 Task: Add a signature Max Baker containing Best wishes for a happy National Compliment Day, Max Baker to email address softage.9@softage.net and add a label Community newsletters
Action: Mouse moved to (1138, 60)
Screenshot: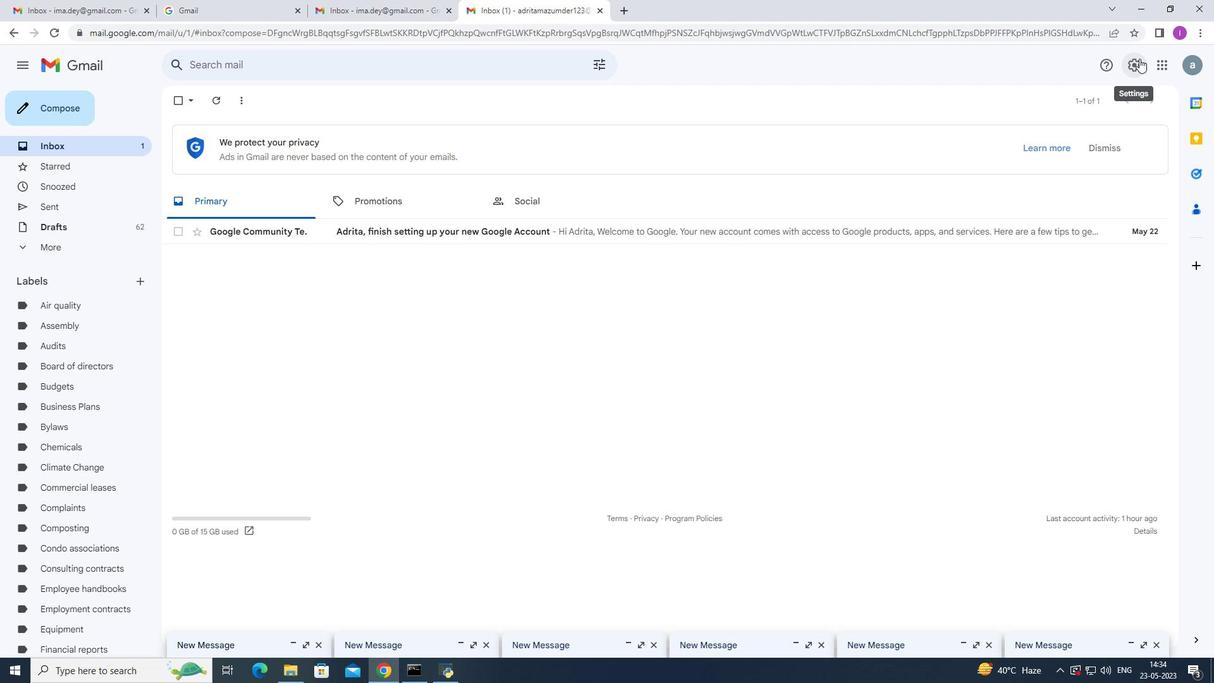 
Action: Mouse pressed left at (1138, 60)
Screenshot: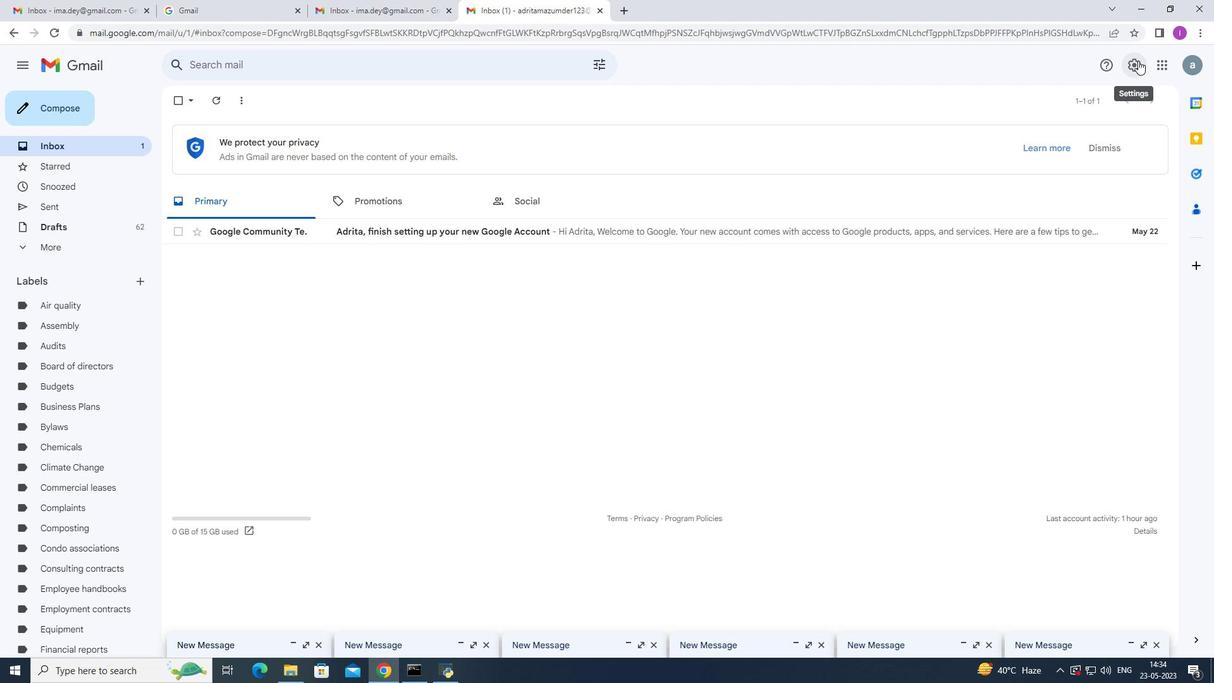 
Action: Mouse moved to (1084, 137)
Screenshot: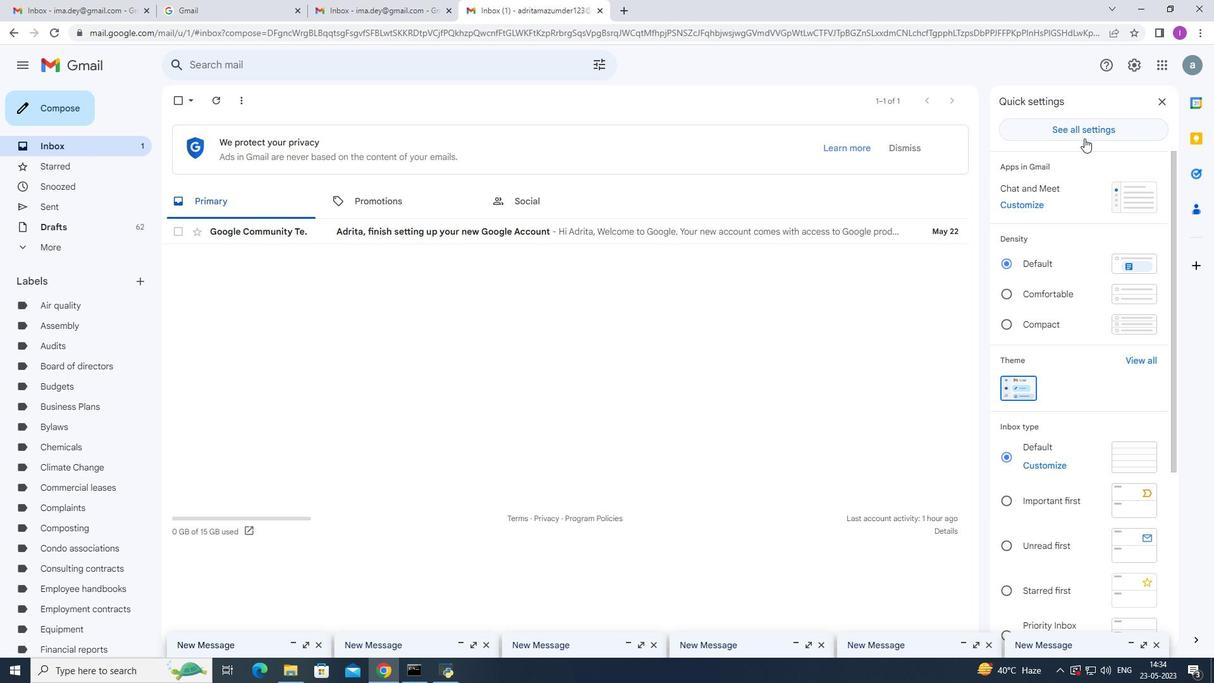 
Action: Mouse pressed left at (1084, 137)
Screenshot: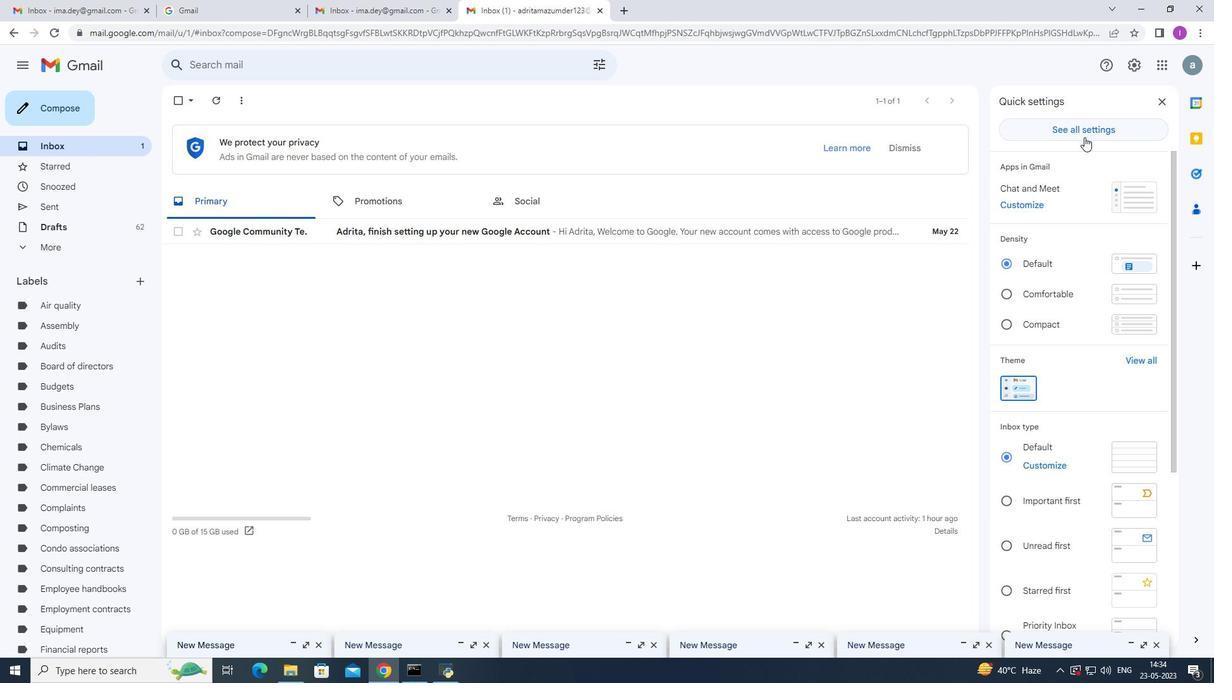 
Action: Mouse moved to (565, 475)
Screenshot: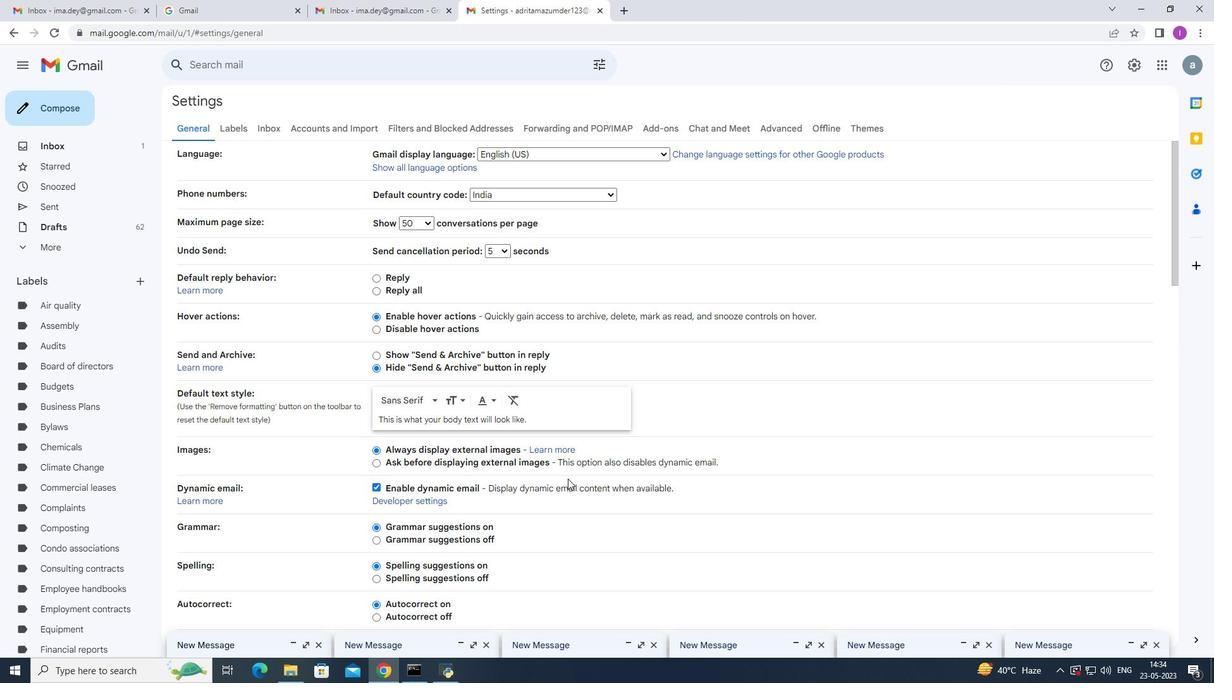 
Action: Mouse scrolled (565, 475) with delta (0, 0)
Screenshot: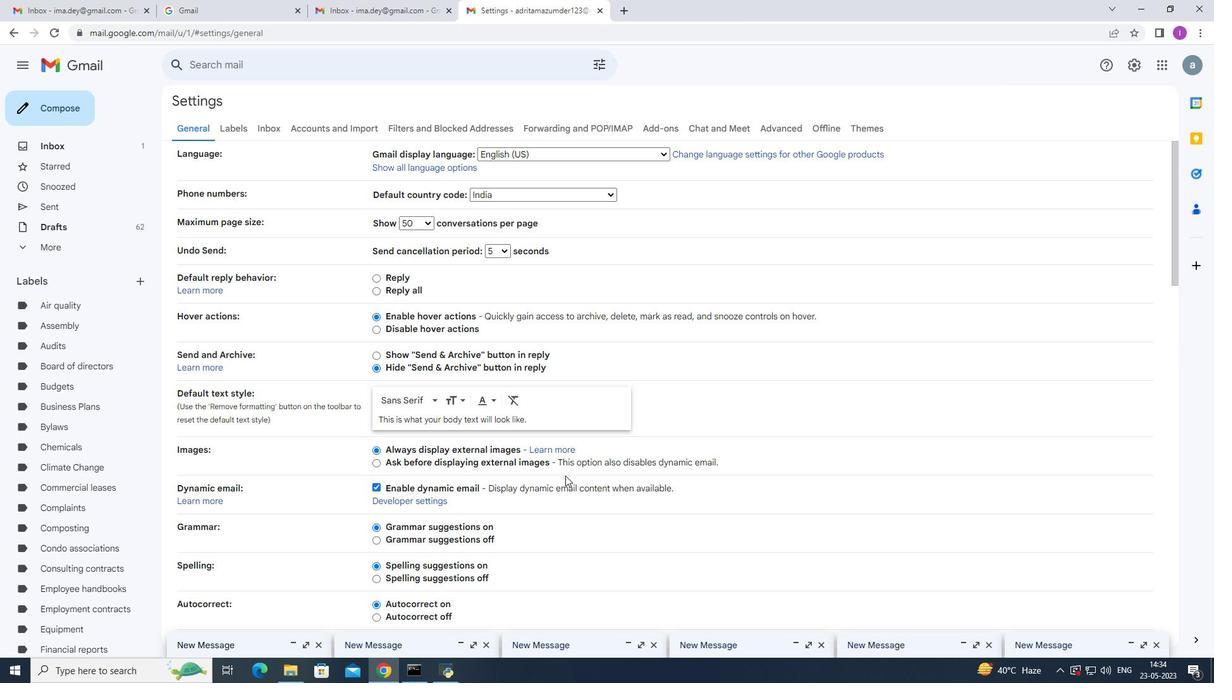 
Action: Mouse scrolled (565, 475) with delta (0, 0)
Screenshot: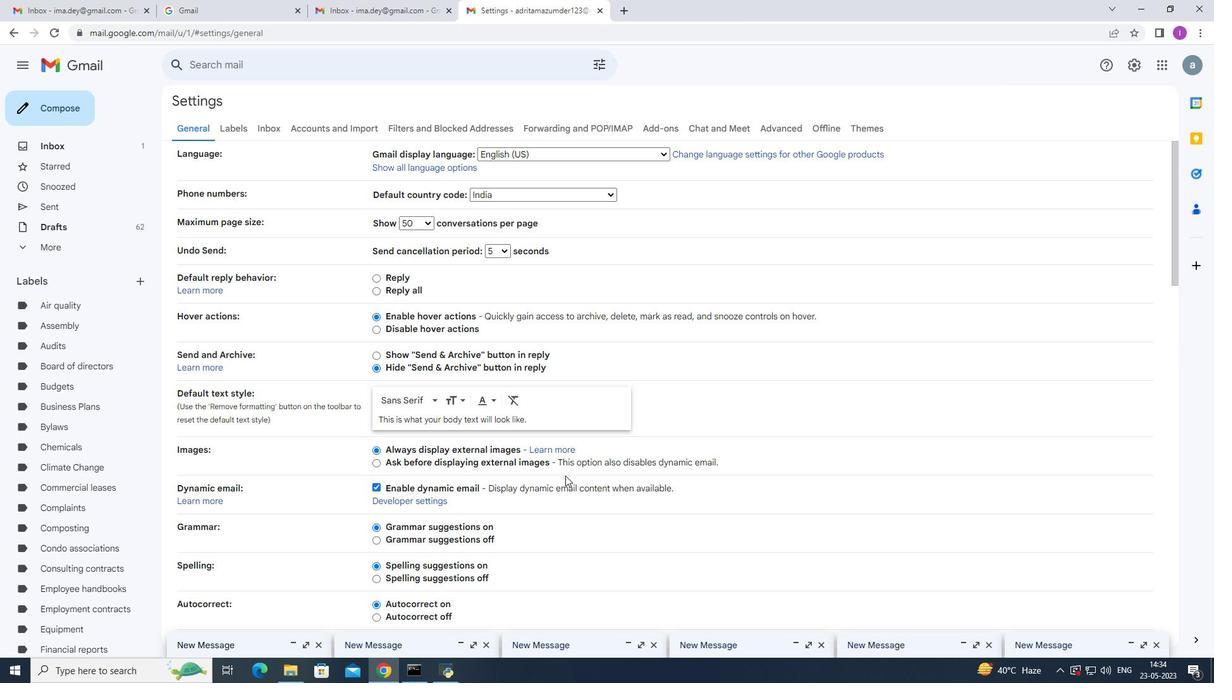 
Action: Mouse scrolled (565, 475) with delta (0, 0)
Screenshot: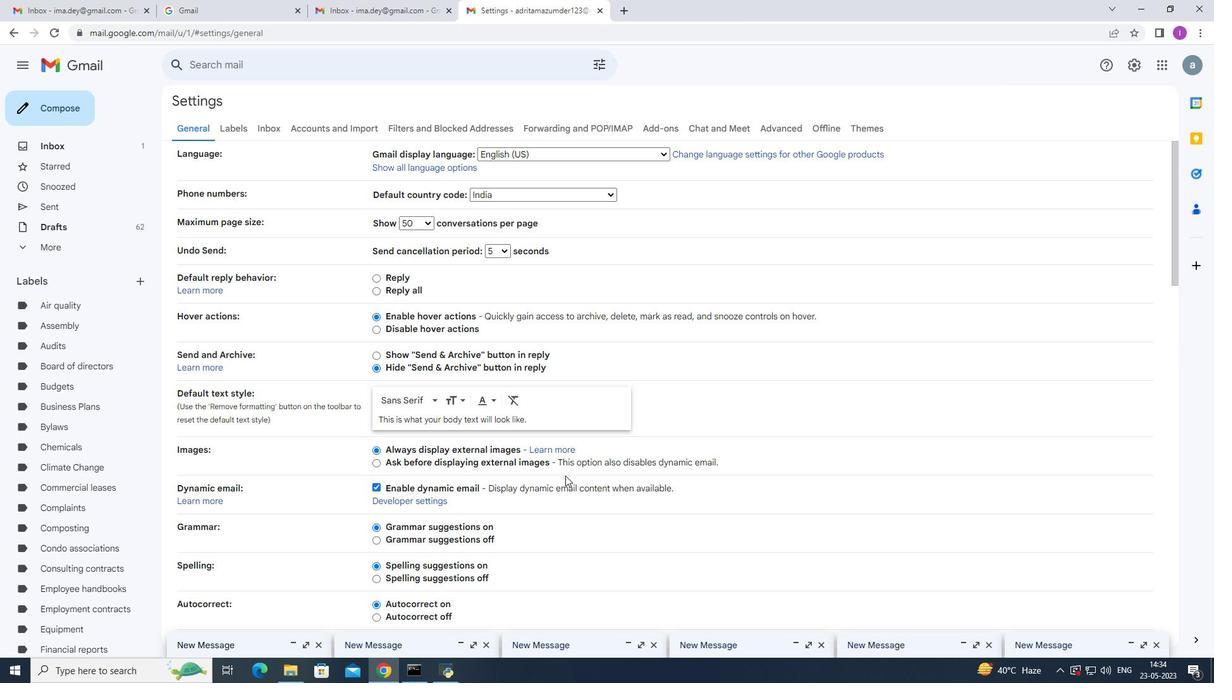 
Action: Mouse scrolled (565, 475) with delta (0, 0)
Screenshot: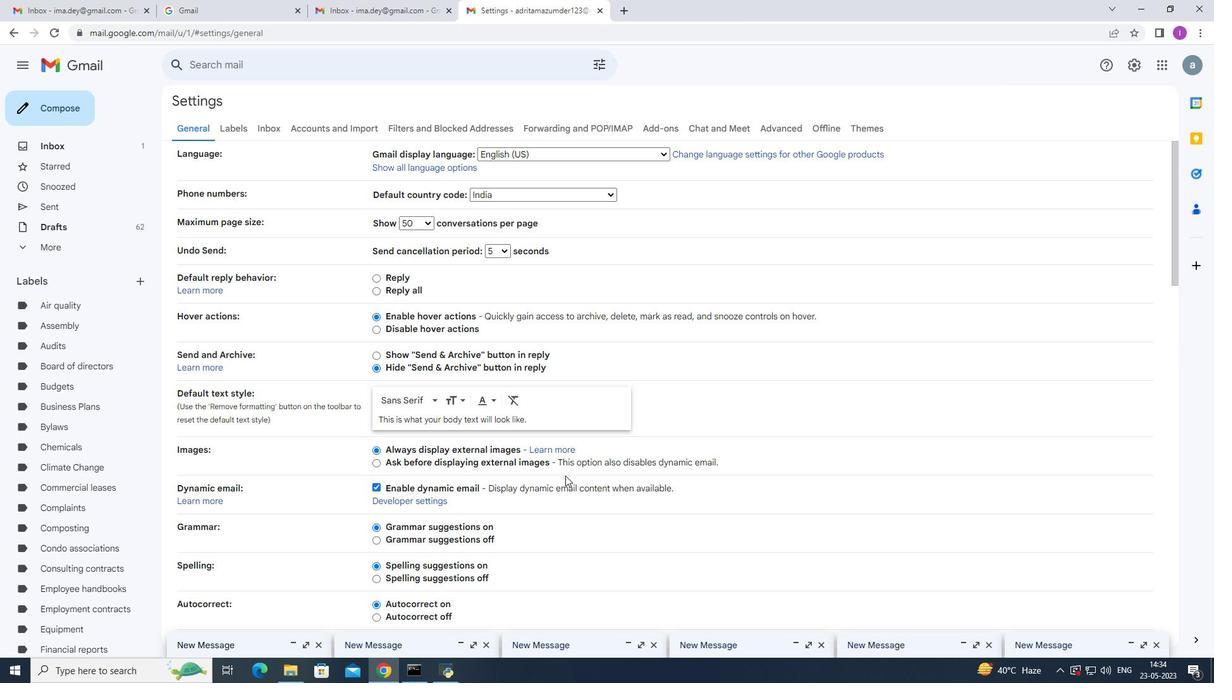 
Action: Mouse moved to (566, 471)
Screenshot: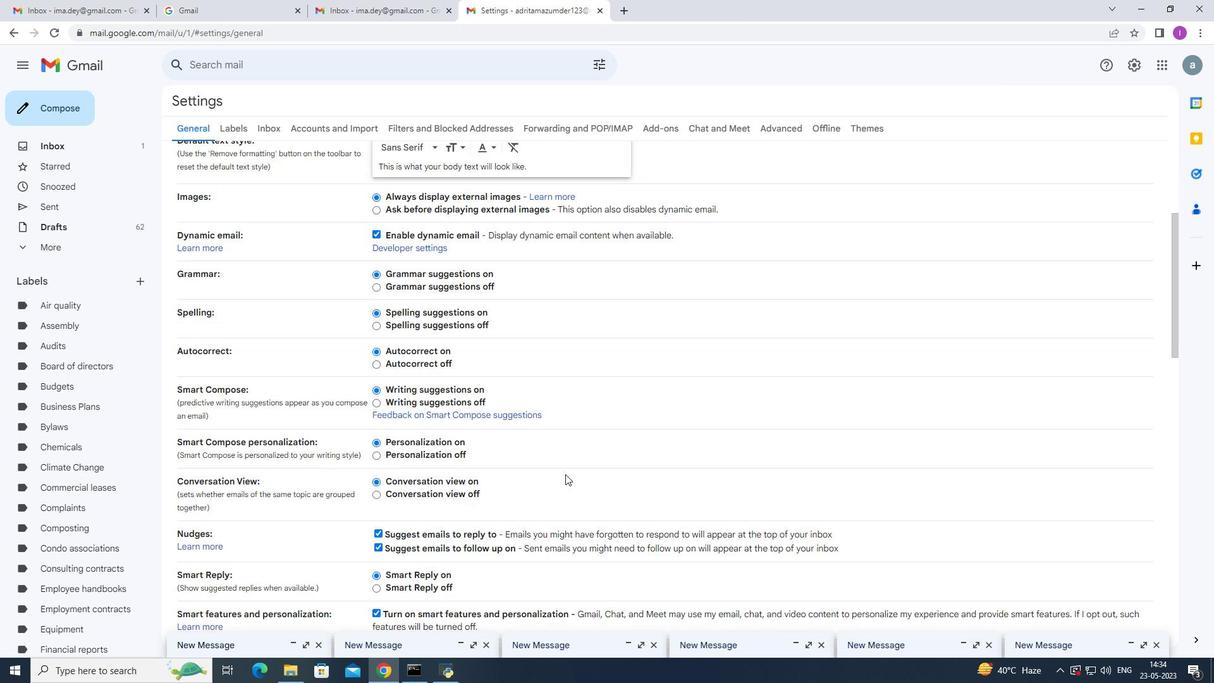 
Action: Mouse scrolled (566, 471) with delta (0, 0)
Screenshot: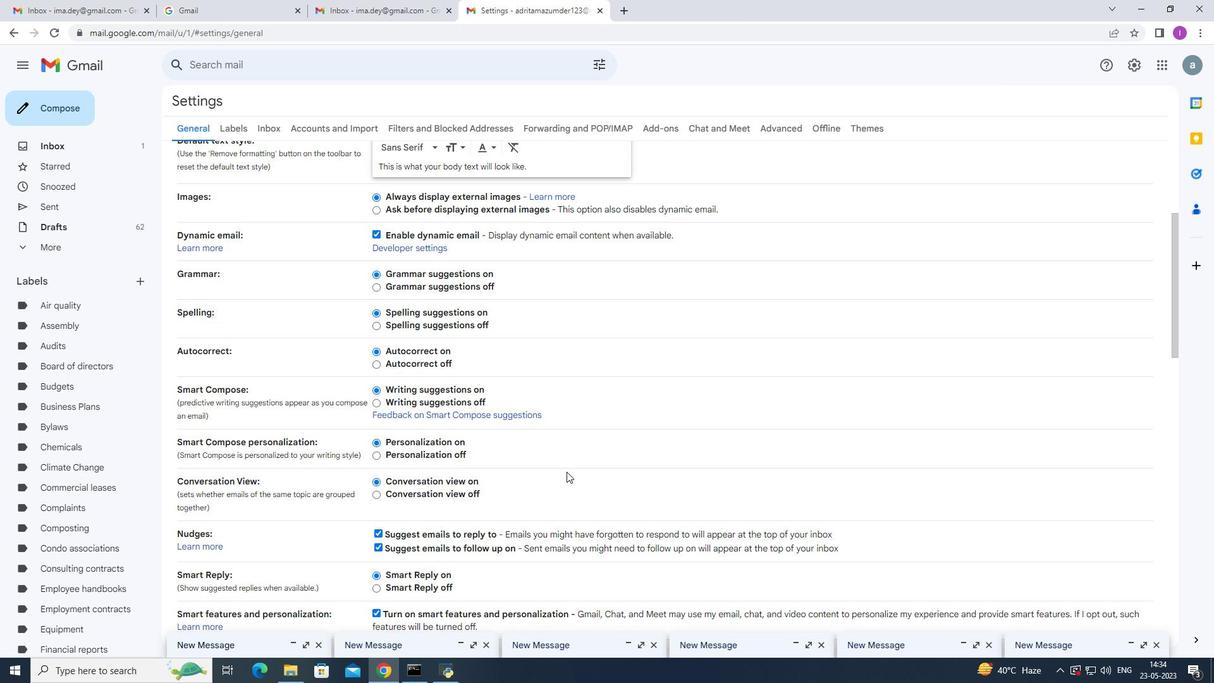 
Action: Mouse scrolled (566, 471) with delta (0, 0)
Screenshot: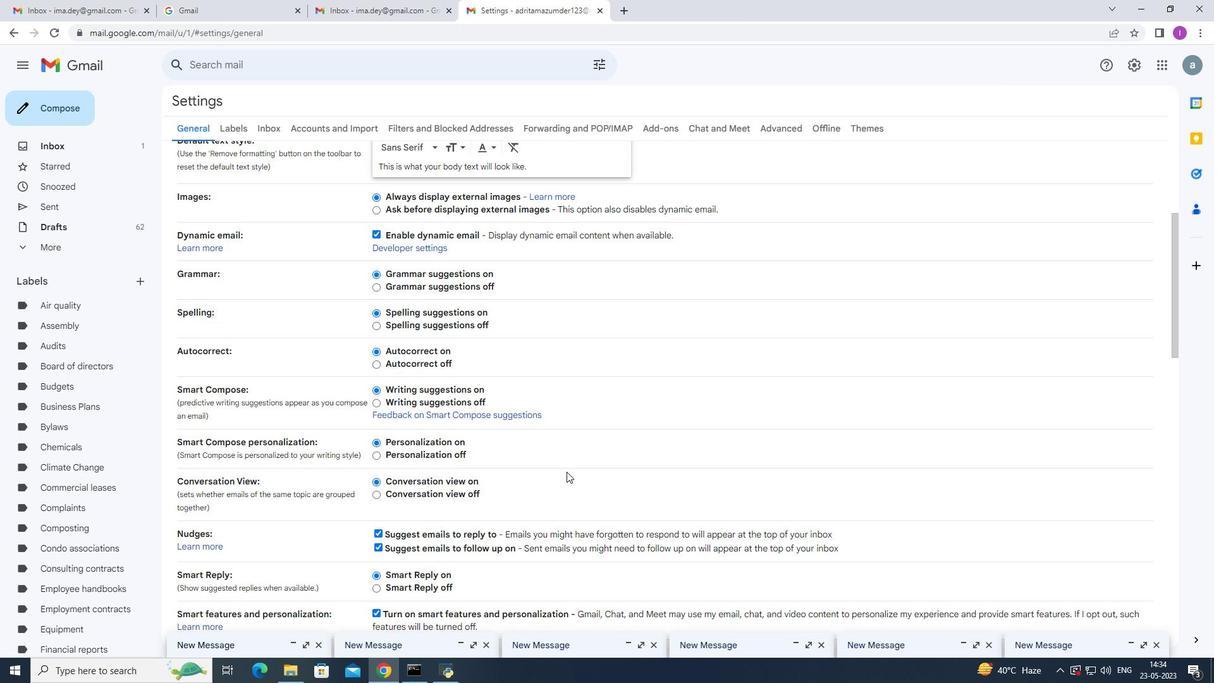 
Action: Mouse scrolled (566, 471) with delta (0, 0)
Screenshot: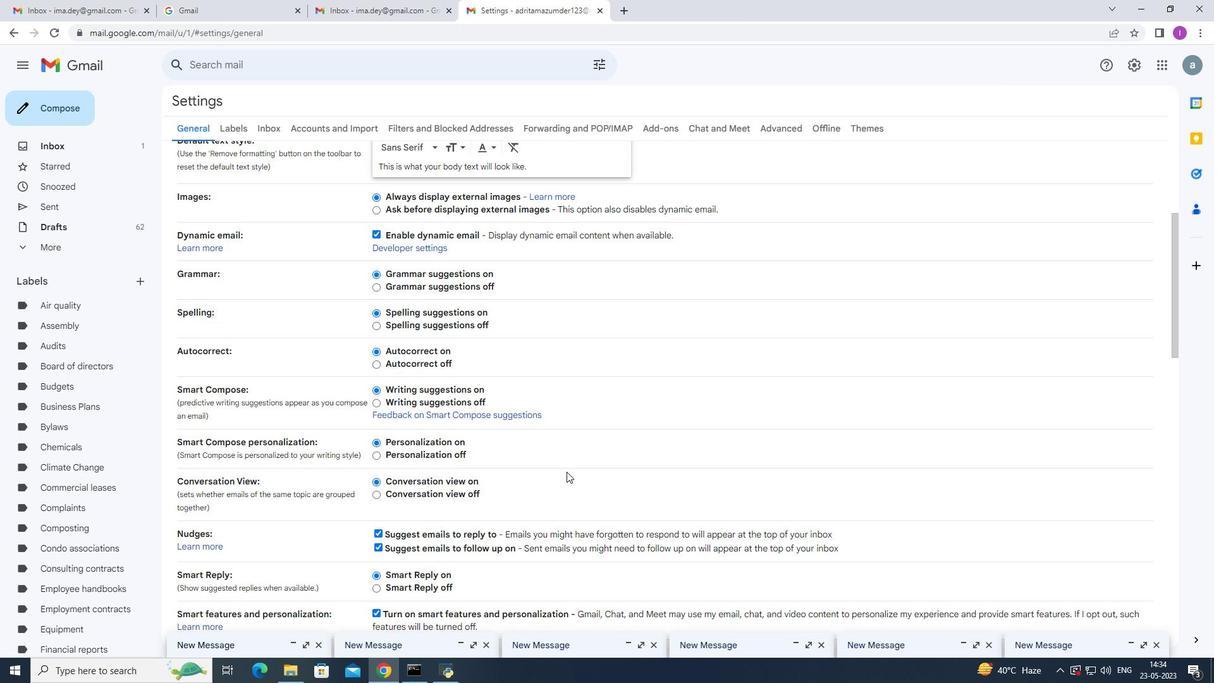 
Action: Mouse scrolled (566, 471) with delta (0, 0)
Screenshot: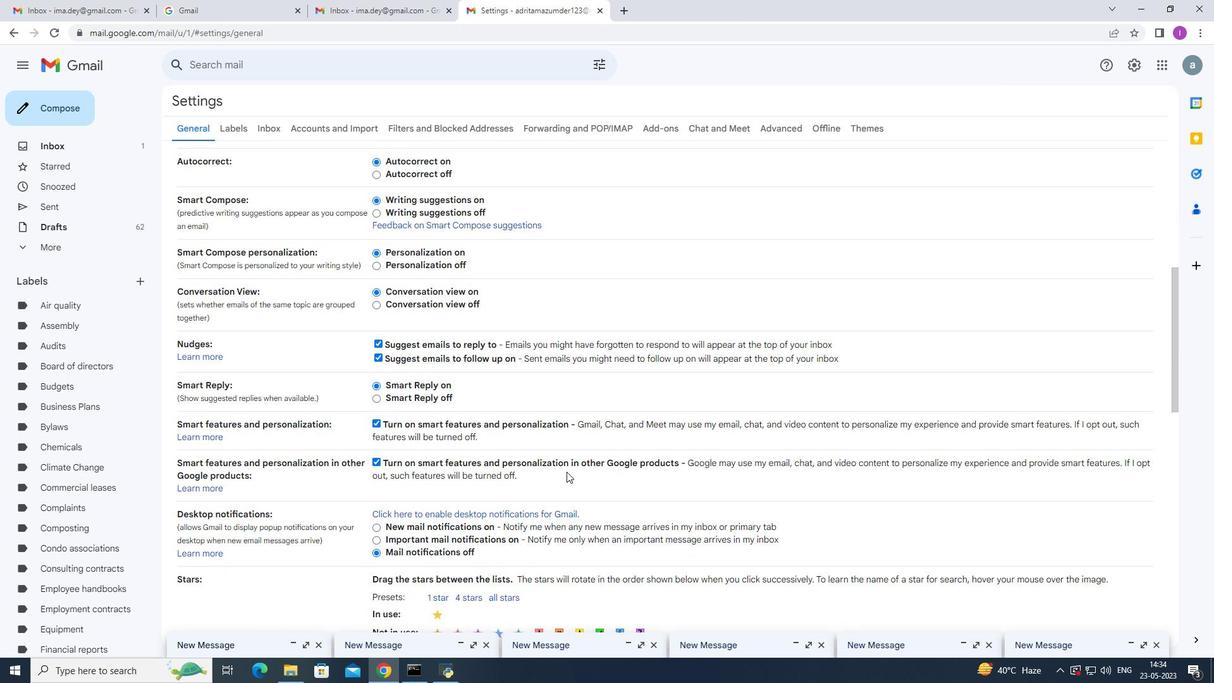 
Action: Mouse scrolled (566, 471) with delta (0, 0)
Screenshot: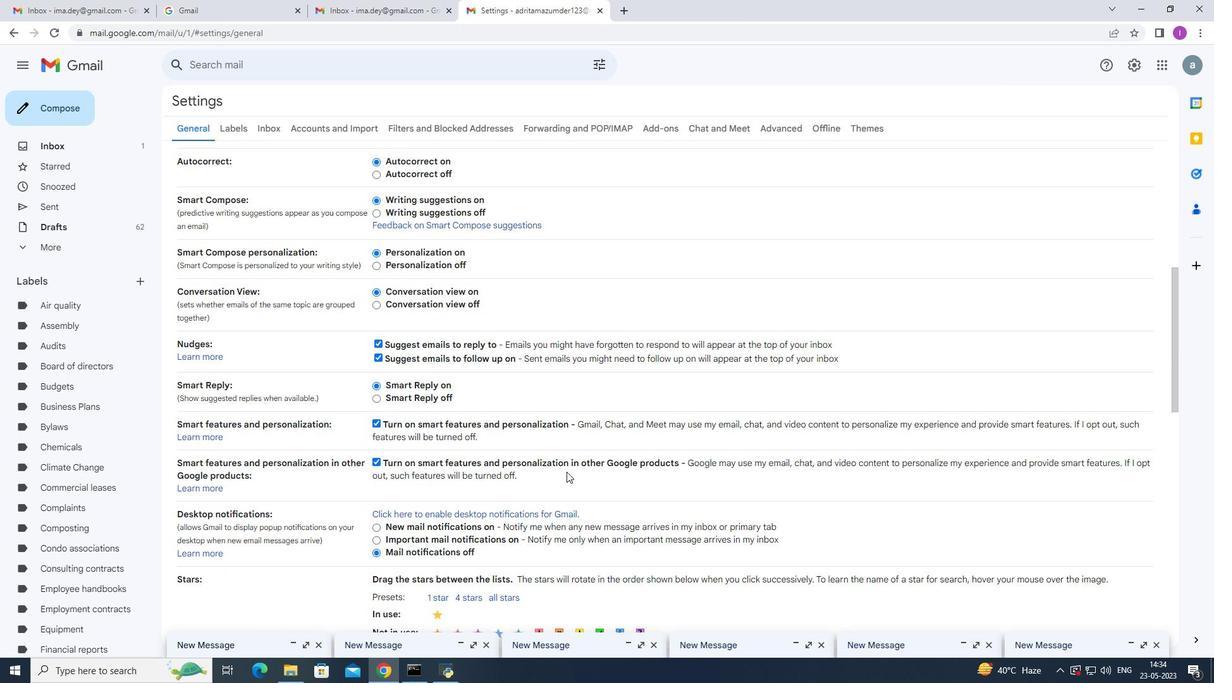 
Action: Mouse scrolled (566, 471) with delta (0, 0)
Screenshot: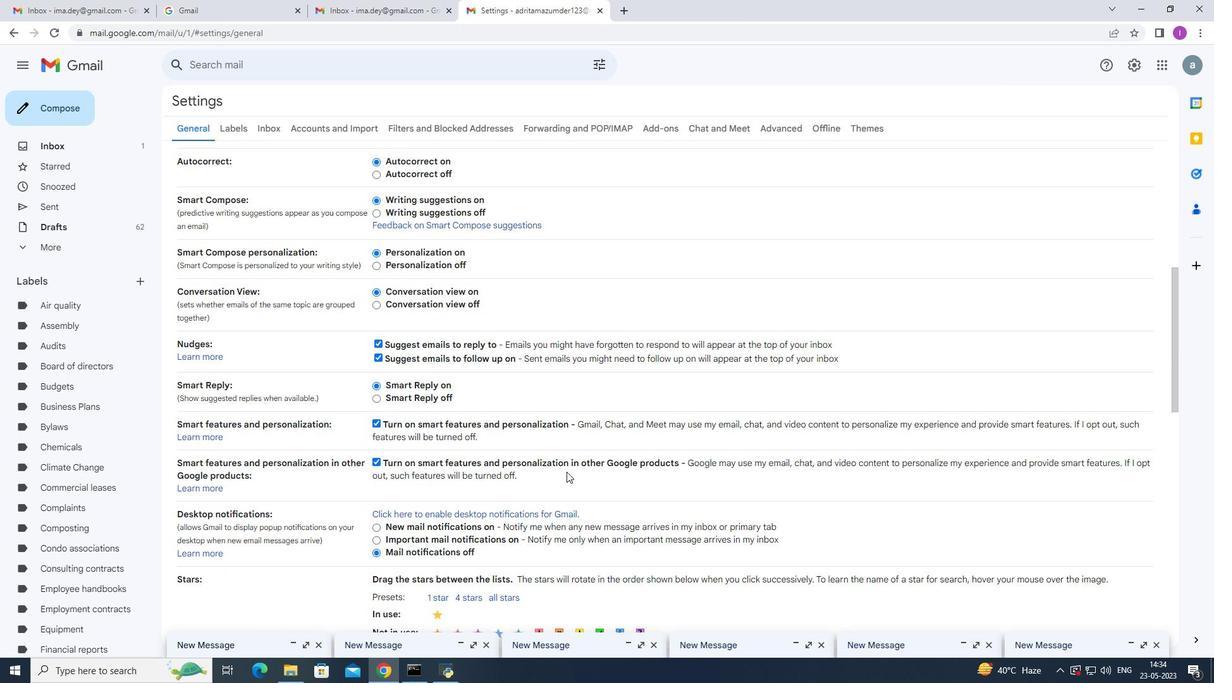 
Action: Mouse scrolled (566, 471) with delta (0, 0)
Screenshot: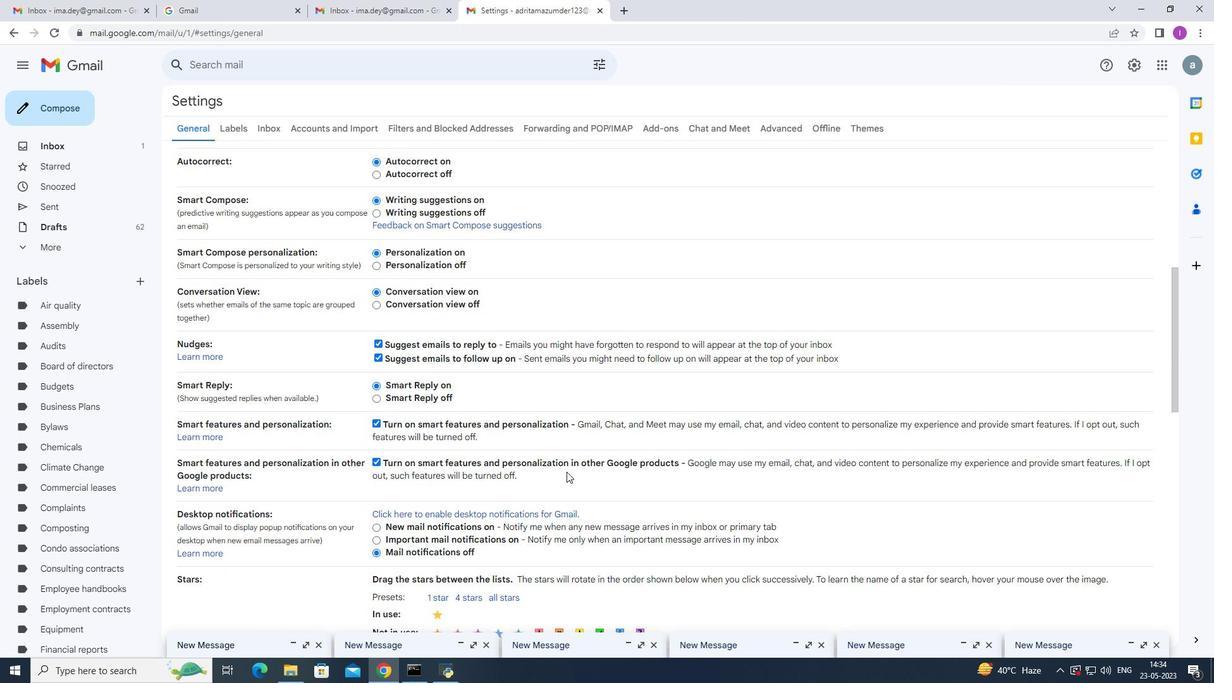 
Action: Mouse scrolled (566, 471) with delta (0, 0)
Screenshot: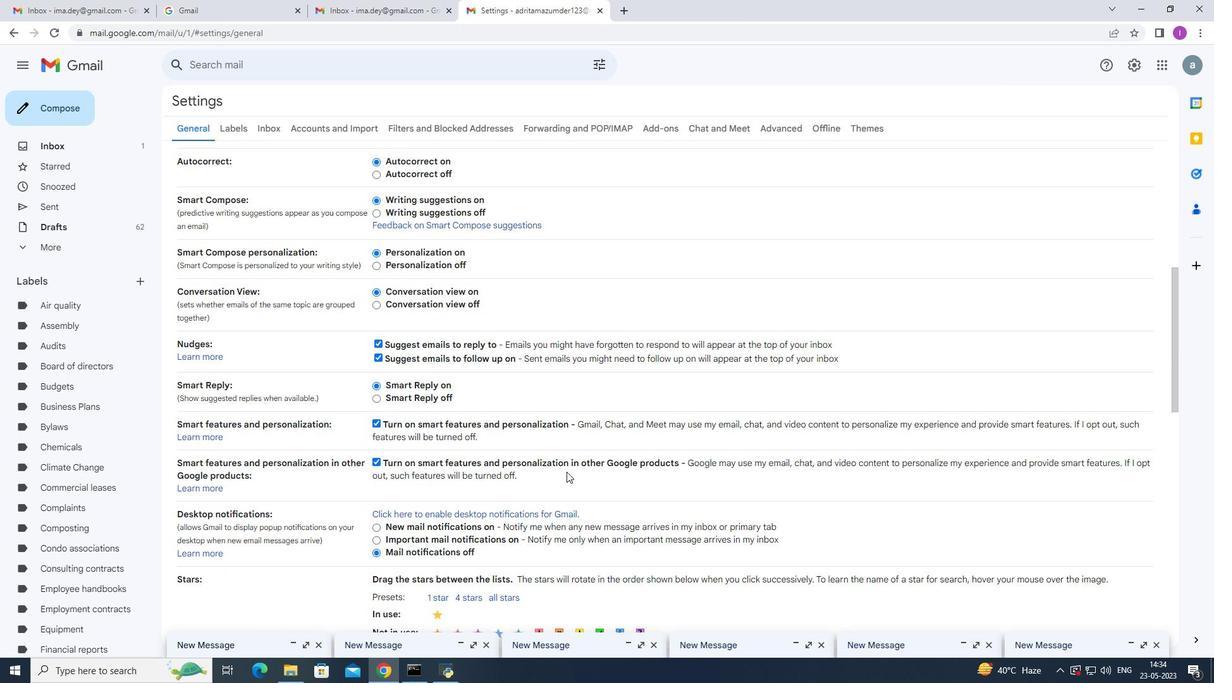 
Action: Mouse moved to (569, 469)
Screenshot: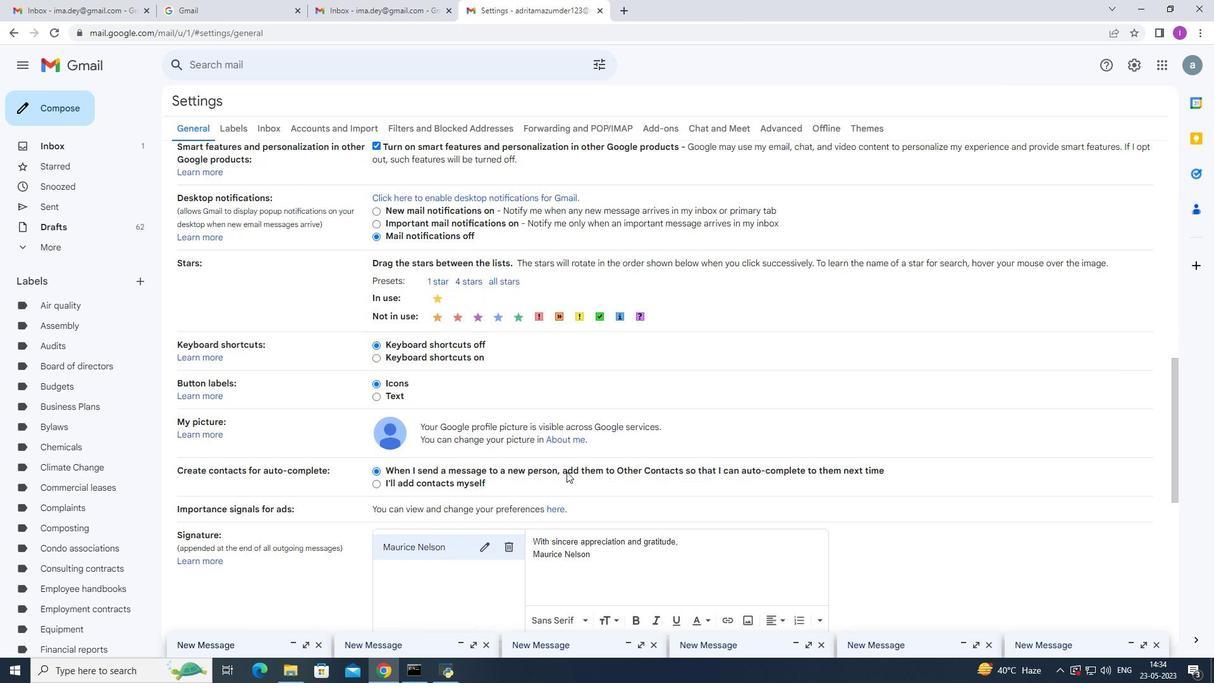 
Action: Mouse scrolled (569, 468) with delta (0, 0)
Screenshot: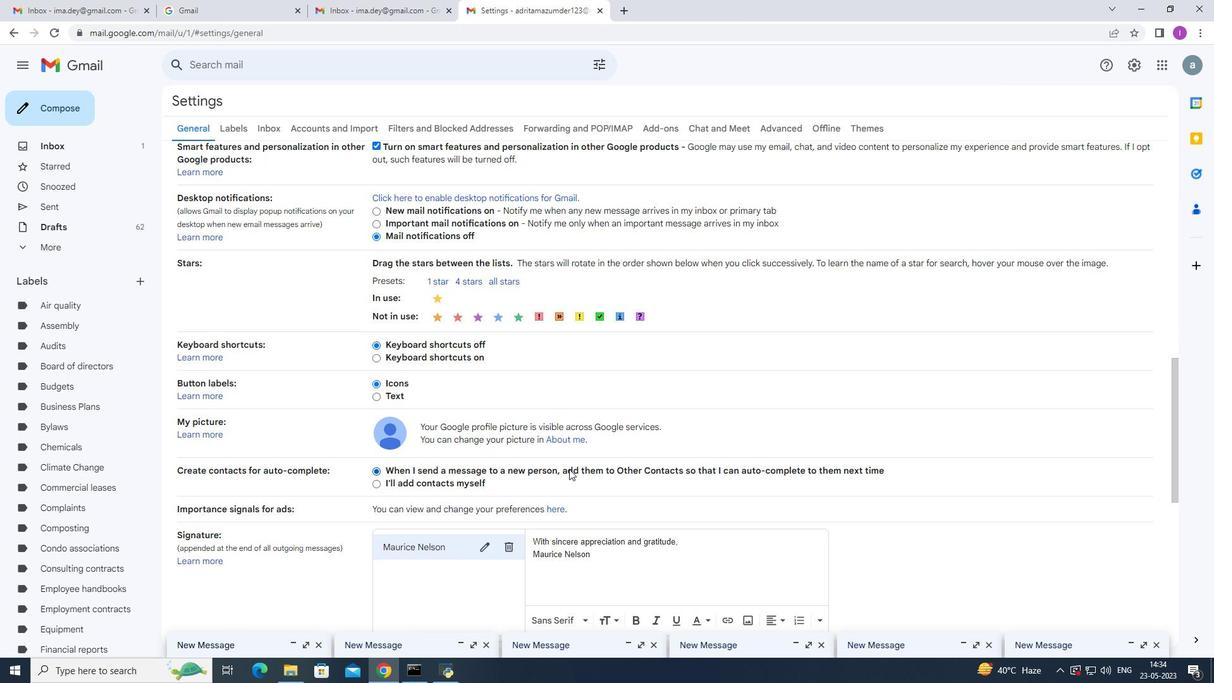 
Action: Mouse scrolled (569, 468) with delta (0, 0)
Screenshot: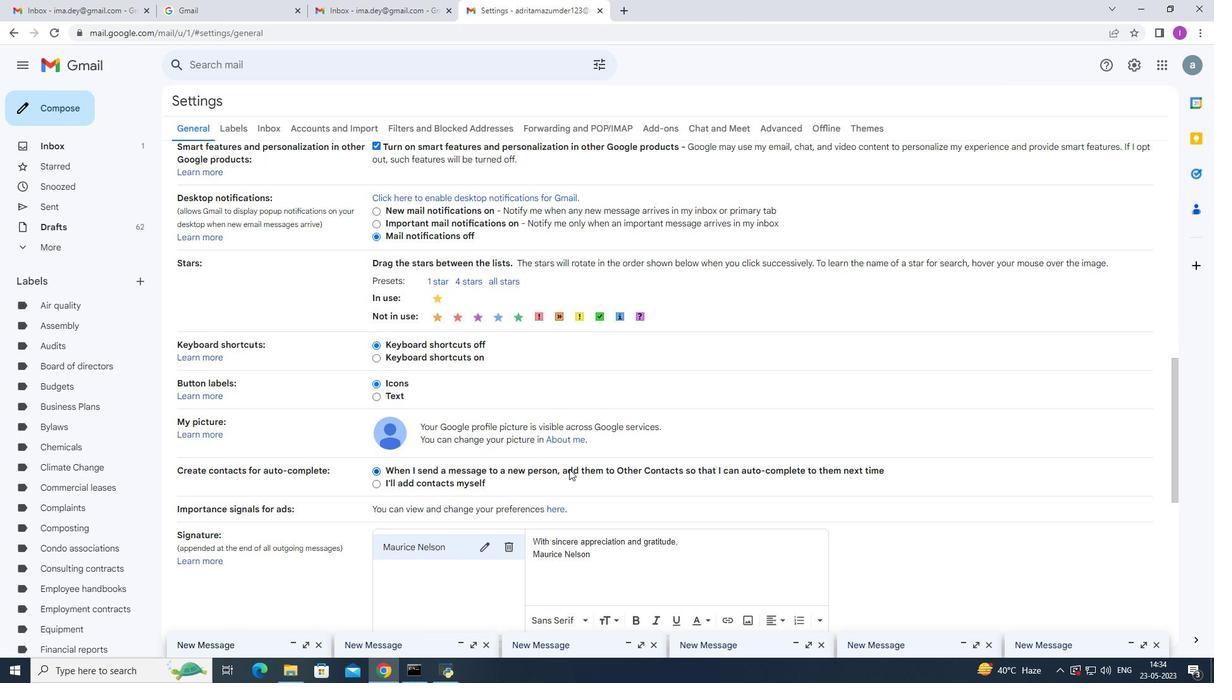 
Action: Mouse scrolled (569, 468) with delta (0, 0)
Screenshot: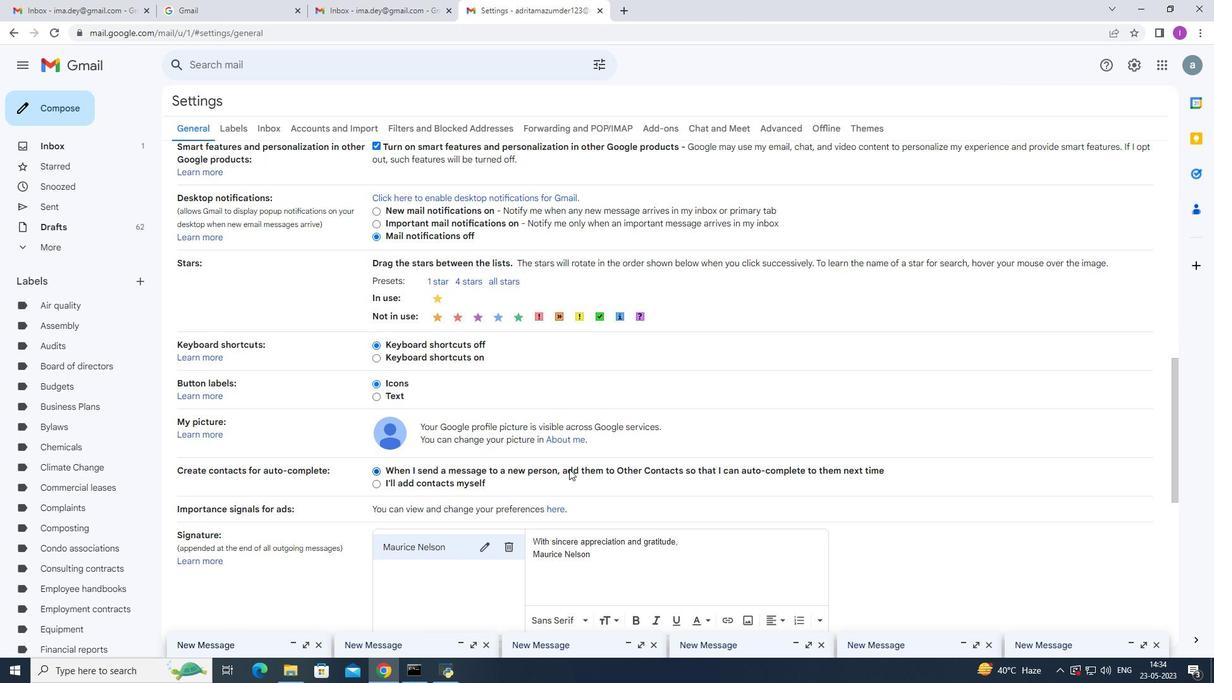 
Action: Mouse moved to (511, 356)
Screenshot: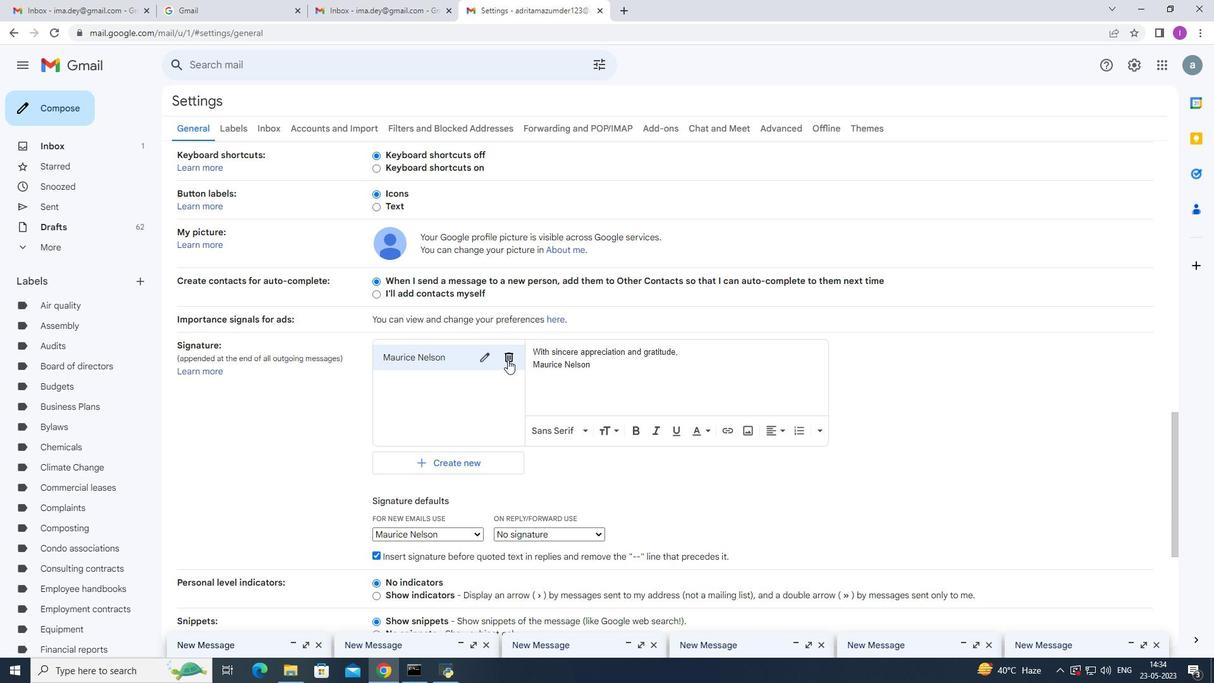 
Action: Mouse pressed left at (511, 356)
Screenshot: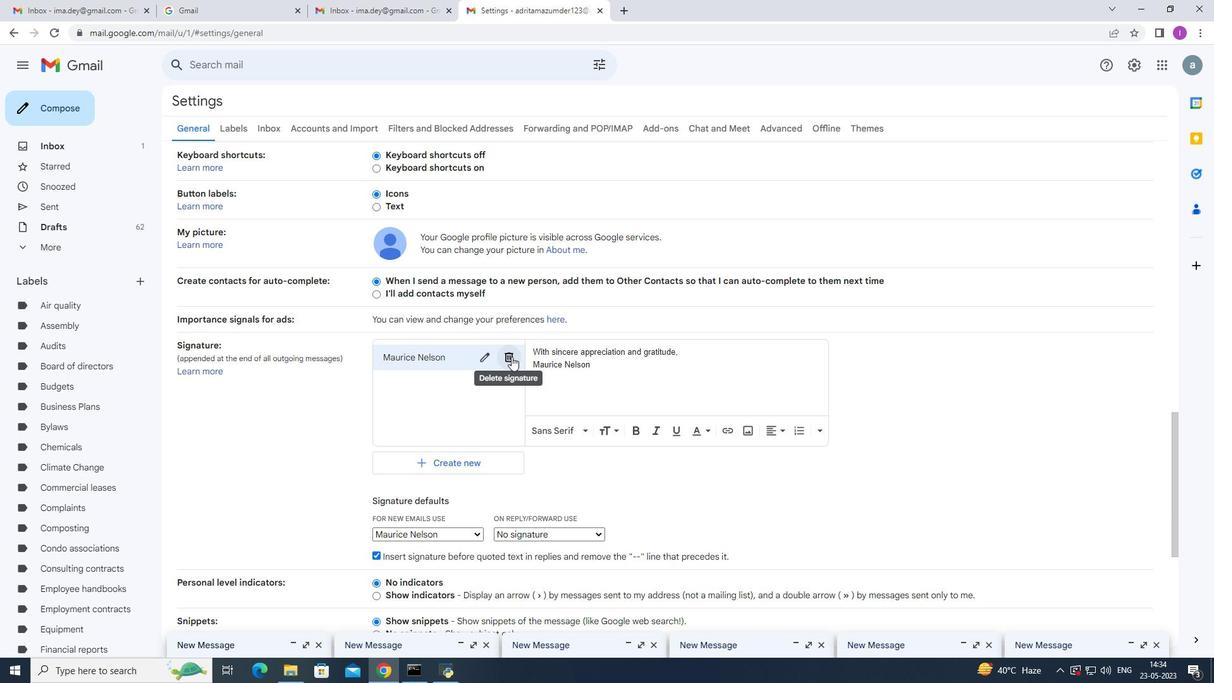 
Action: Mouse moved to (731, 377)
Screenshot: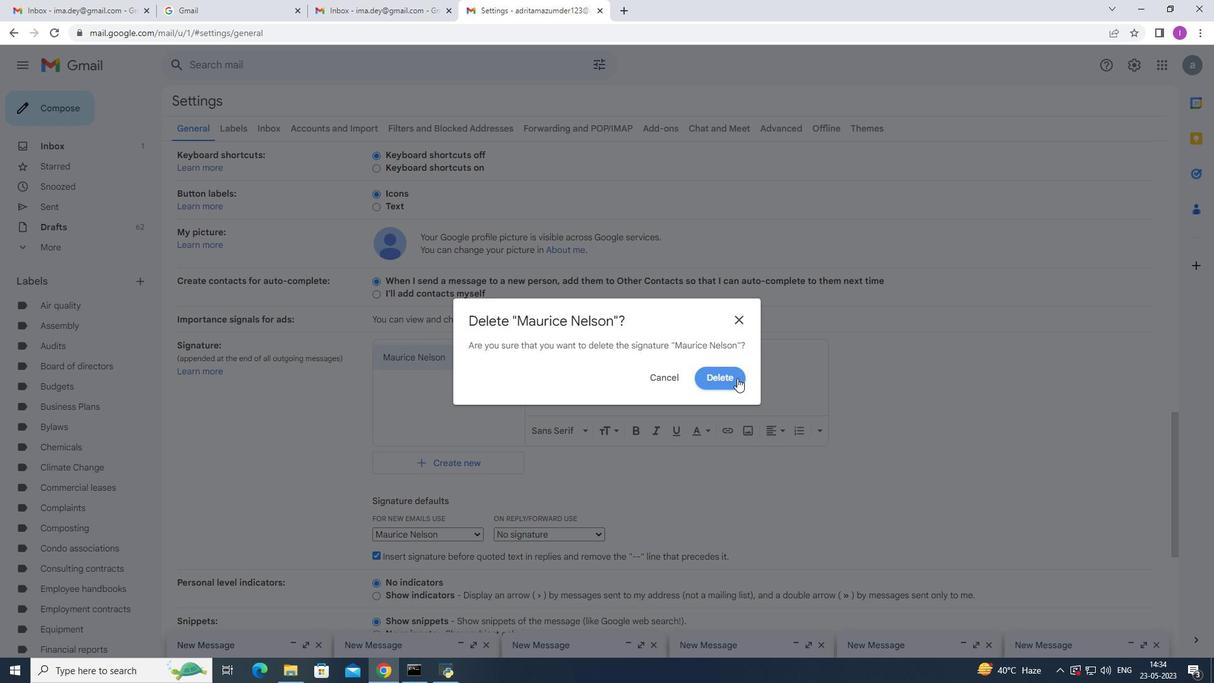 
Action: Mouse pressed left at (731, 377)
Screenshot: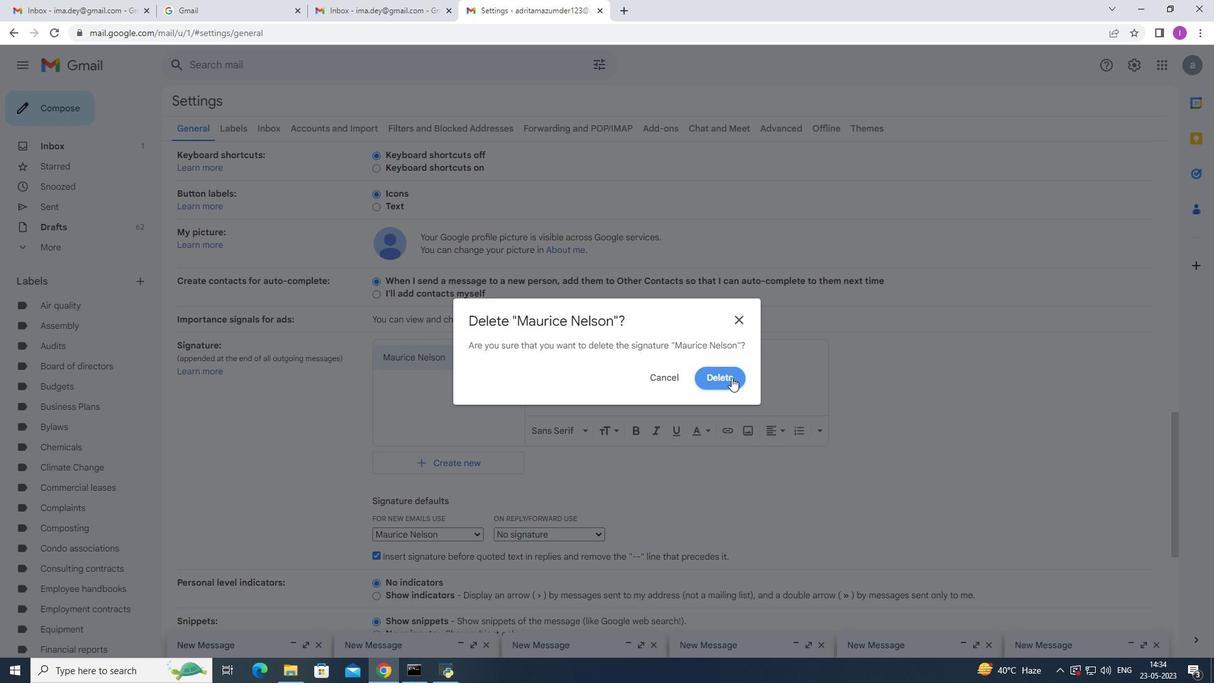 
Action: Mouse moved to (418, 367)
Screenshot: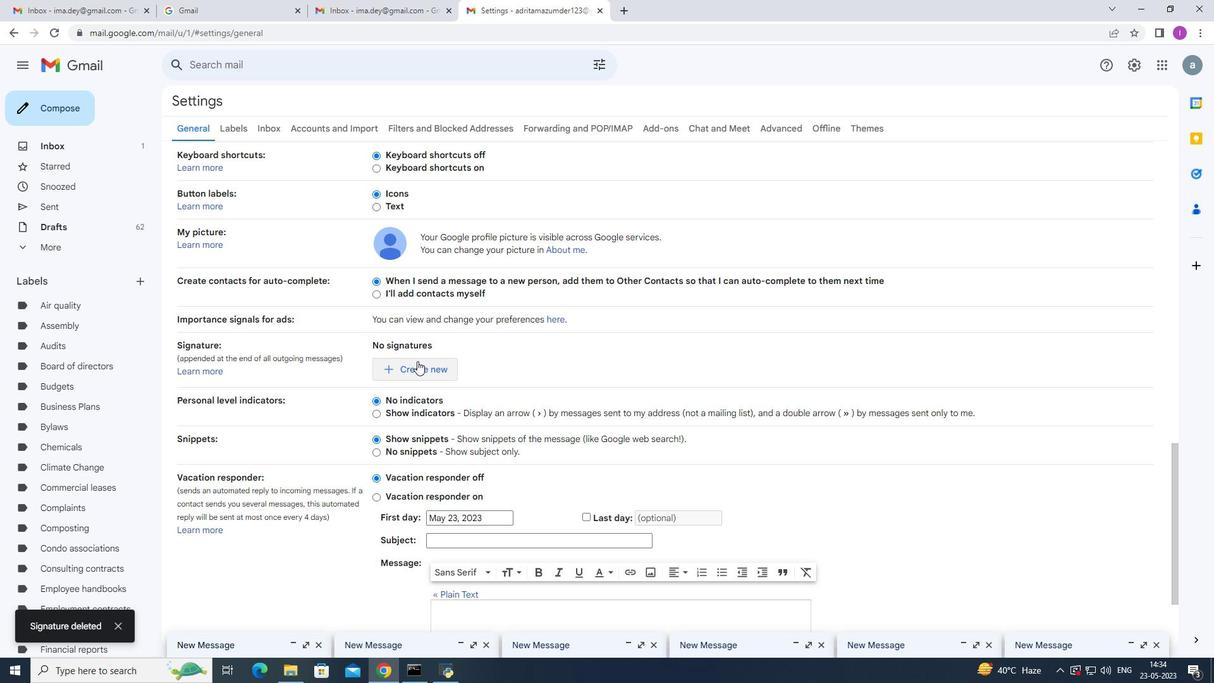 
Action: Mouse pressed left at (418, 367)
Screenshot: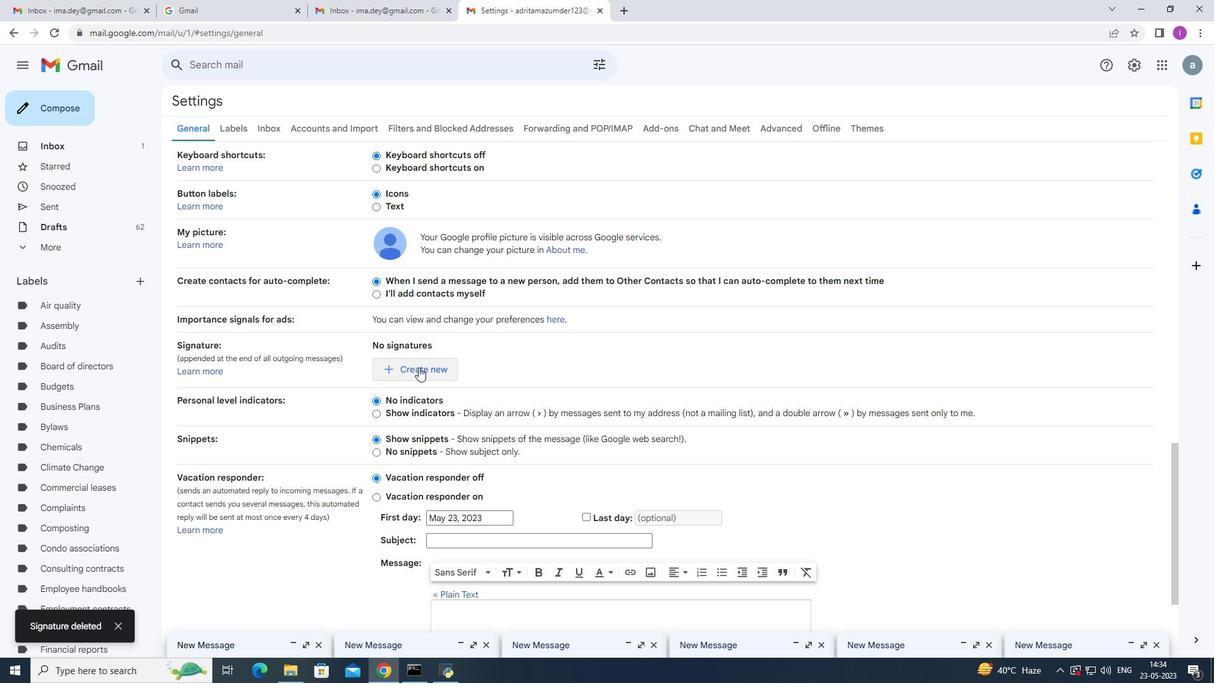 
Action: Mouse moved to (527, 351)
Screenshot: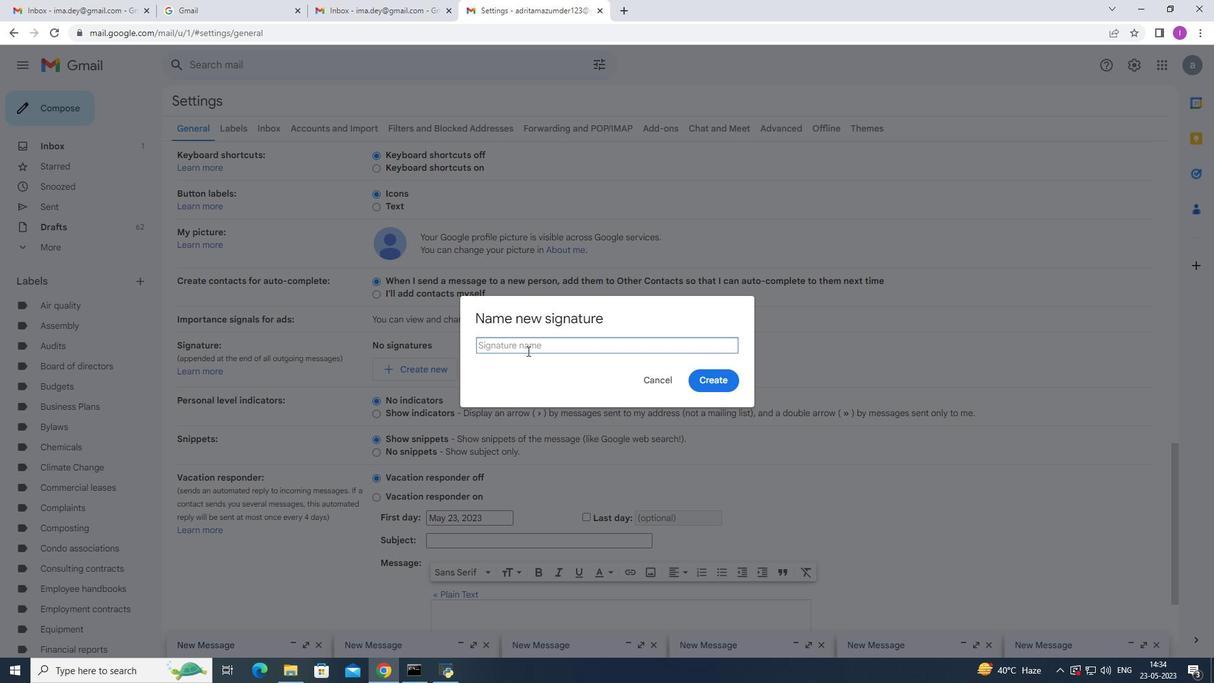 
Action: Mouse pressed left at (527, 351)
Screenshot: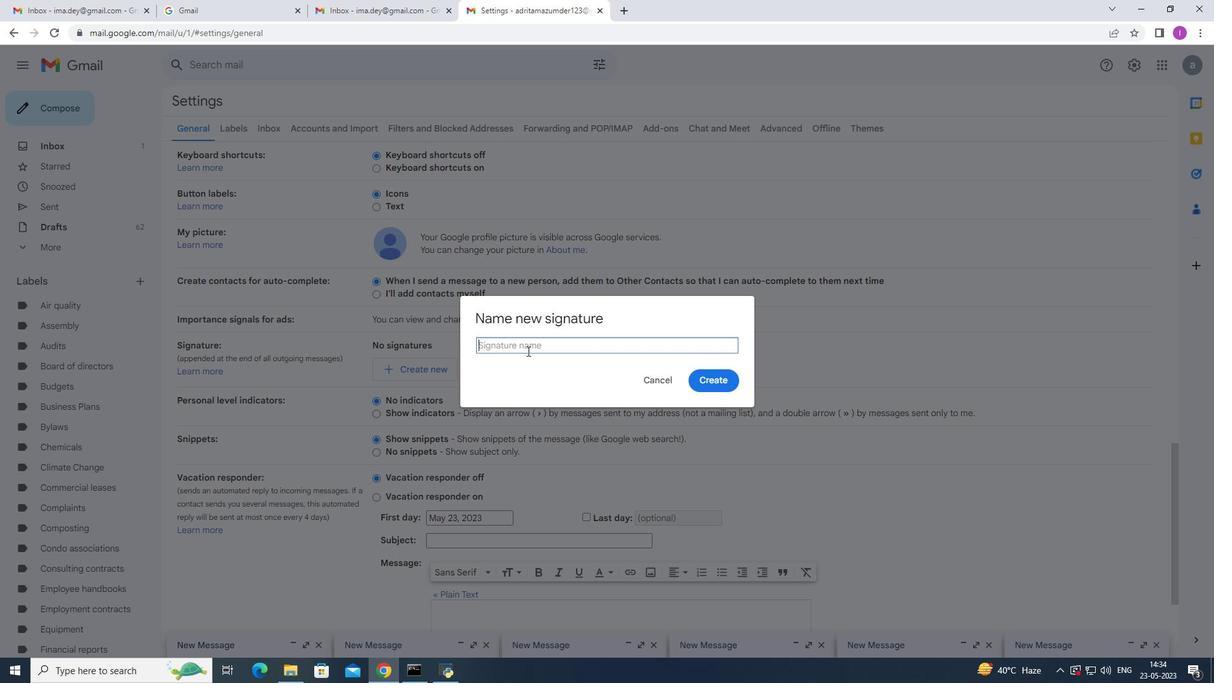 
Action: Mouse moved to (579, 341)
Screenshot: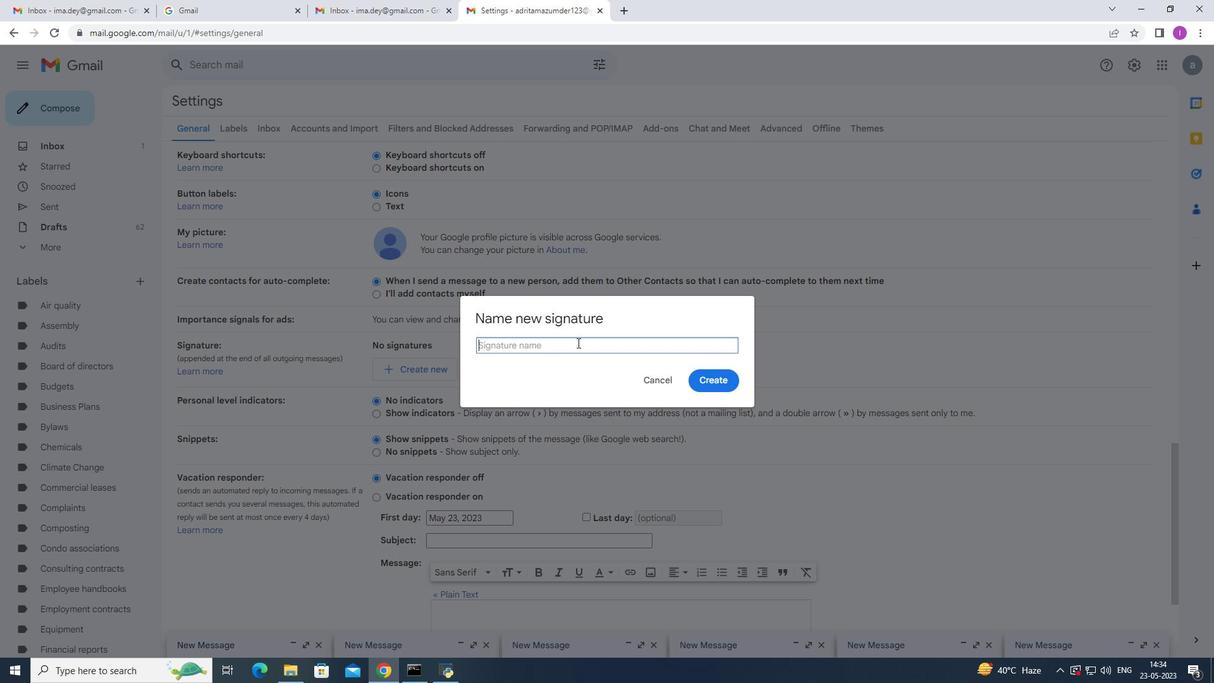 
Action: Key pressed <Key.shift>N<Key.backspace><Key.shift>Max<Key.space><Key.shift>Baker
Screenshot: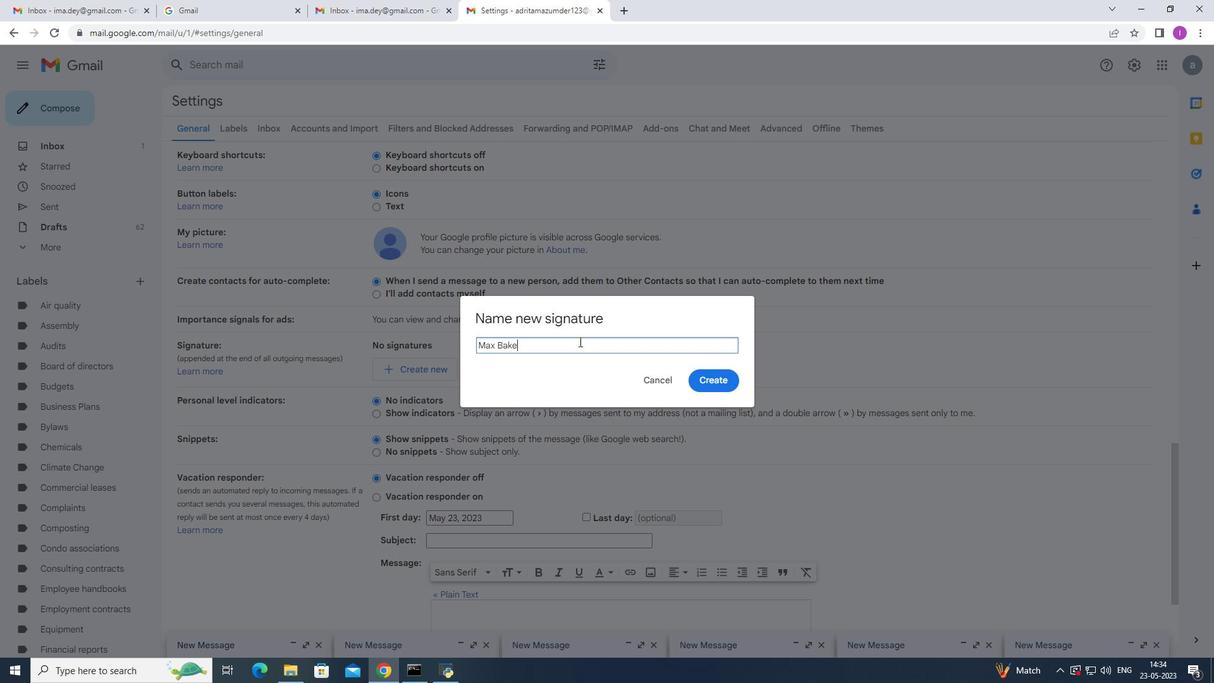 
Action: Mouse moved to (704, 380)
Screenshot: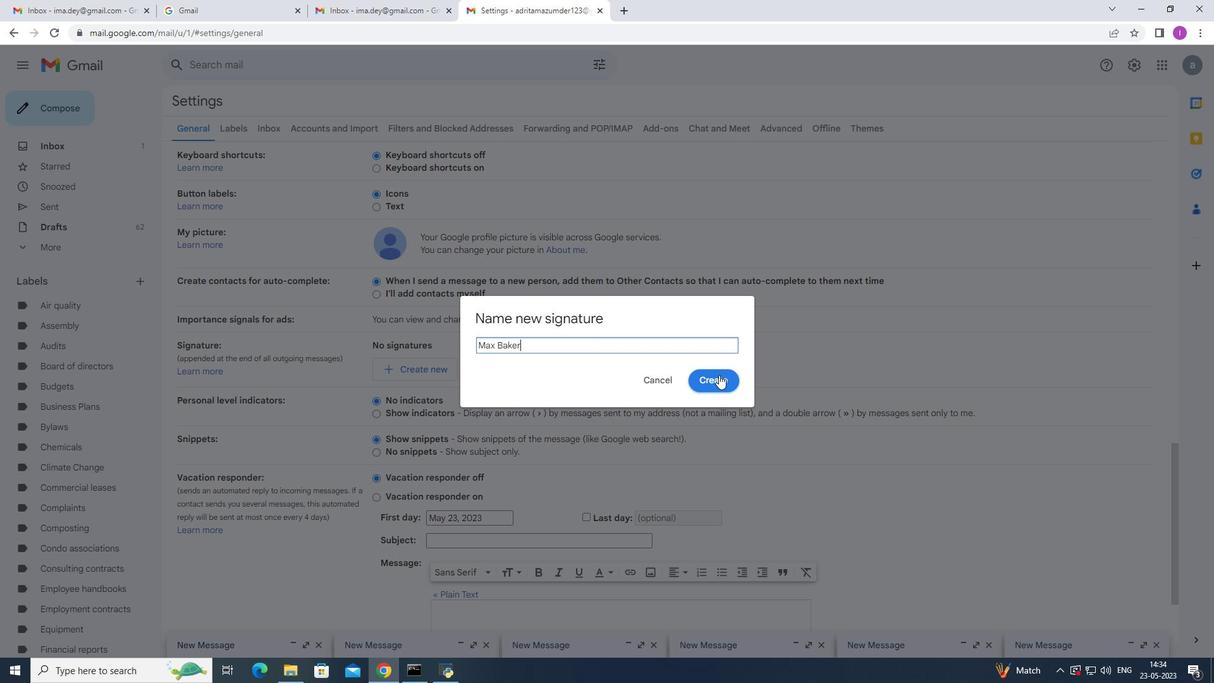 
Action: Mouse pressed left at (704, 380)
Screenshot: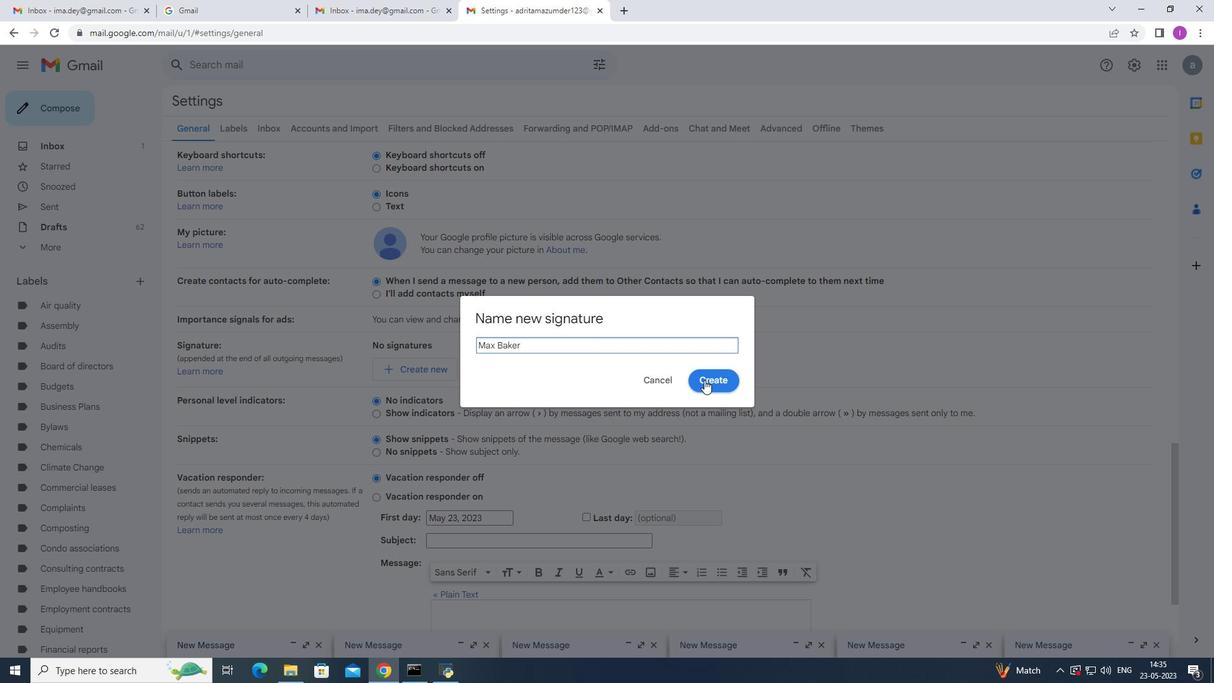 
Action: Mouse moved to (475, 532)
Screenshot: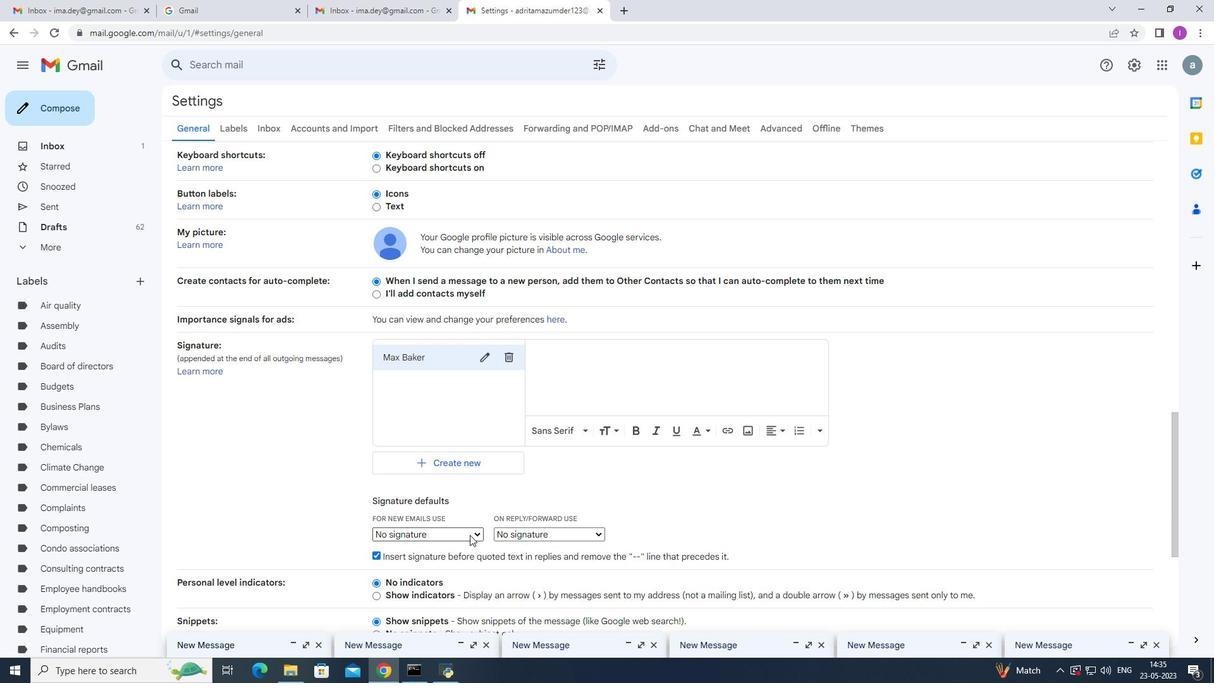 
Action: Mouse pressed left at (475, 532)
Screenshot: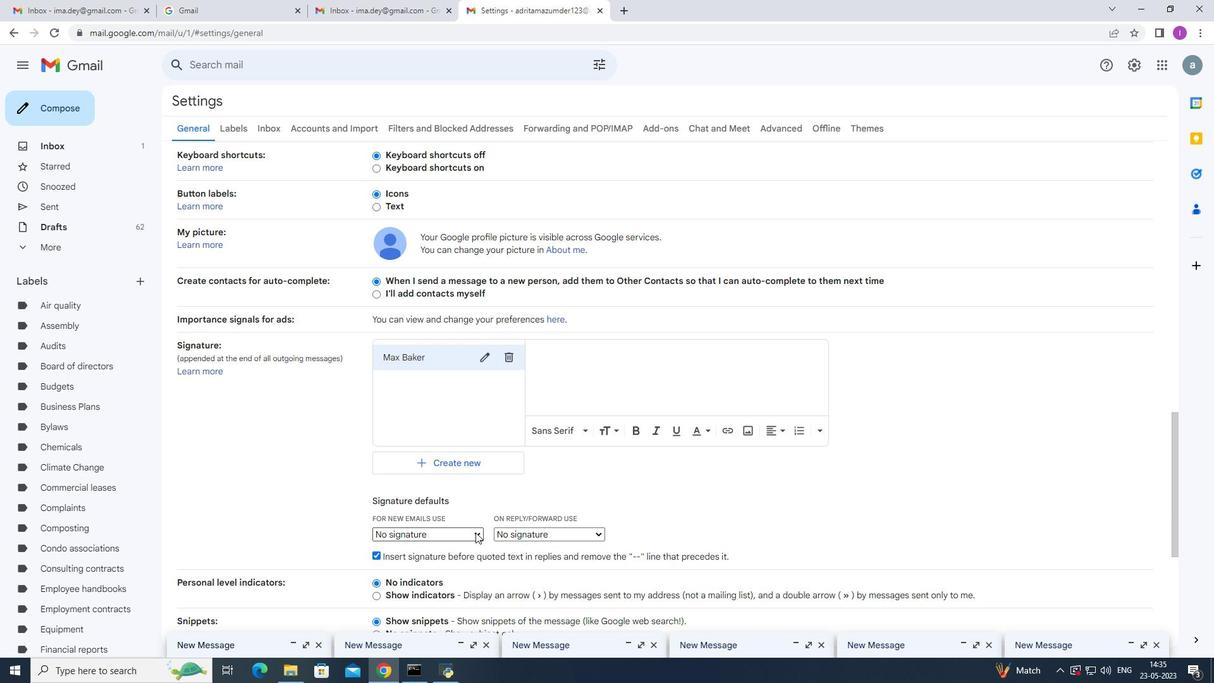 
Action: Mouse moved to (432, 559)
Screenshot: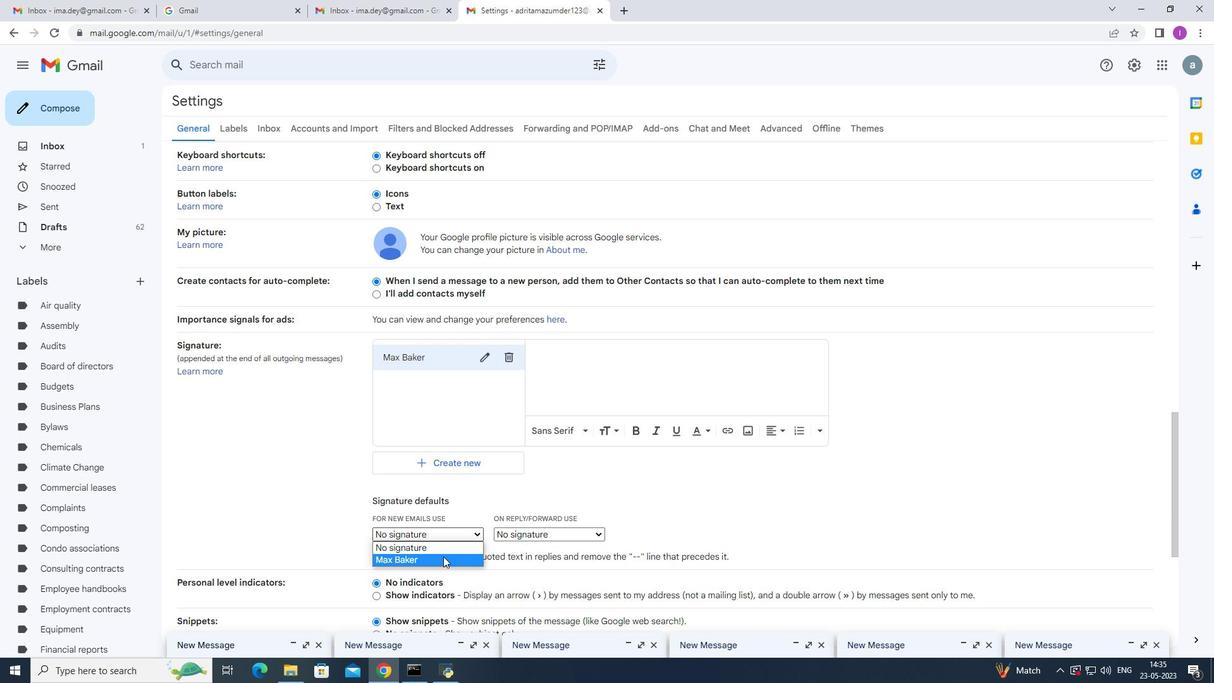 
Action: Mouse pressed left at (432, 559)
Screenshot: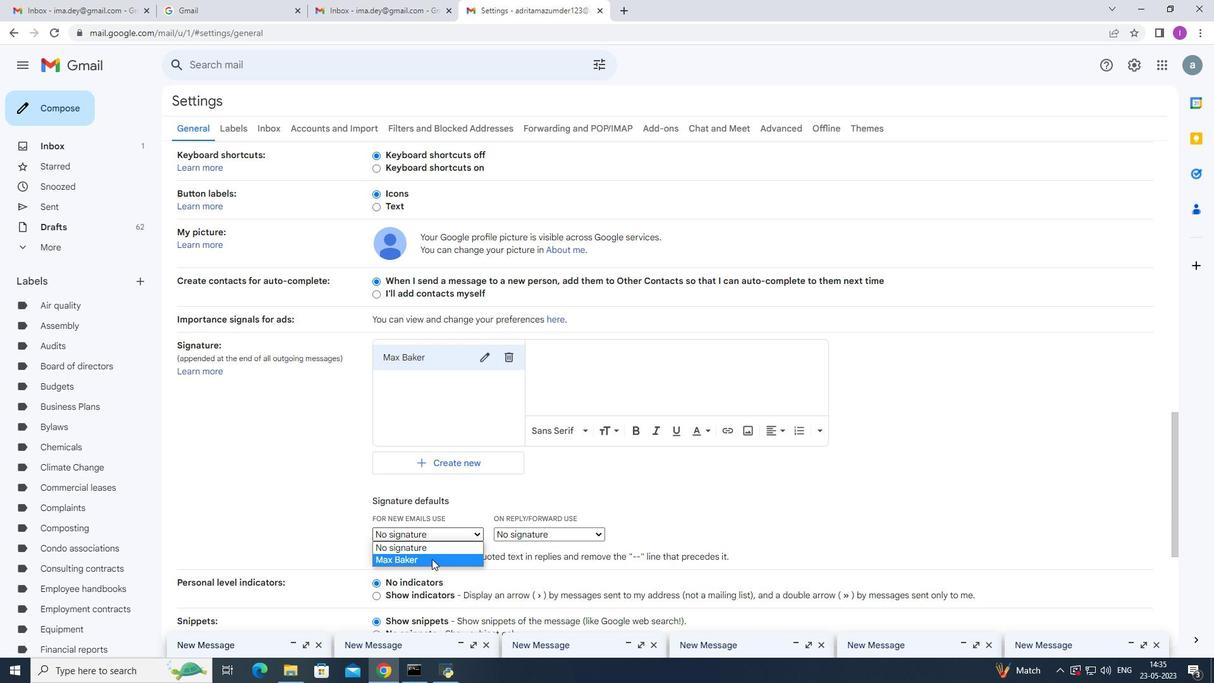 
Action: Mouse moved to (533, 354)
Screenshot: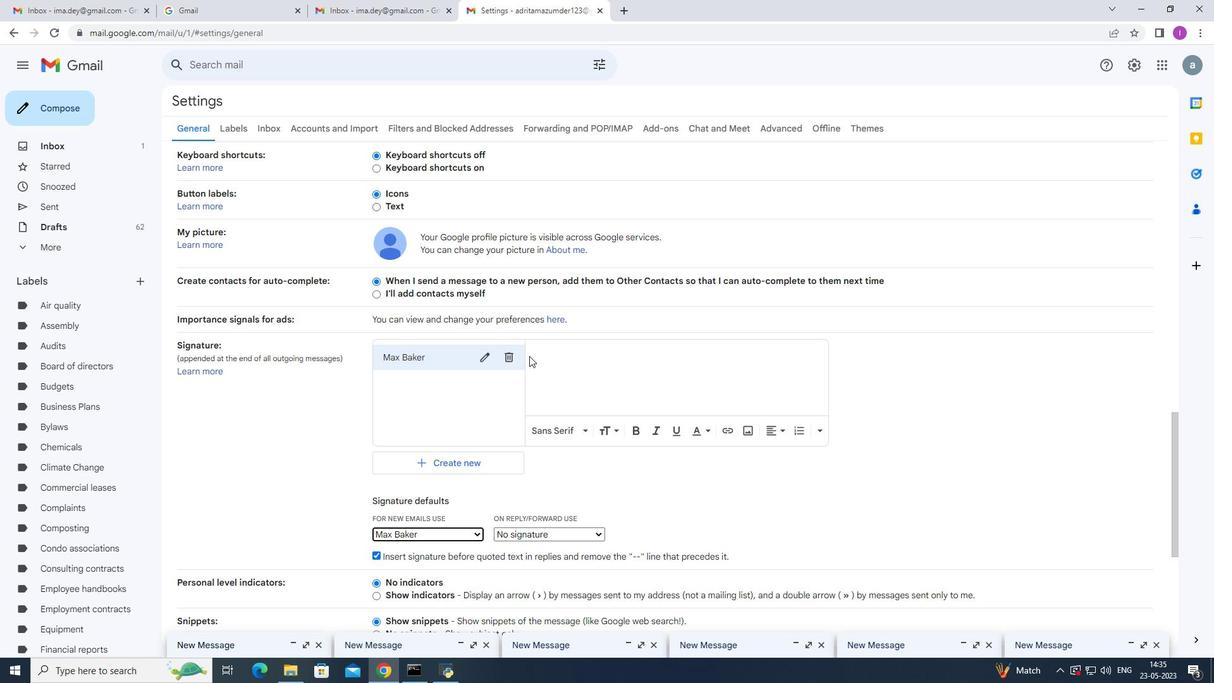 
Action: Mouse pressed left at (533, 354)
Screenshot: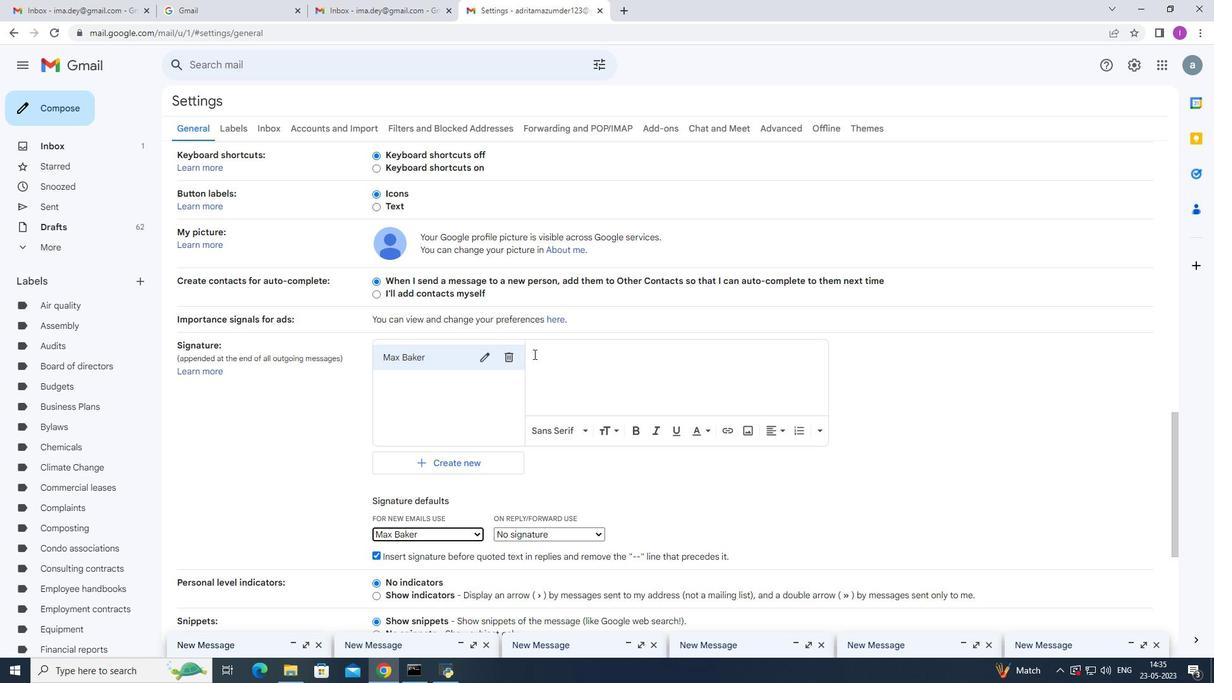 
Action: Mouse moved to (623, 364)
Screenshot: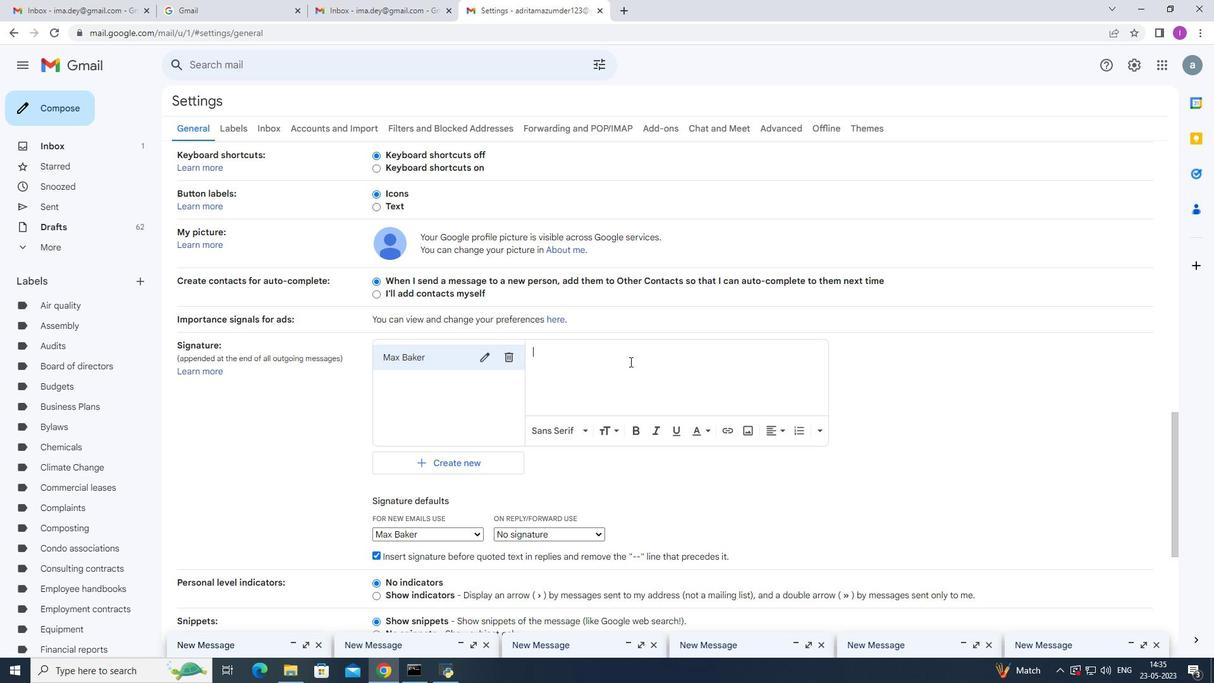 
Action: Key pressed <Key.shift>Best<Key.space><Key.shift><Key.shift>Wishes<Key.space>for<Key.space>a<Key.space>happy<Key.space><Key.shift>national
Screenshot: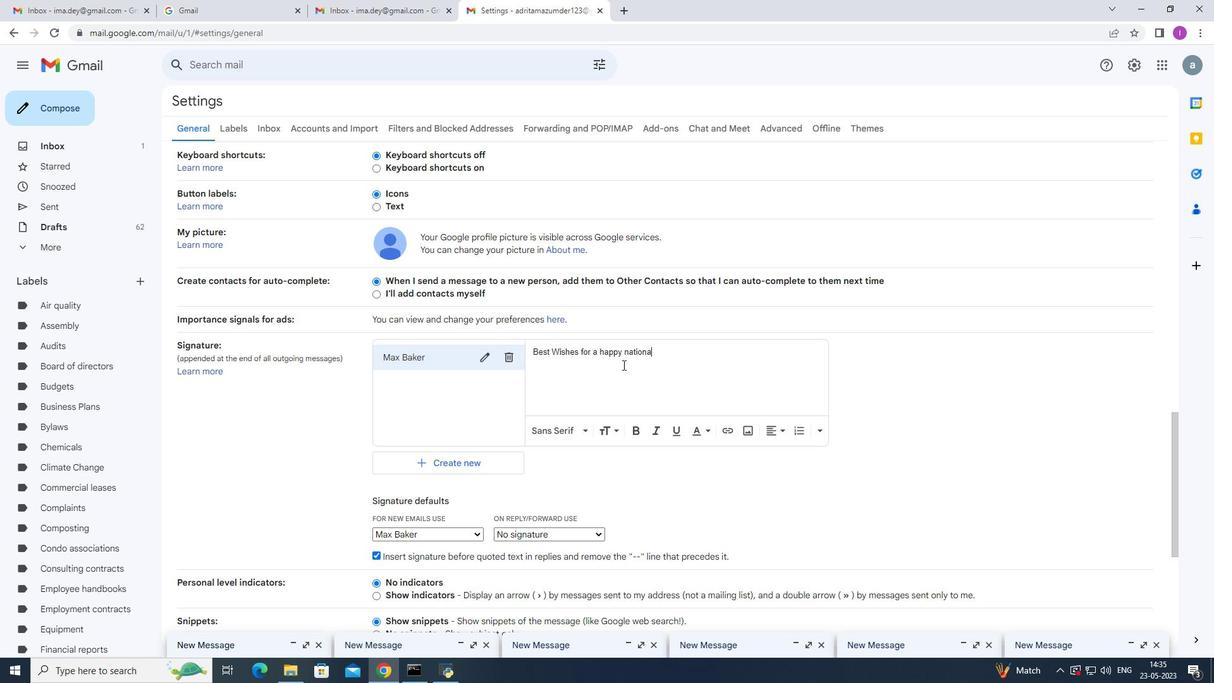 
Action: Mouse moved to (629, 353)
Screenshot: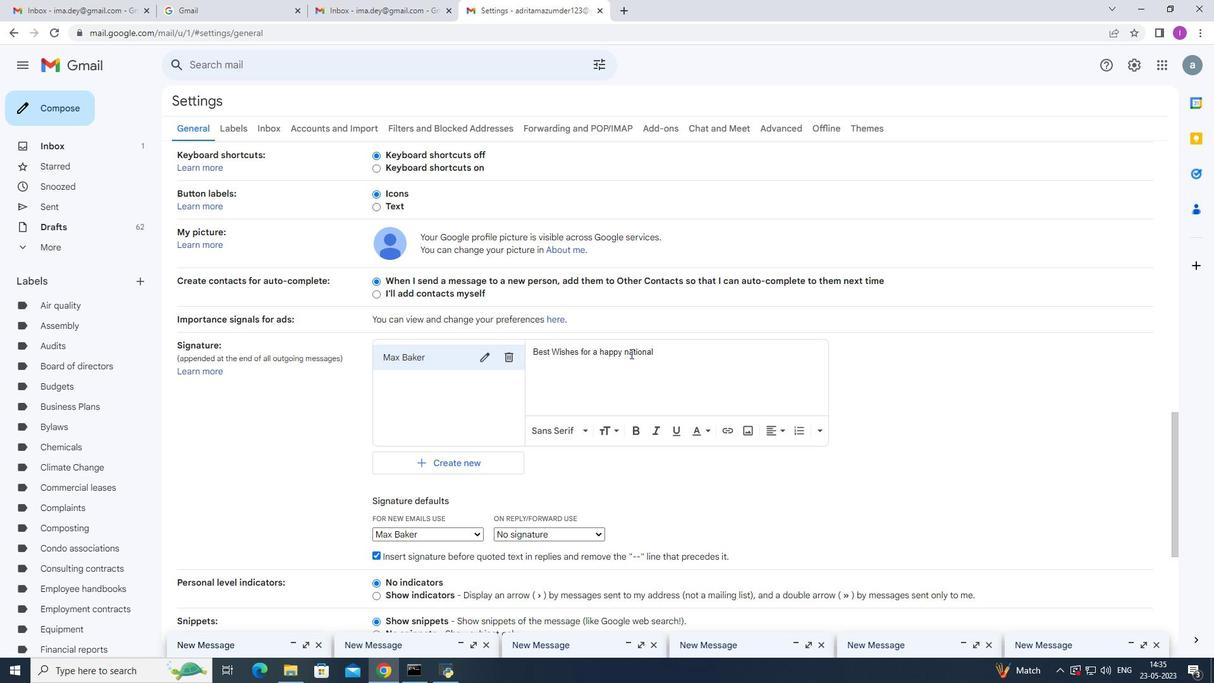 
Action: Mouse pressed left at (629, 353)
Screenshot: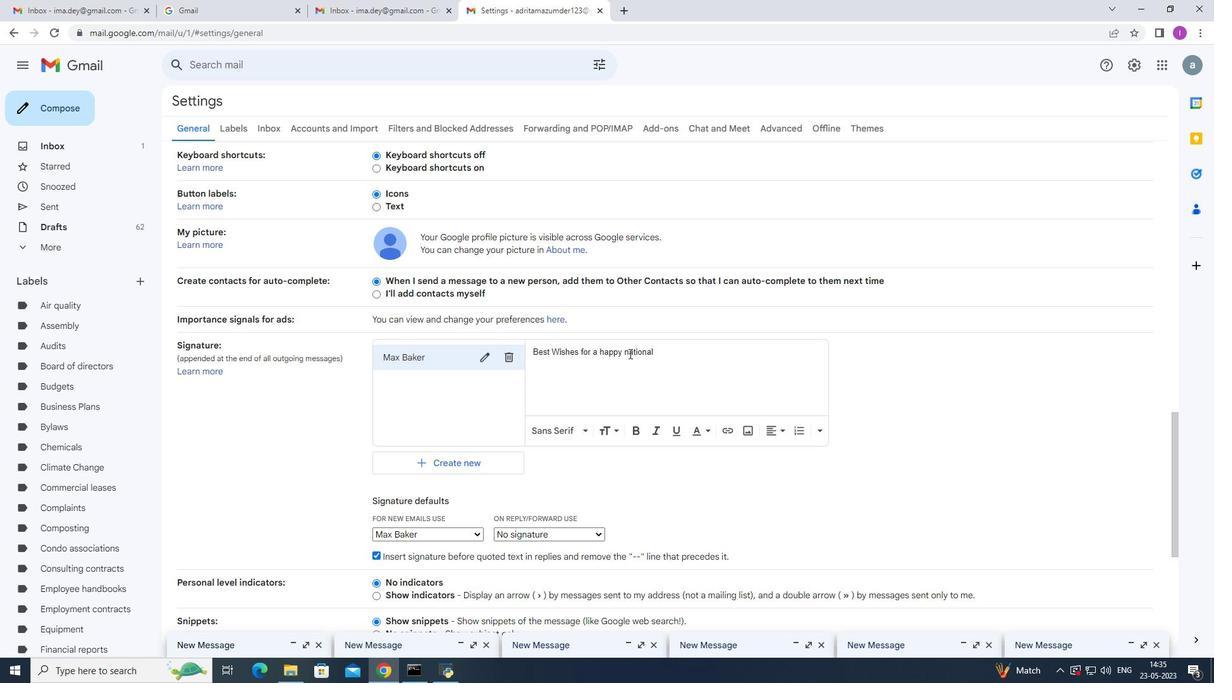 
Action: Mouse moved to (666, 343)
Screenshot: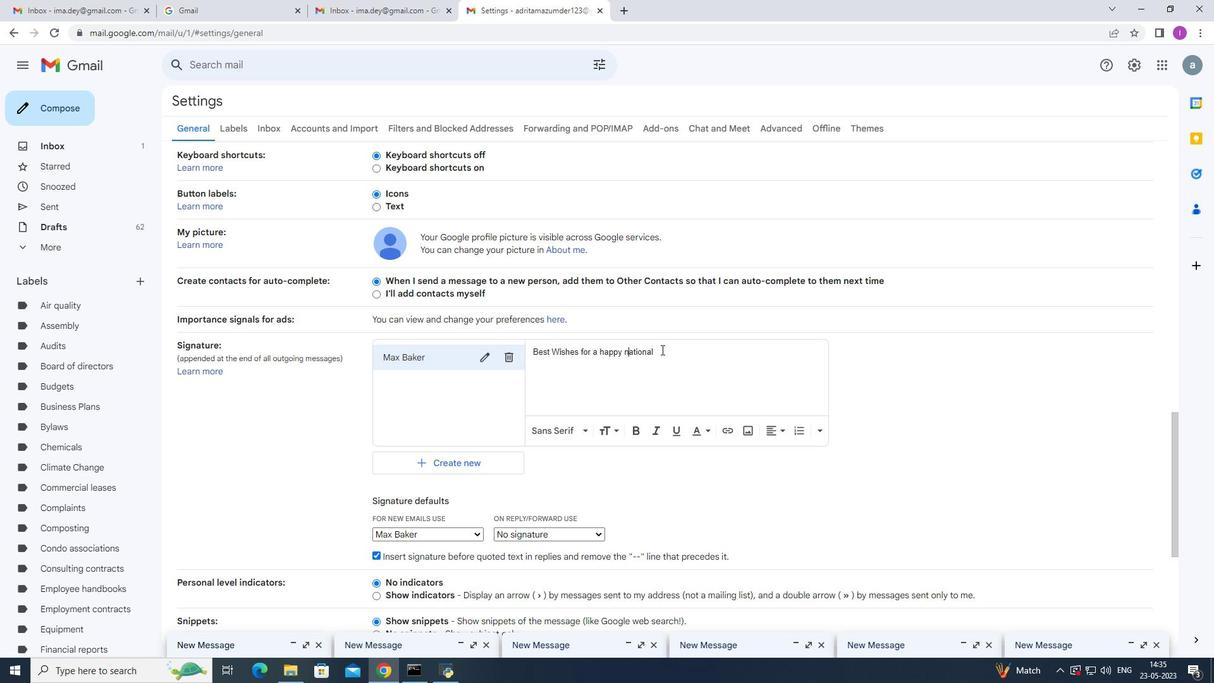 
Action: Key pressed <Key.backspace><Key.shift><Key.shift><Key.shift><Key.shift><Key.shift><Key.shift><Key.shift>N
Screenshot: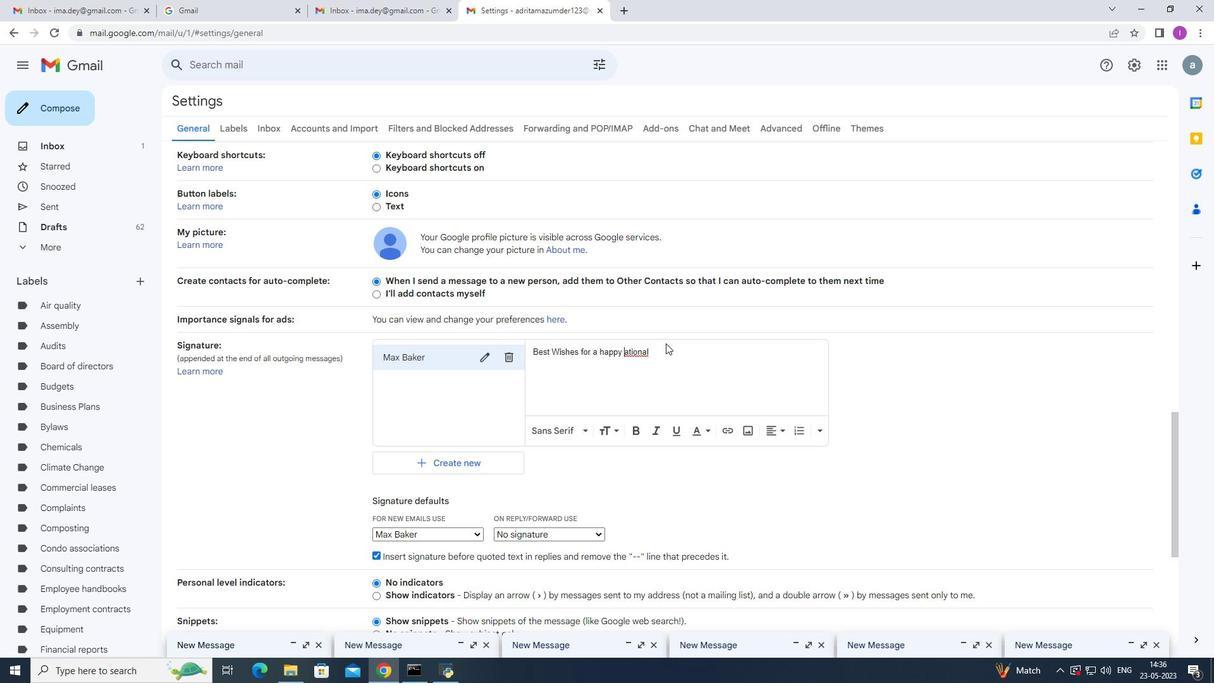 
Action: Mouse moved to (690, 359)
Screenshot: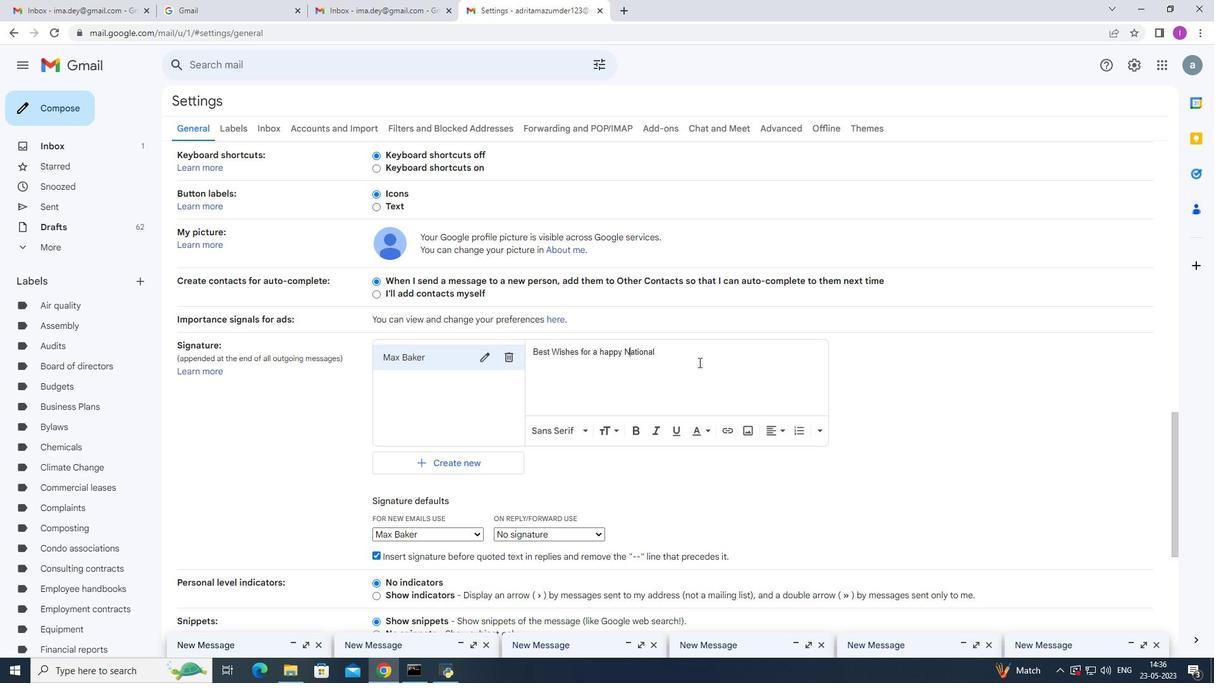 
Action: Mouse pressed left at (690, 359)
Screenshot: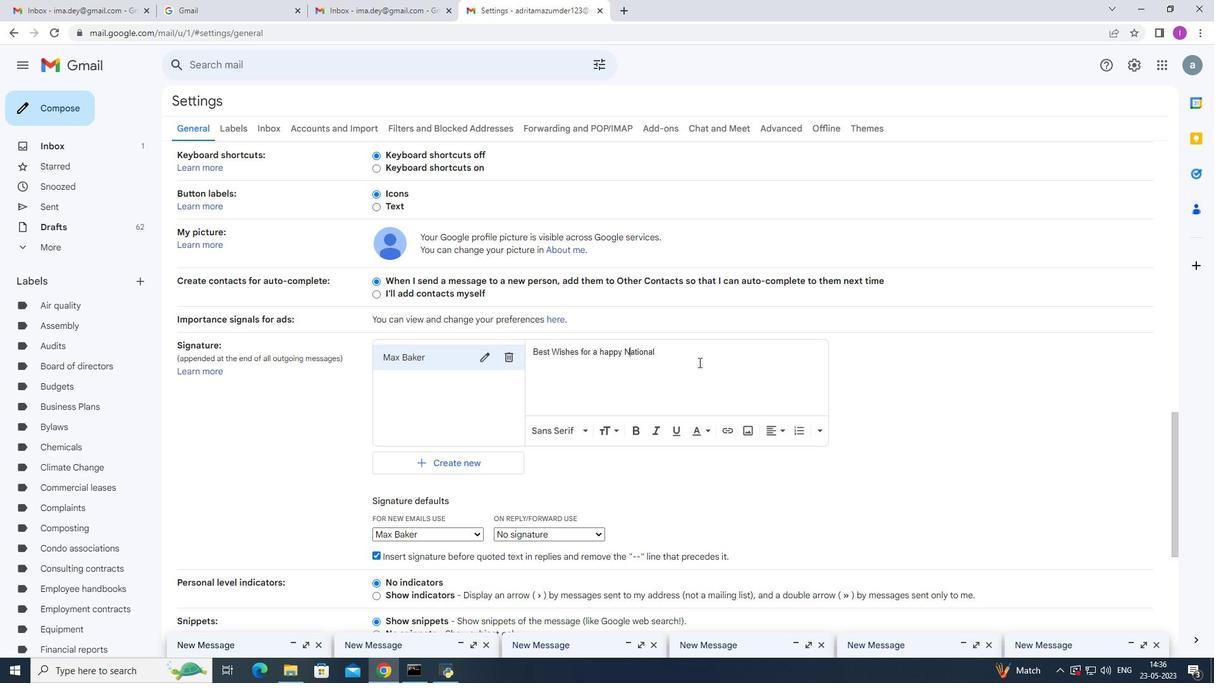 
Action: Mouse moved to (689, 358)
Screenshot: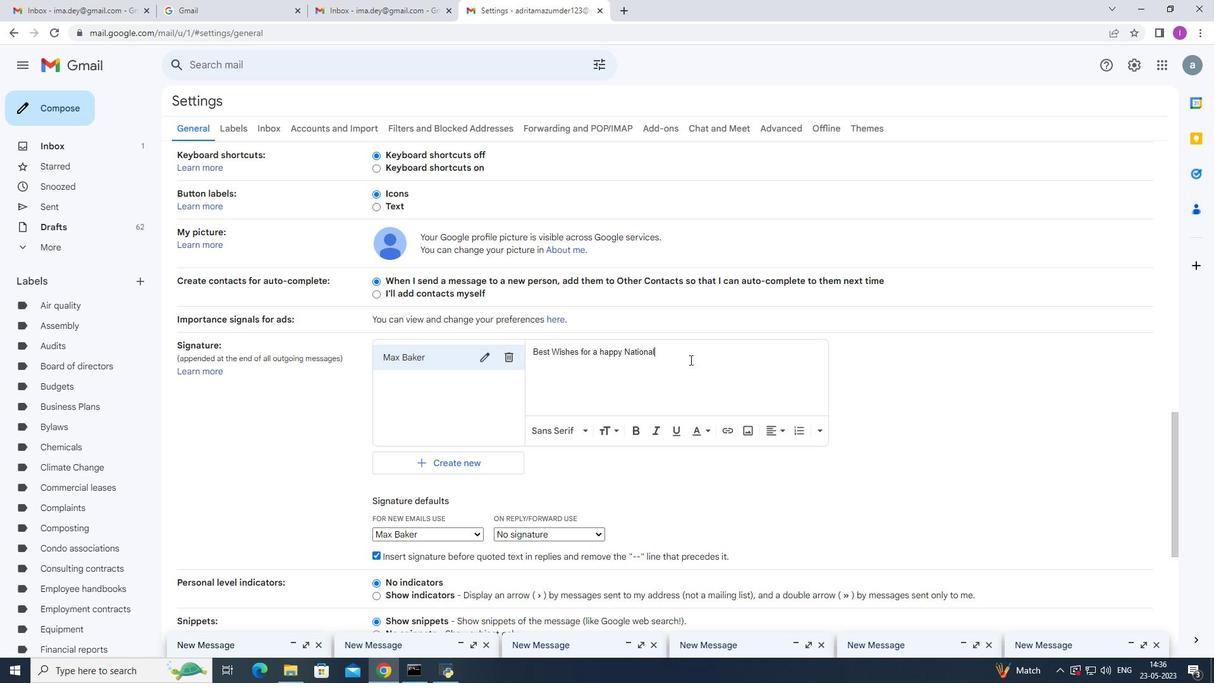 
Action: Key pressed <Key.space><Key.shift>Compliments<Key.backspace><Key.space>
Screenshot: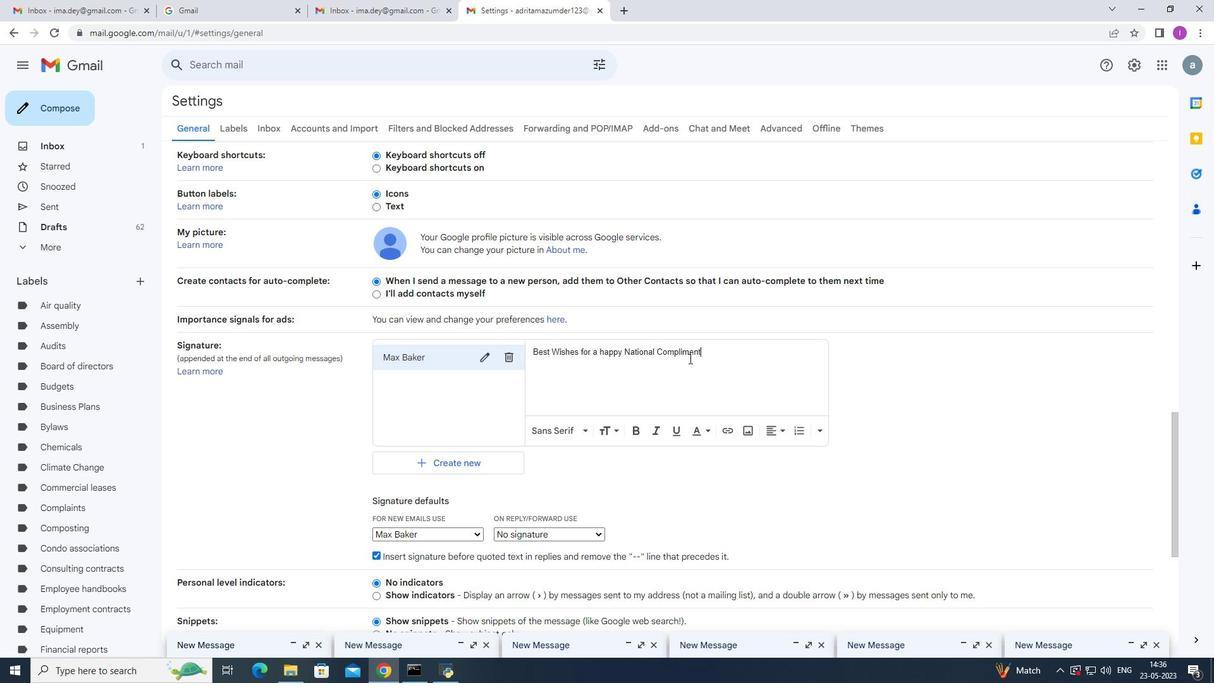 
Action: Mouse moved to (782, 0)
Screenshot: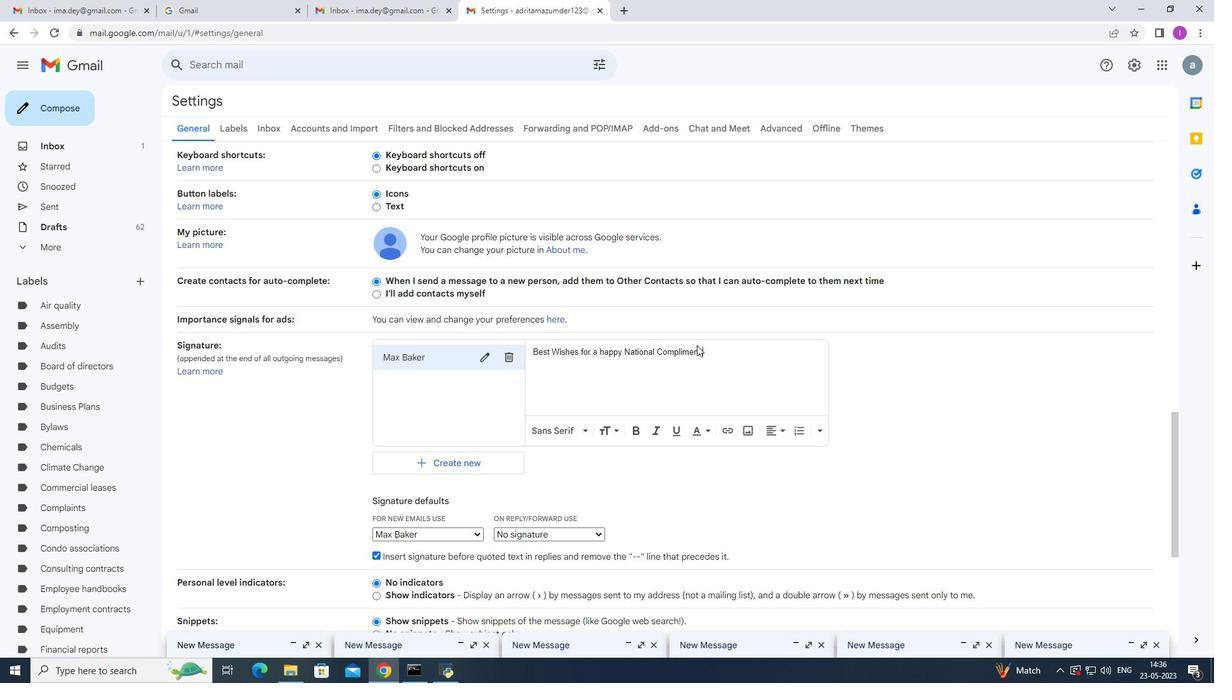 
Action: Key pressed day<Key.backspace><Key.backspace><Key.backspace><Key.shift>Day,<Key.enter><Key.shift>Max<Key.space><Key.shift>Baker
Screenshot: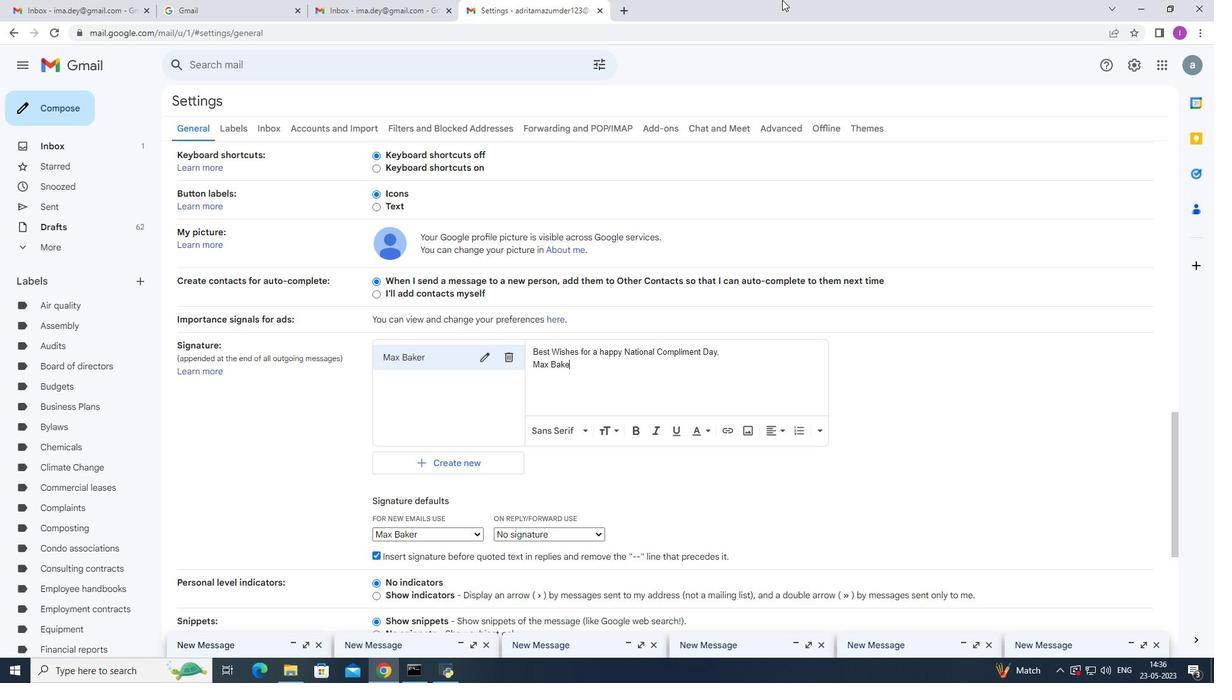 
Action: Mouse moved to (559, 482)
Screenshot: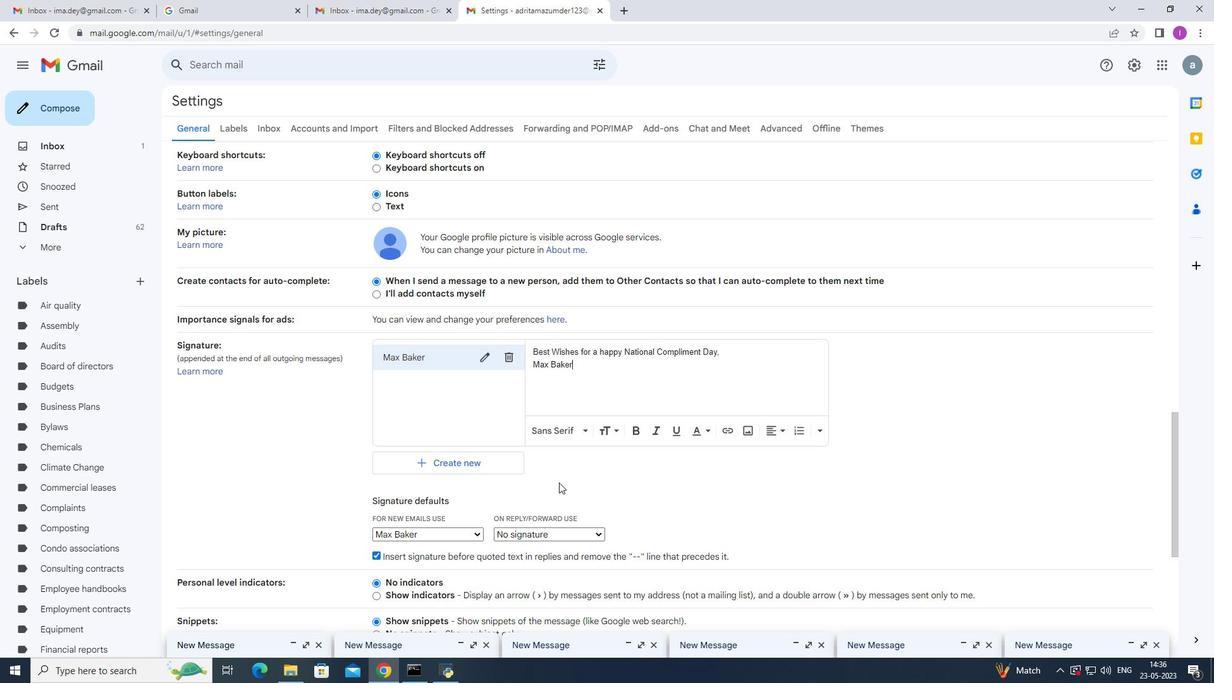 
Action: Mouse scrolled (559, 481) with delta (0, 0)
Screenshot: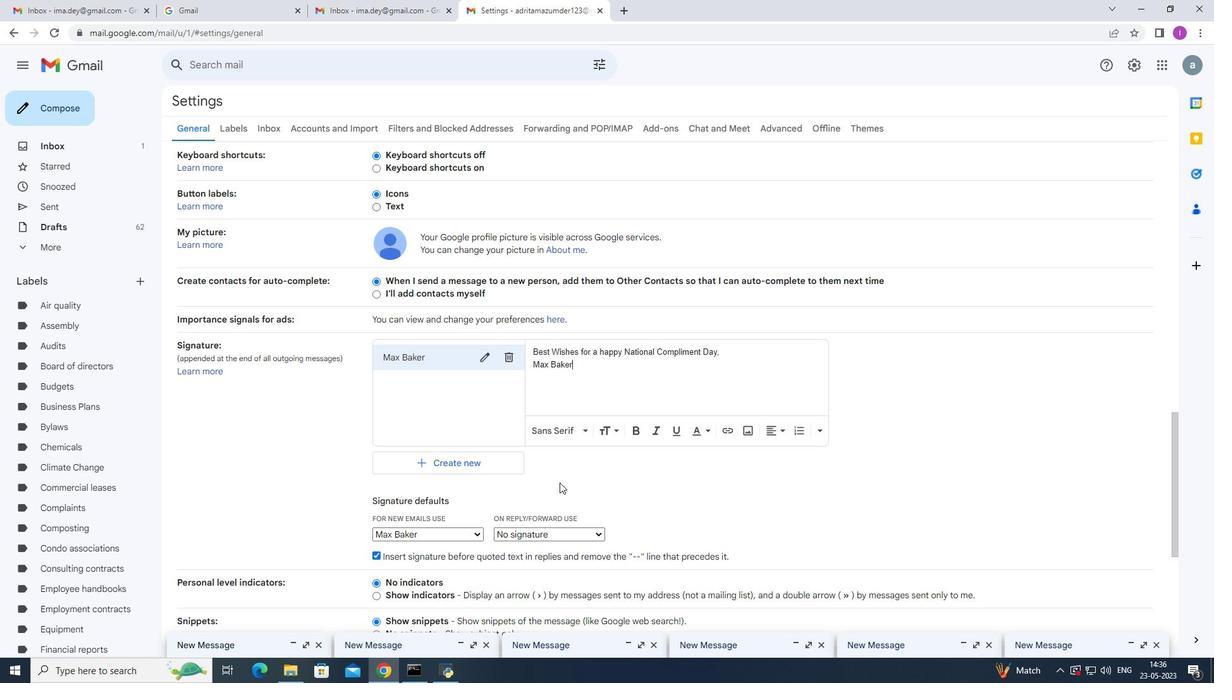 
Action: Mouse scrolled (559, 481) with delta (0, 0)
Screenshot: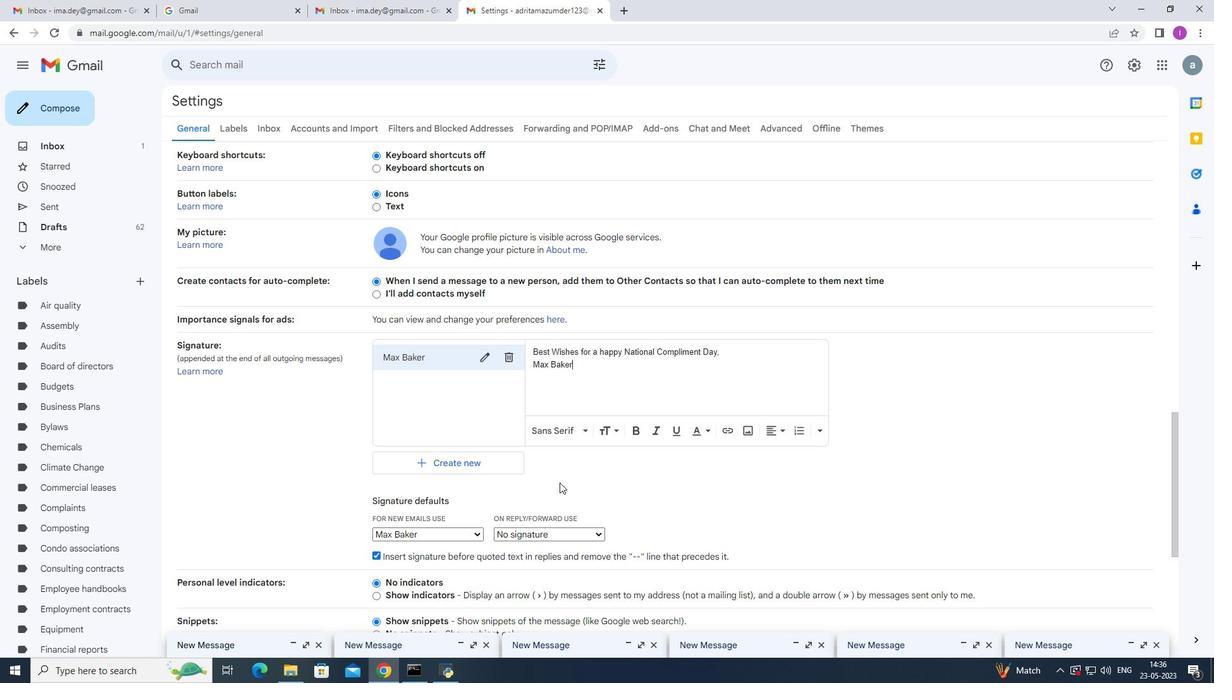 
Action: Mouse scrolled (559, 481) with delta (0, 0)
Screenshot: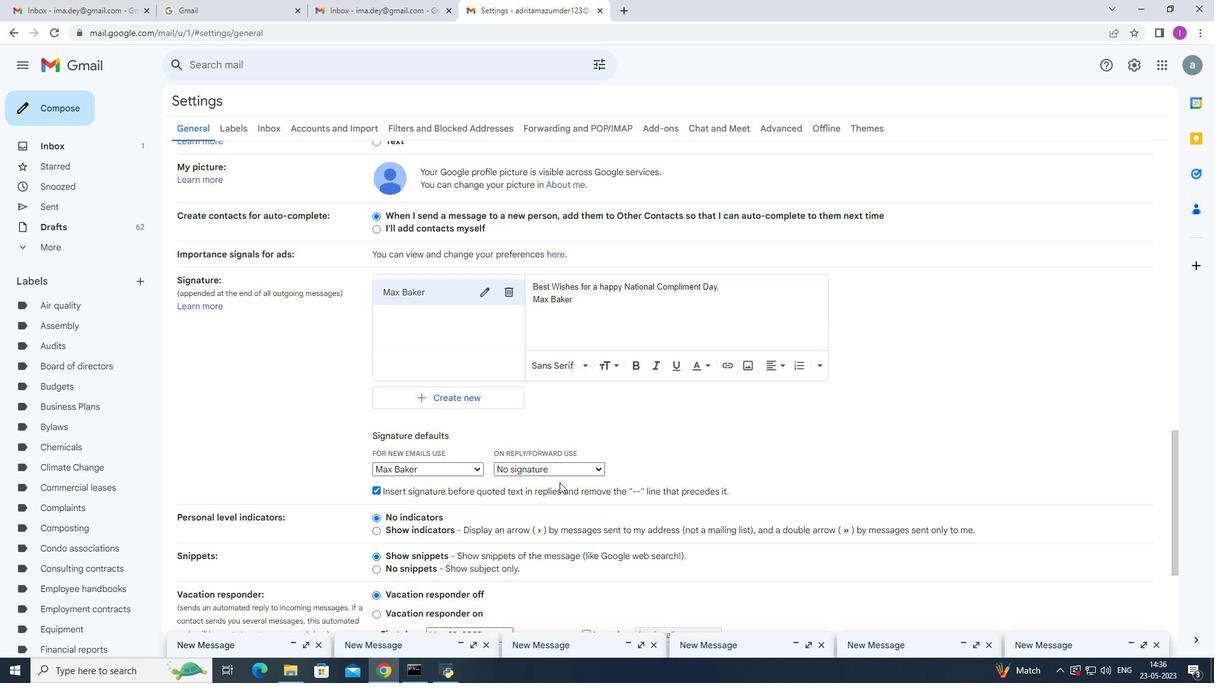 
Action: Mouse moved to (564, 477)
Screenshot: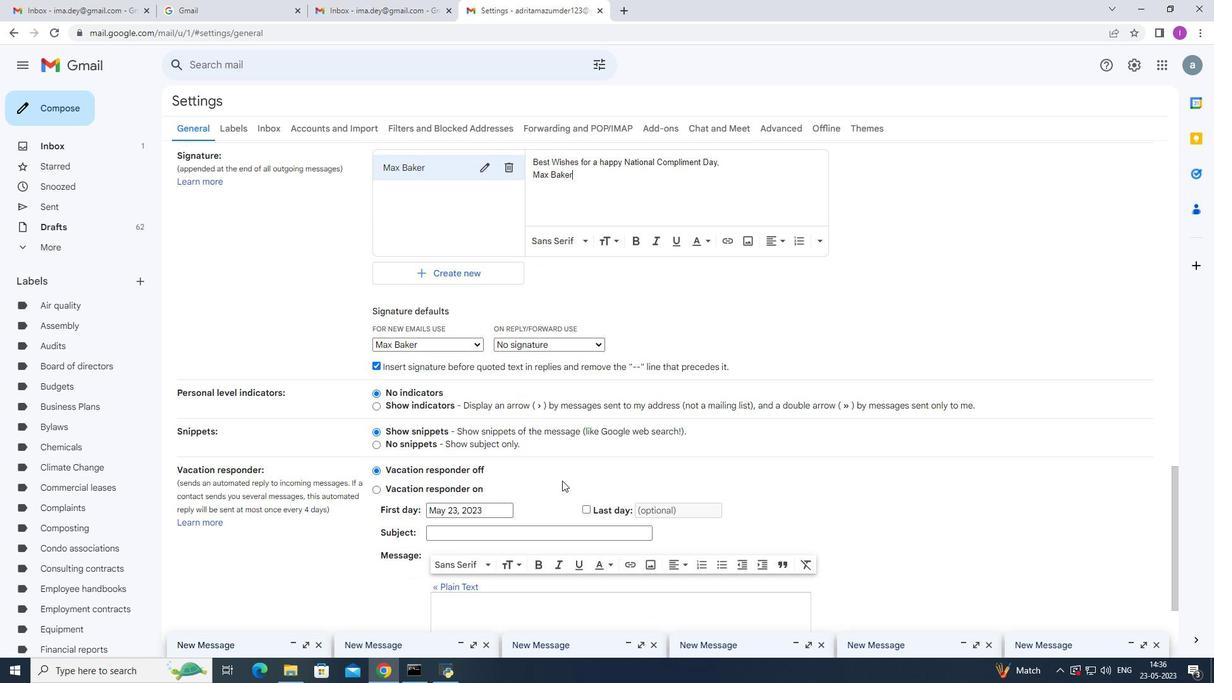 
Action: Mouse scrolled (564, 476) with delta (0, 0)
Screenshot: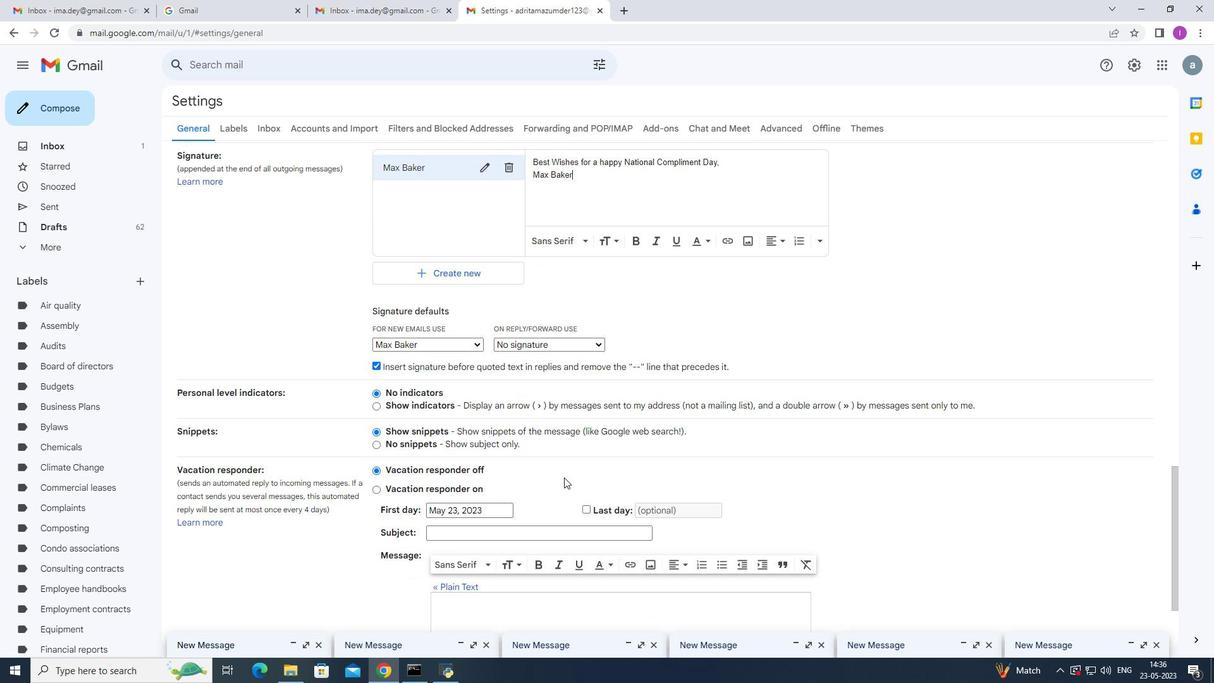 
Action: Mouse scrolled (564, 476) with delta (0, 0)
Screenshot: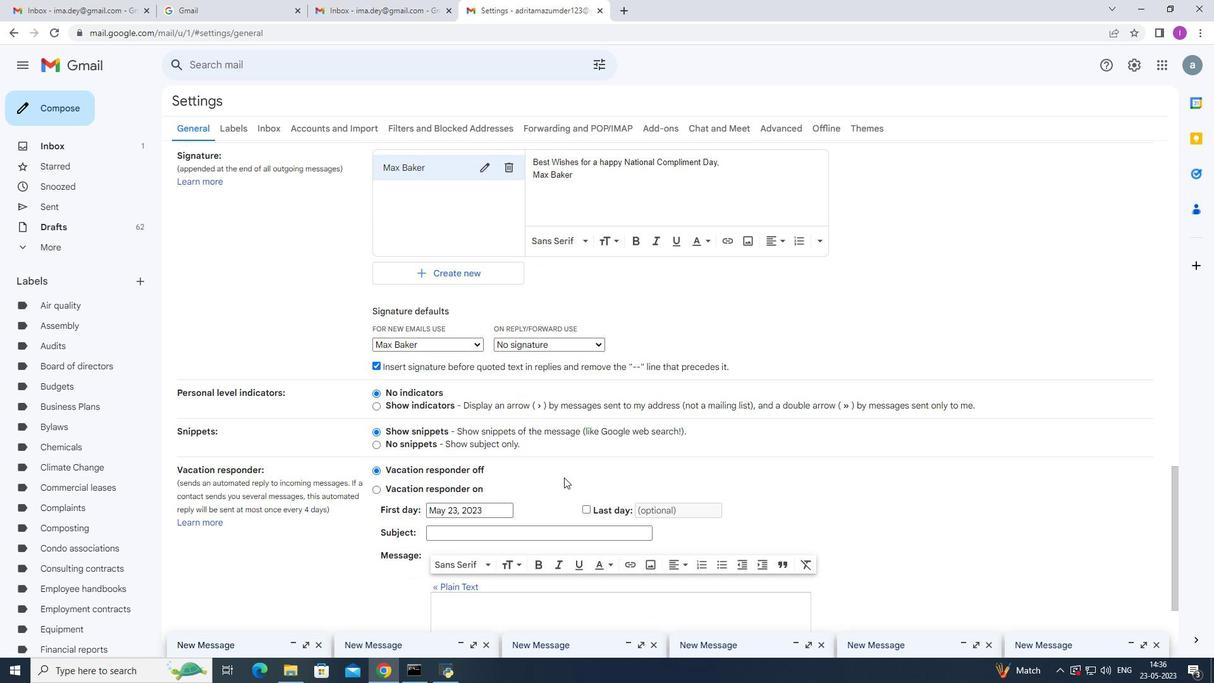 
Action: Mouse scrolled (564, 476) with delta (0, 0)
Screenshot: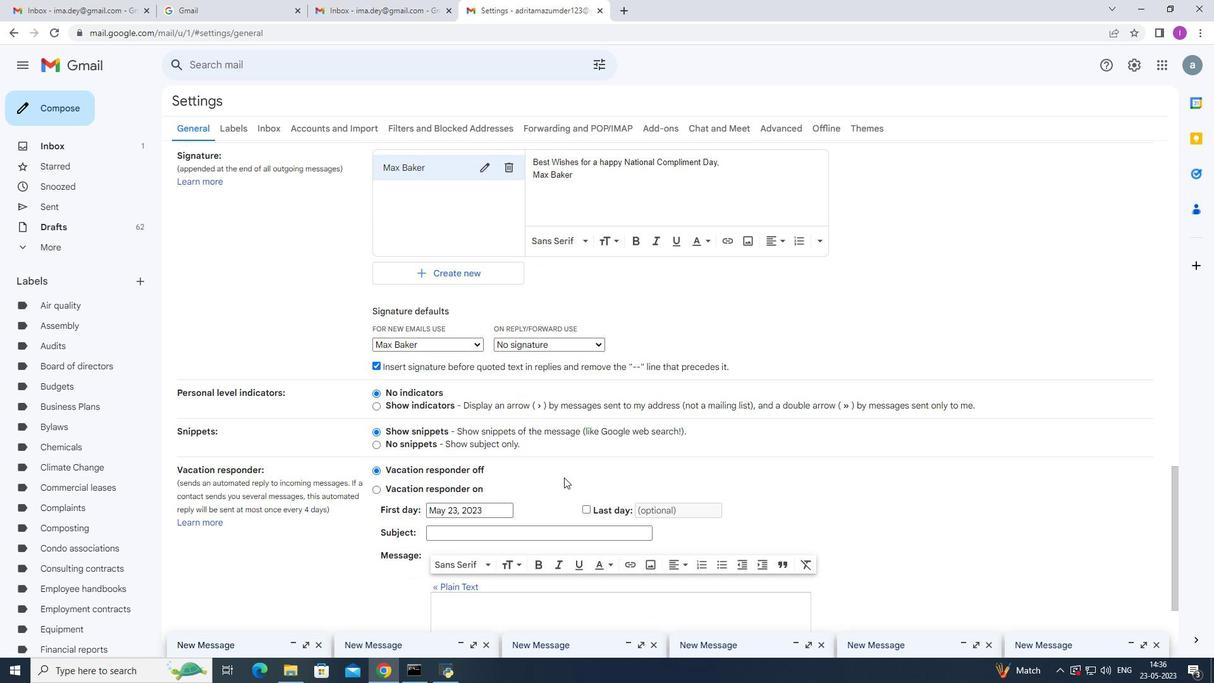
Action: Mouse scrolled (564, 476) with delta (0, 0)
Screenshot: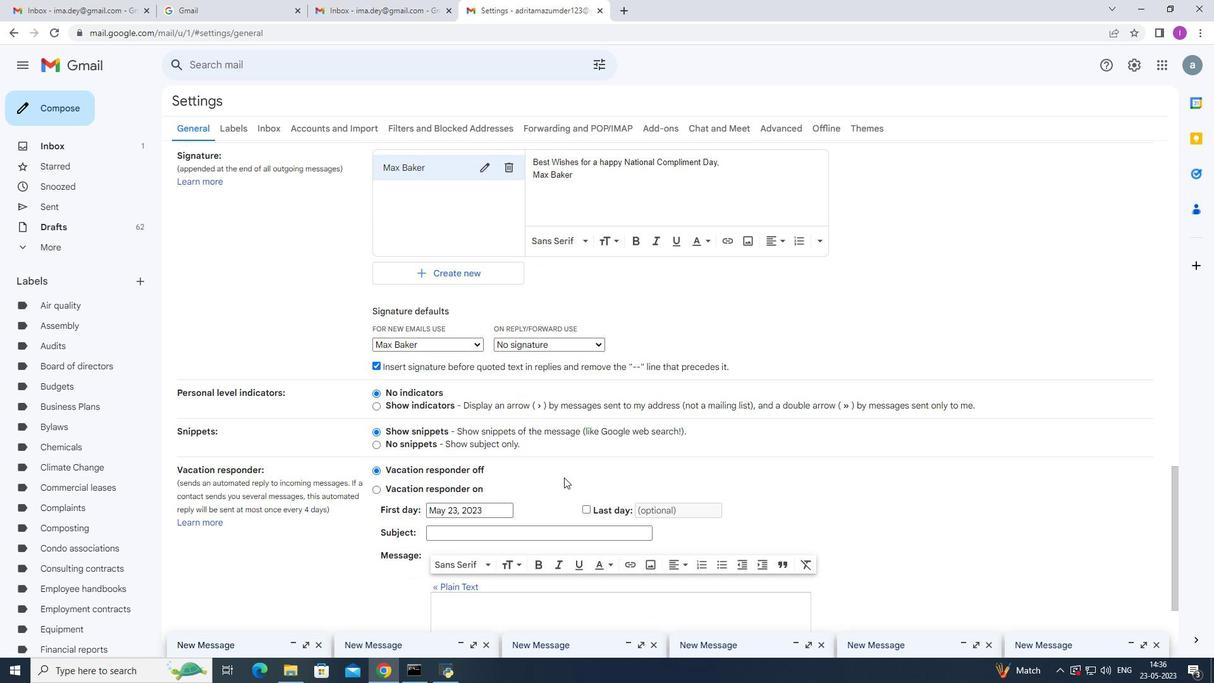 
Action: Mouse moved to (589, 471)
Screenshot: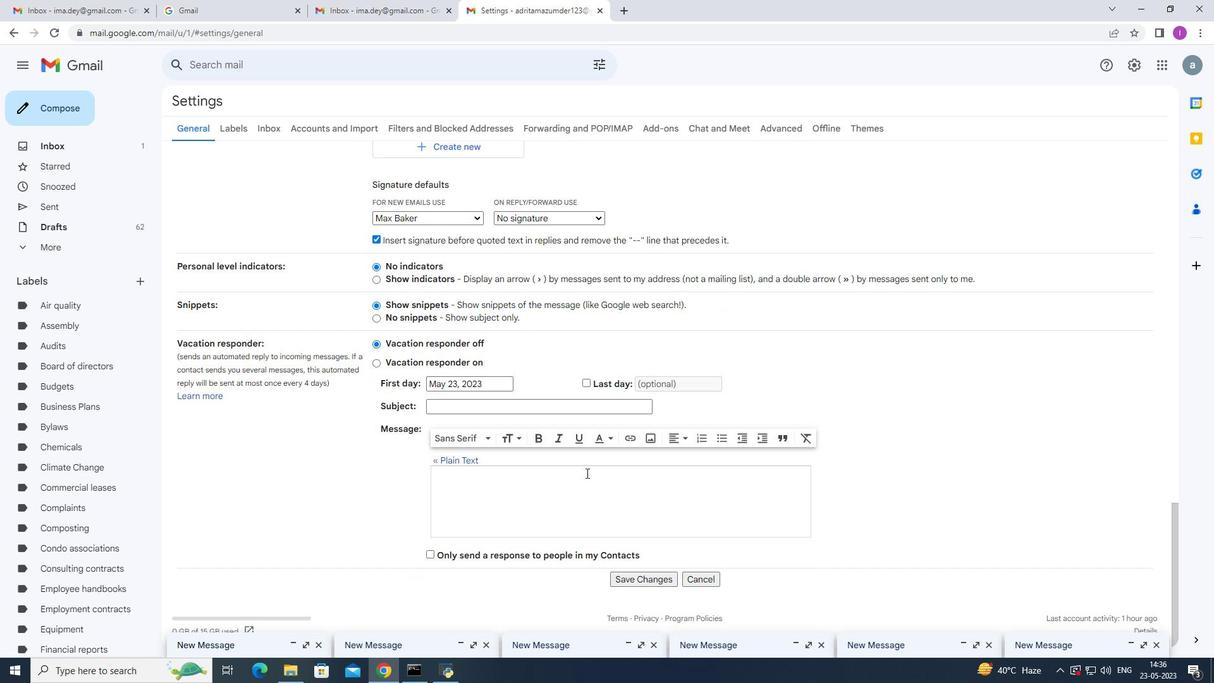 
Action: Mouse scrolled (589, 470) with delta (0, 0)
Screenshot: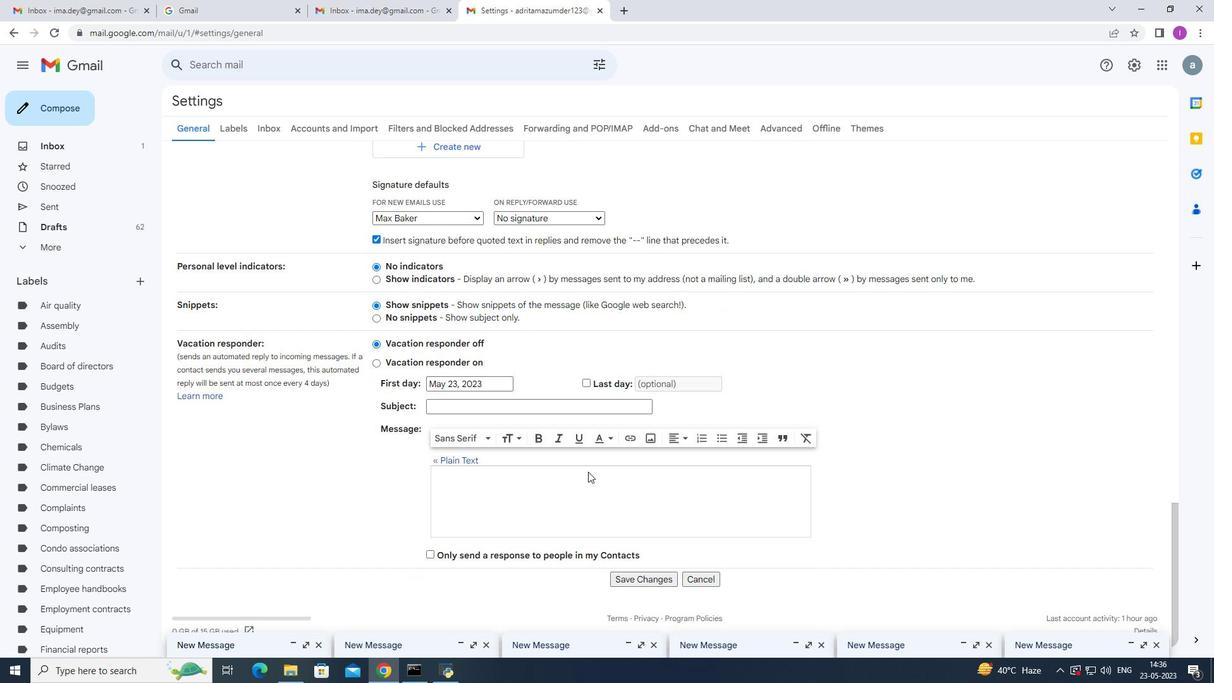 
Action: Mouse scrolled (589, 470) with delta (0, 0)
Screenshot: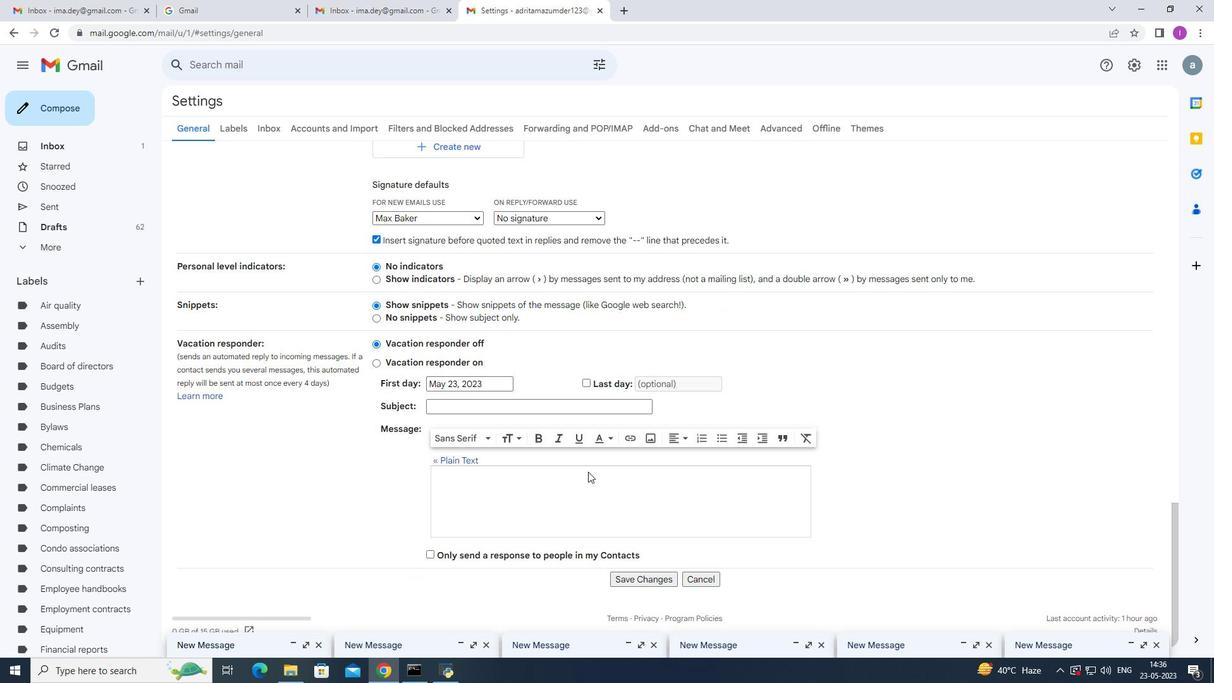 
Action: Mouse scrolled (589, 470) with delta (0, 0)
Screenshot: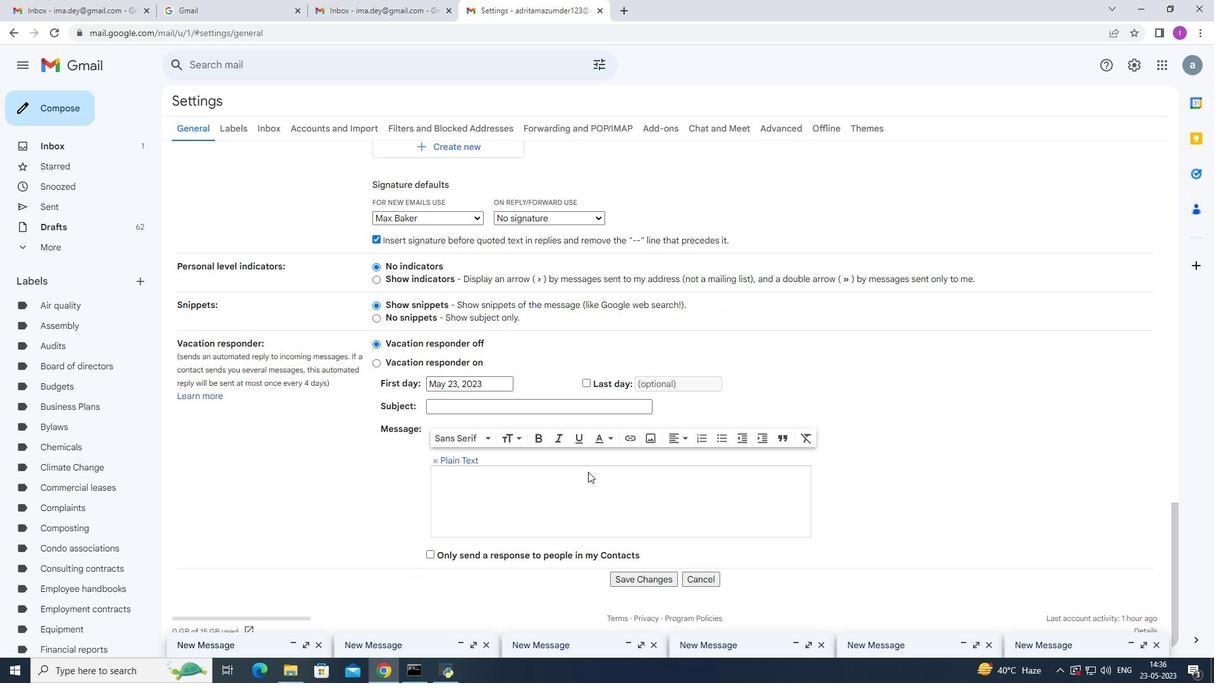 
Action: Mouse scrolled (589, 471) with delta (0, 0)
Screenshot: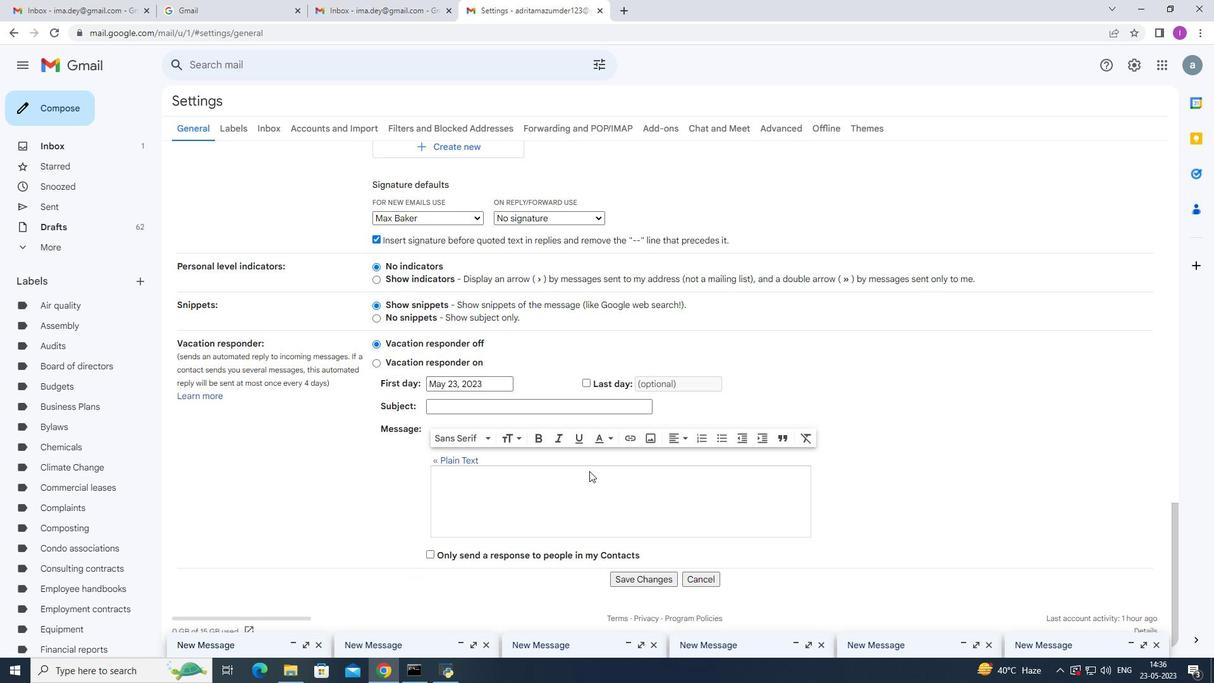 
Action: Mouse scrolled (589, 470) with delta (0, 0)
Screenshot: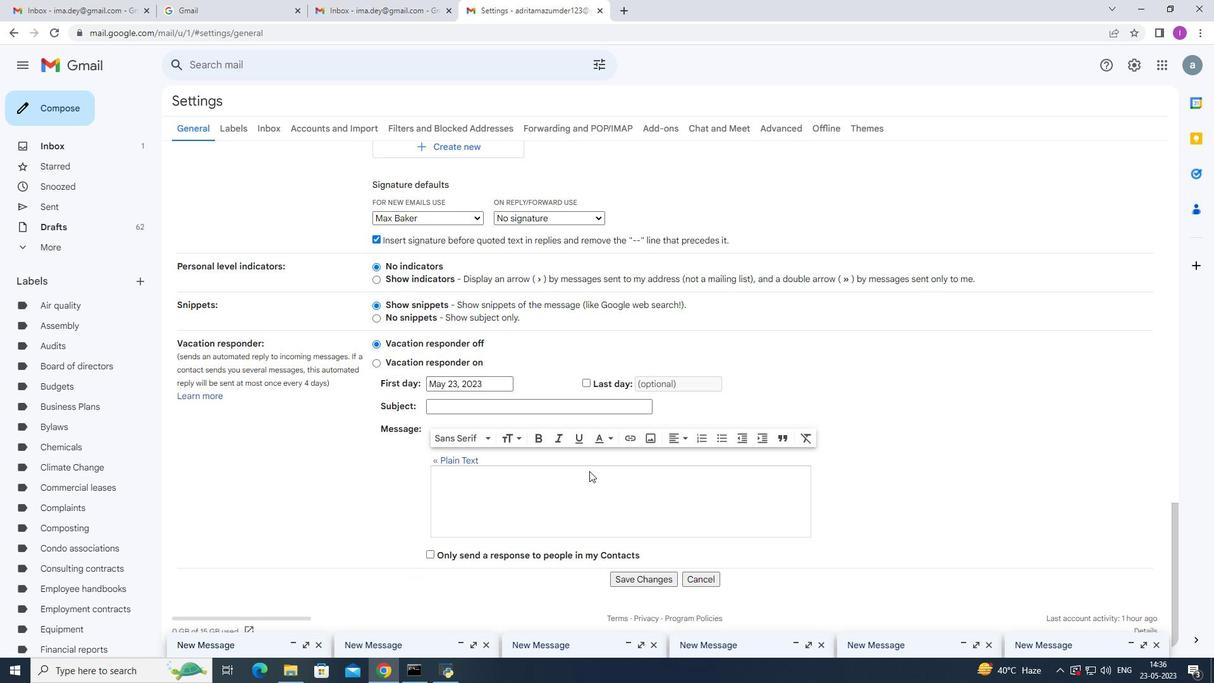 
Action: Mouse moved to (593, 602)
Screenshot: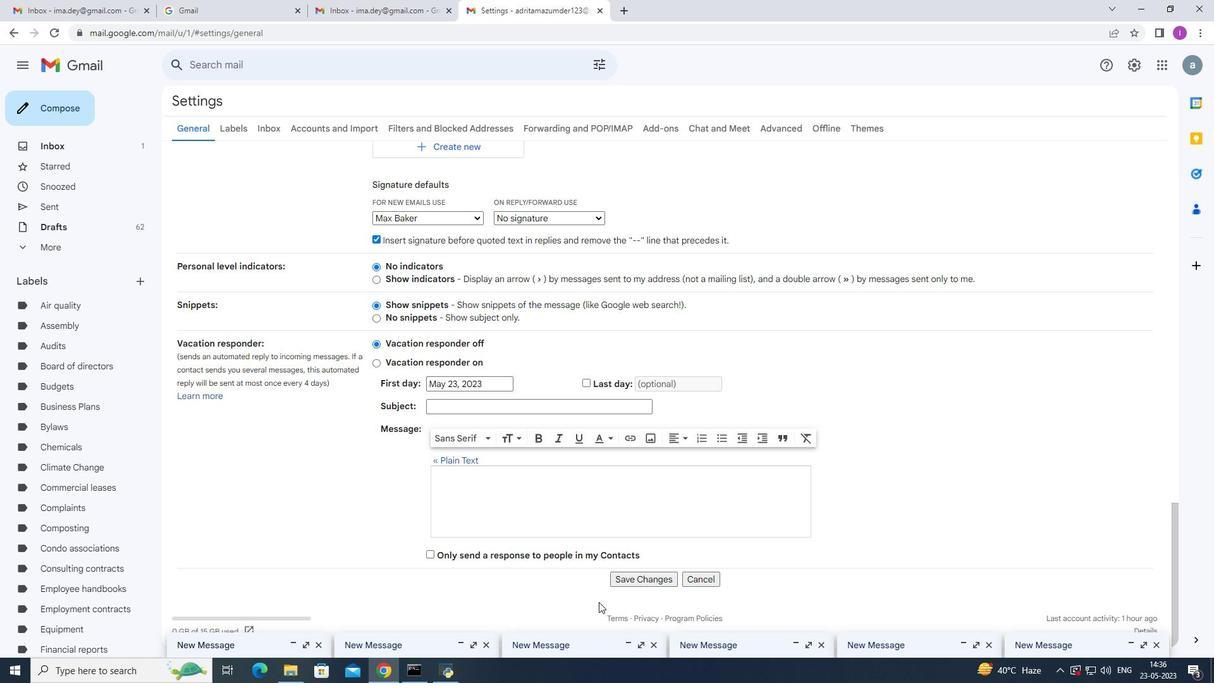 
Action: Mouse scrolled (593, 602) with delta (0, 0)
Screenshot: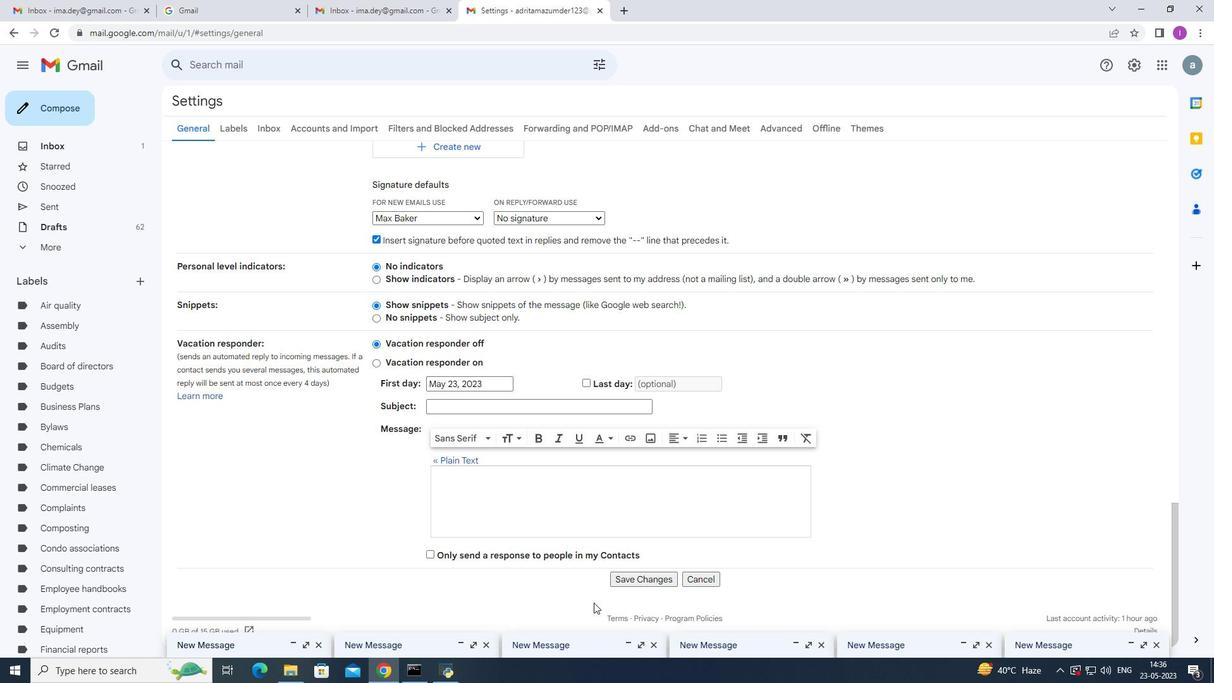 
Action: Mouse moved to (640, 580)
Screenshot: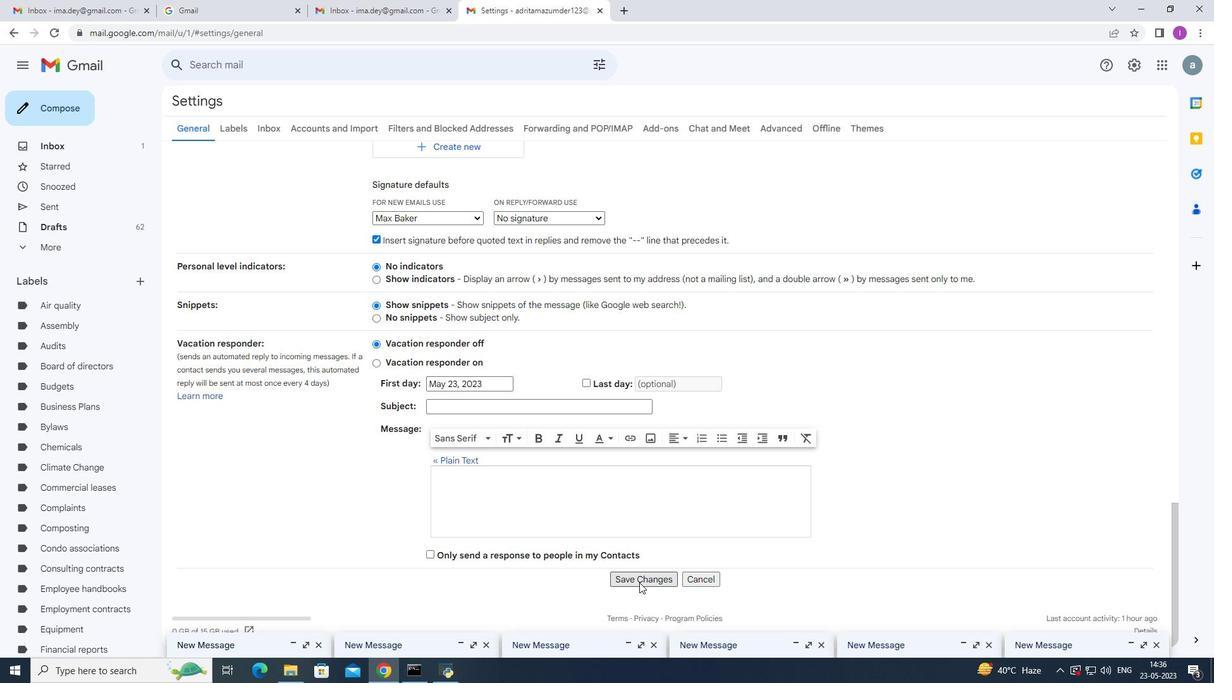 
Action: Mouse pressed left at (640, 580)
Screenshot: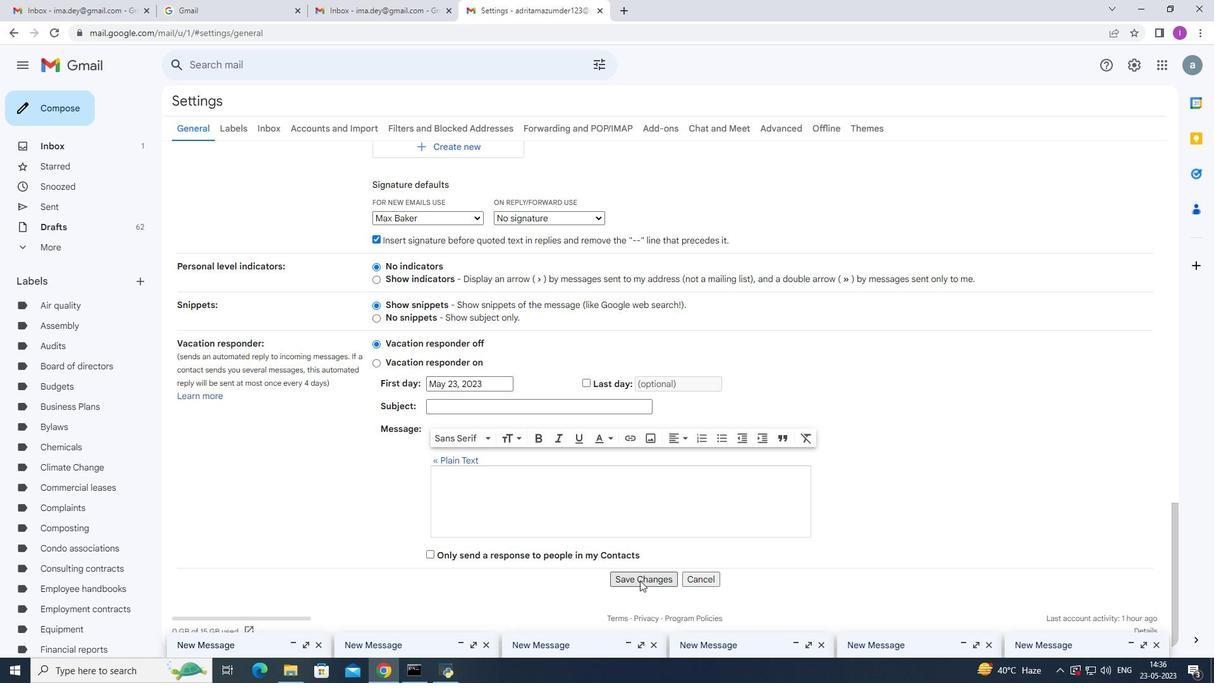 
Action: Mouse moved to (46, 109)
Screenshot: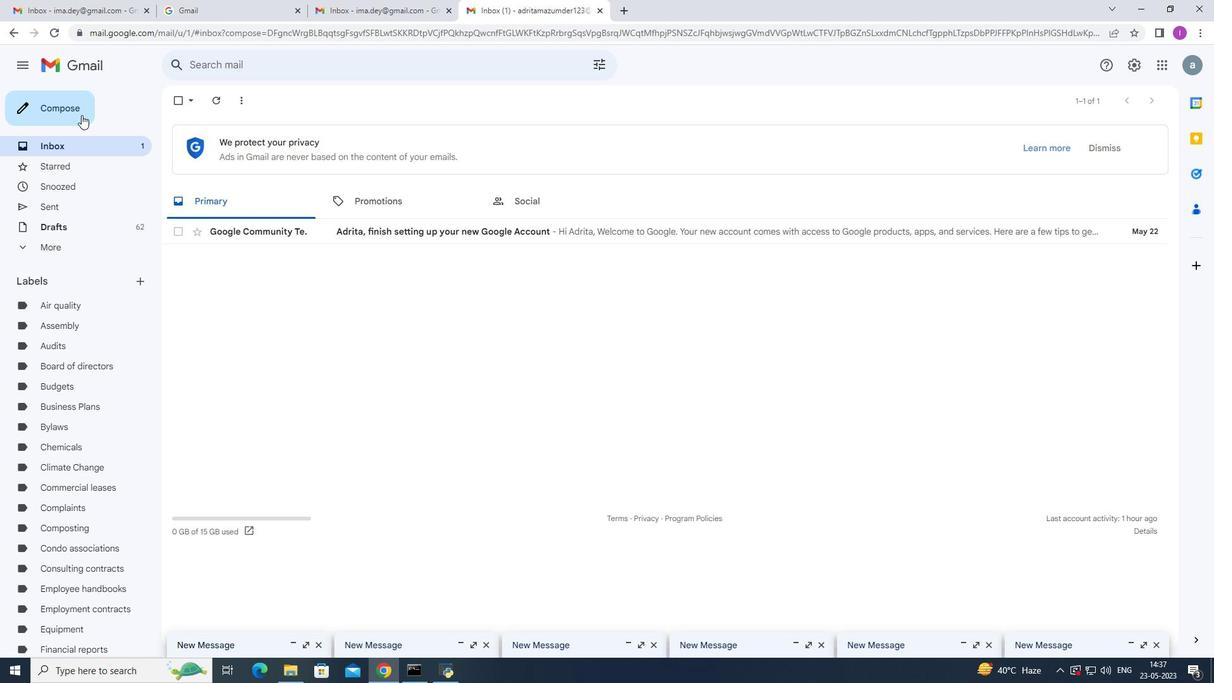 
Action: Mouse pressed left at (46, 109)
Screenshot: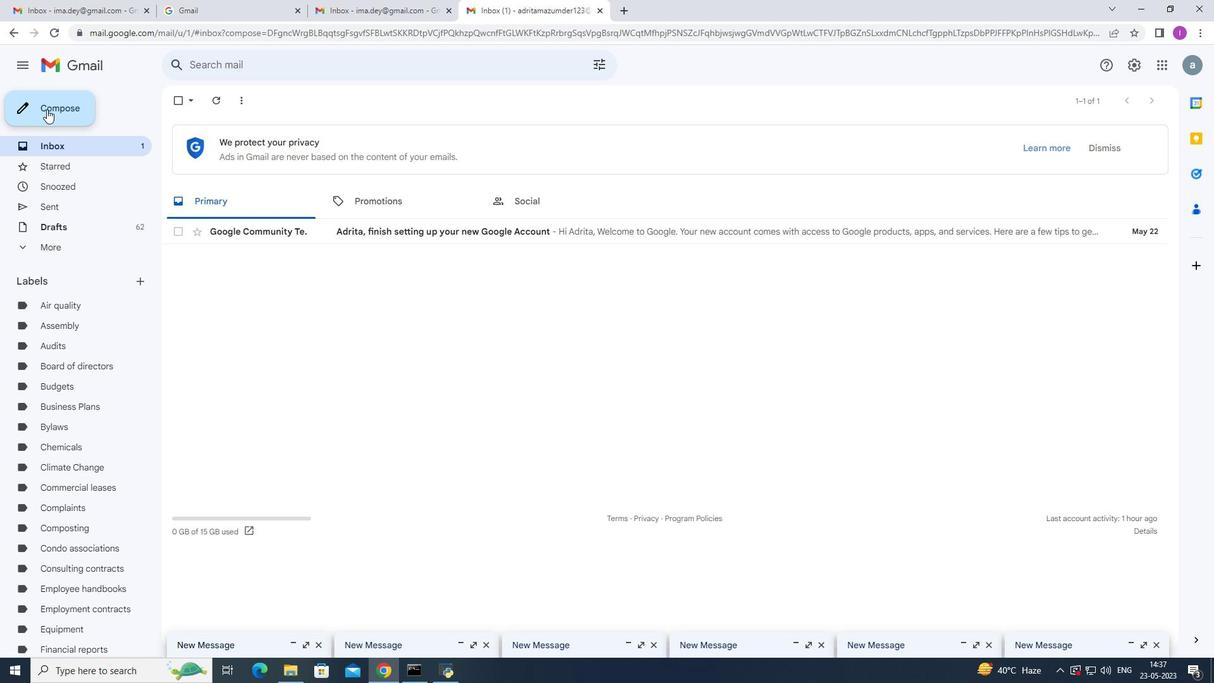 
Action: Mouse moved to (805, 320)
Screenshot: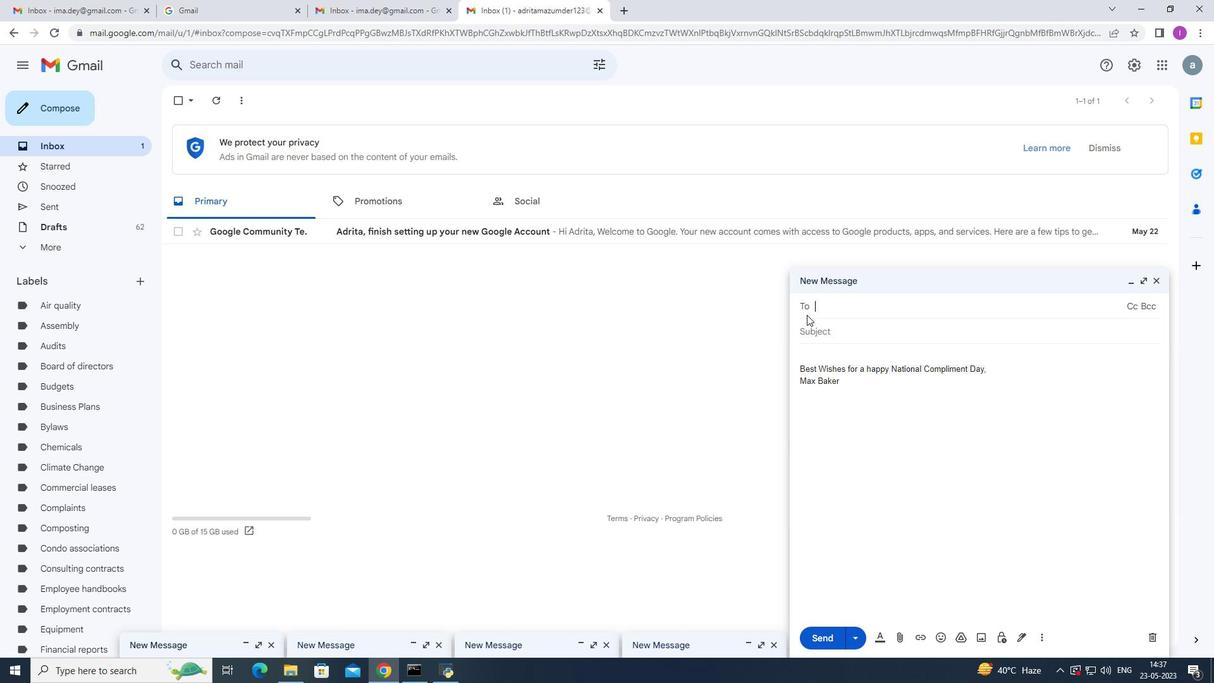 
Action: Key pressed s
Screenshot: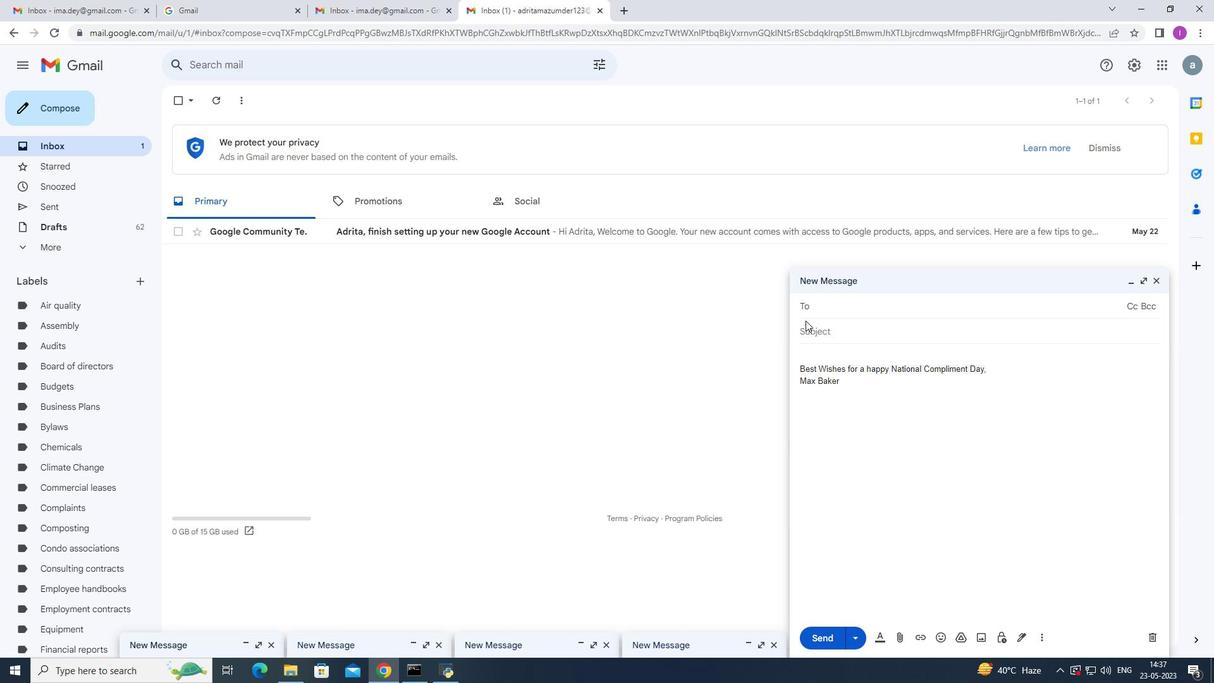 
Action: Mouse moved to (900, 331)
Screenshot: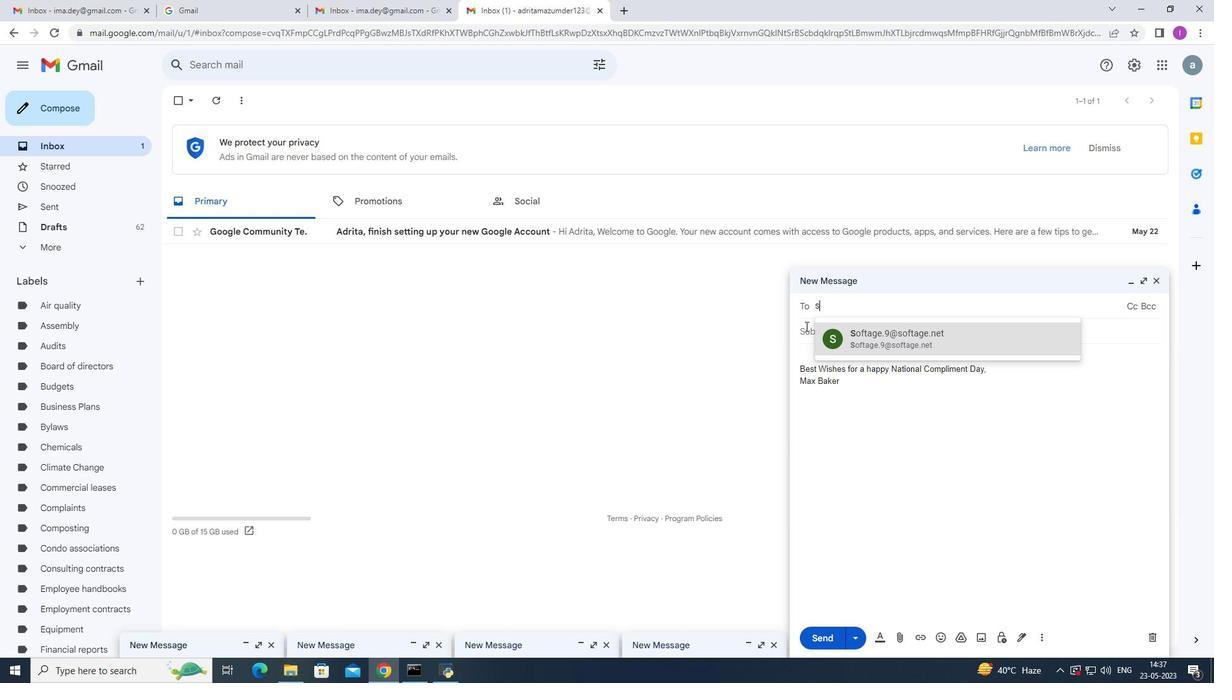 
Action: Mouse pressed left at (900, 331)
Screenshot: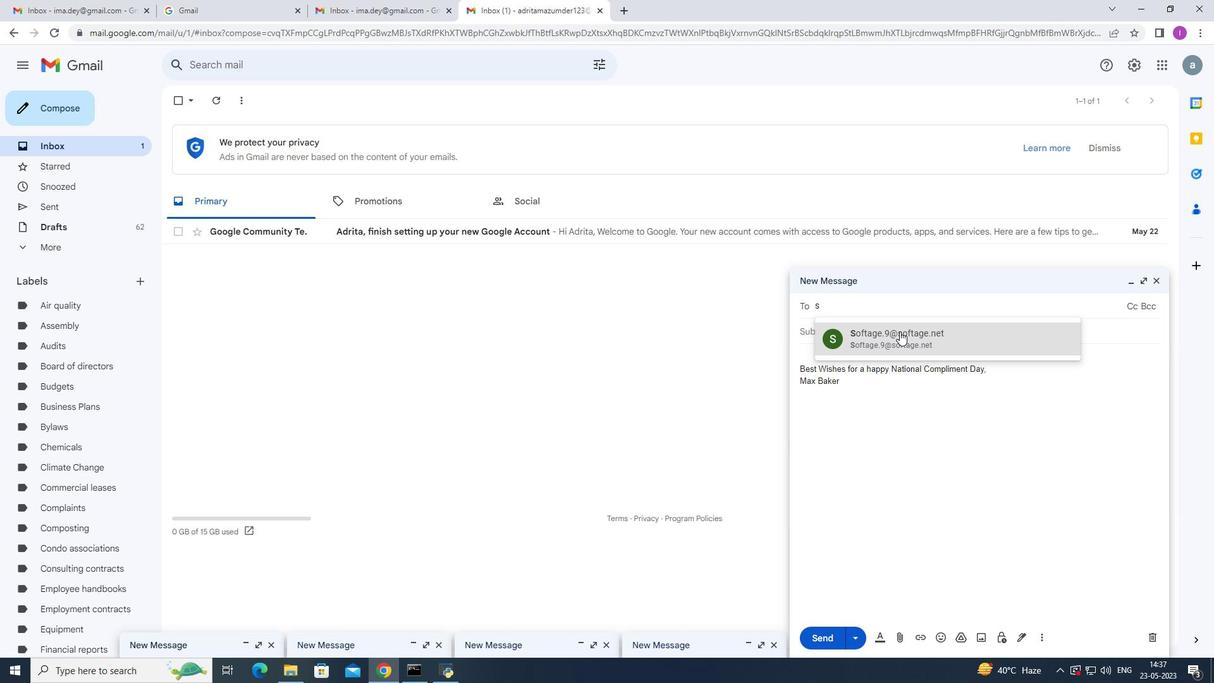 
Action: Mouse moved to (1043, 641)
Screenshot: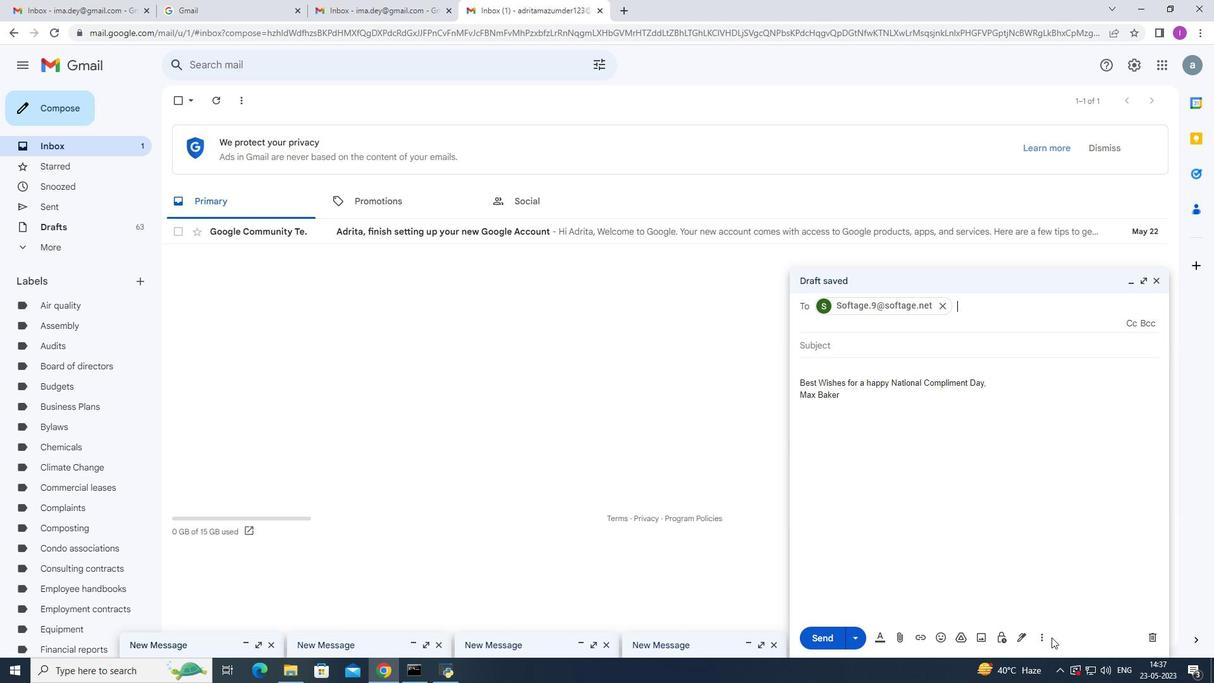 
Action: Mouse pressed left at (1043, 641)
Screenshot: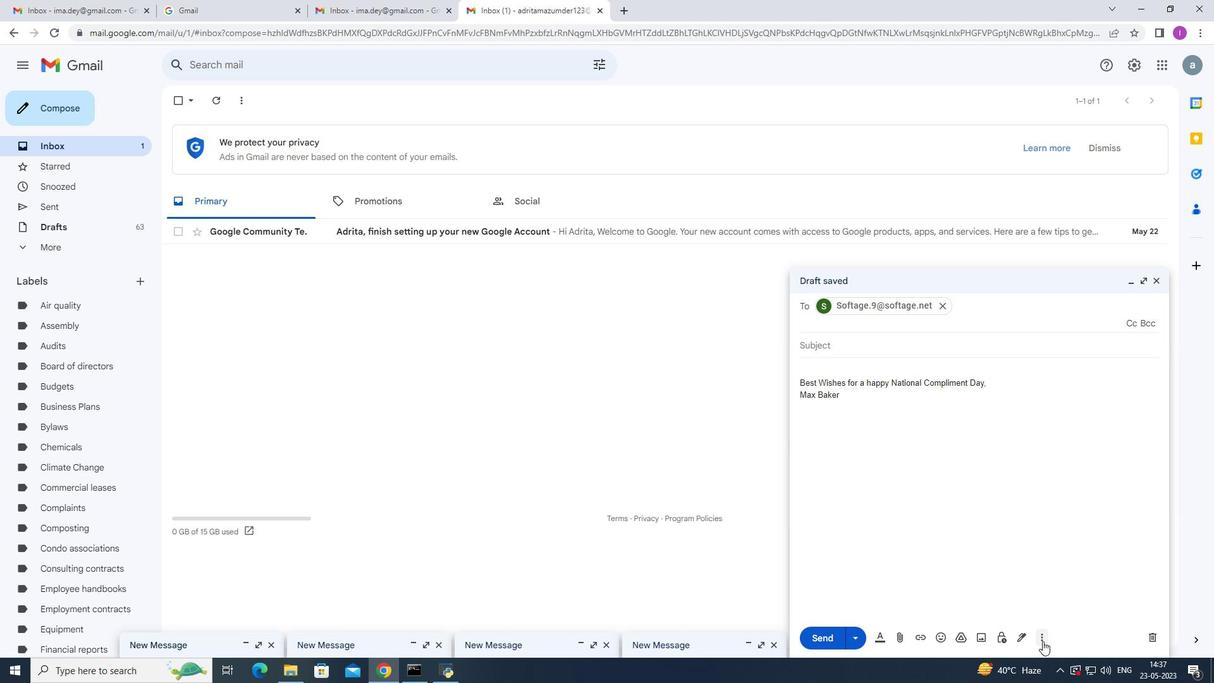 
Action: Mouse moved to (862, 270)
Screenshot: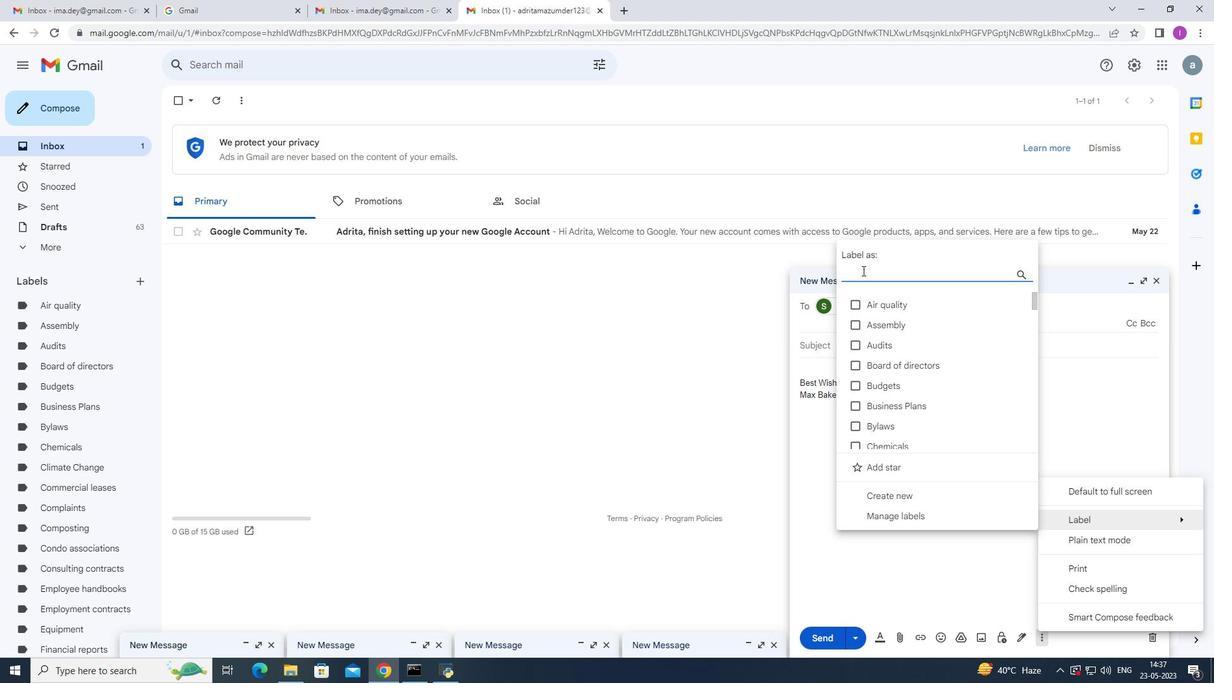 
Action: Mouse pressed left at (862, 270)
Screenshot: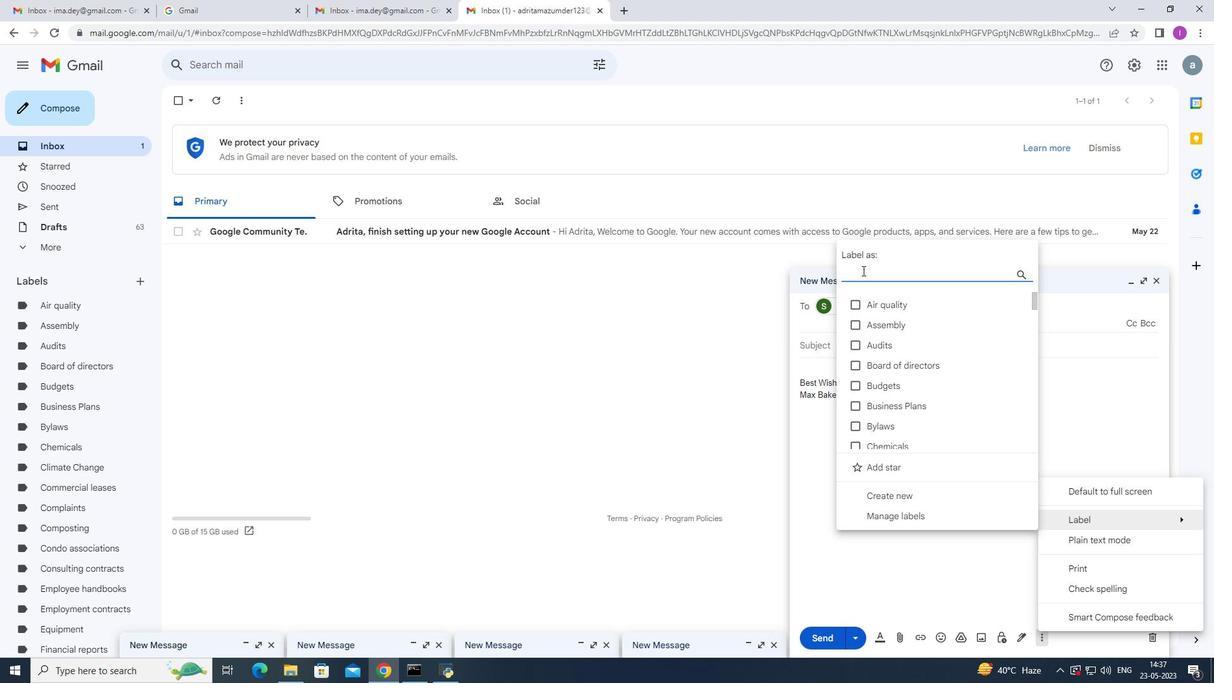 
Action: Mouse moved to (861, 289)
Screenshot: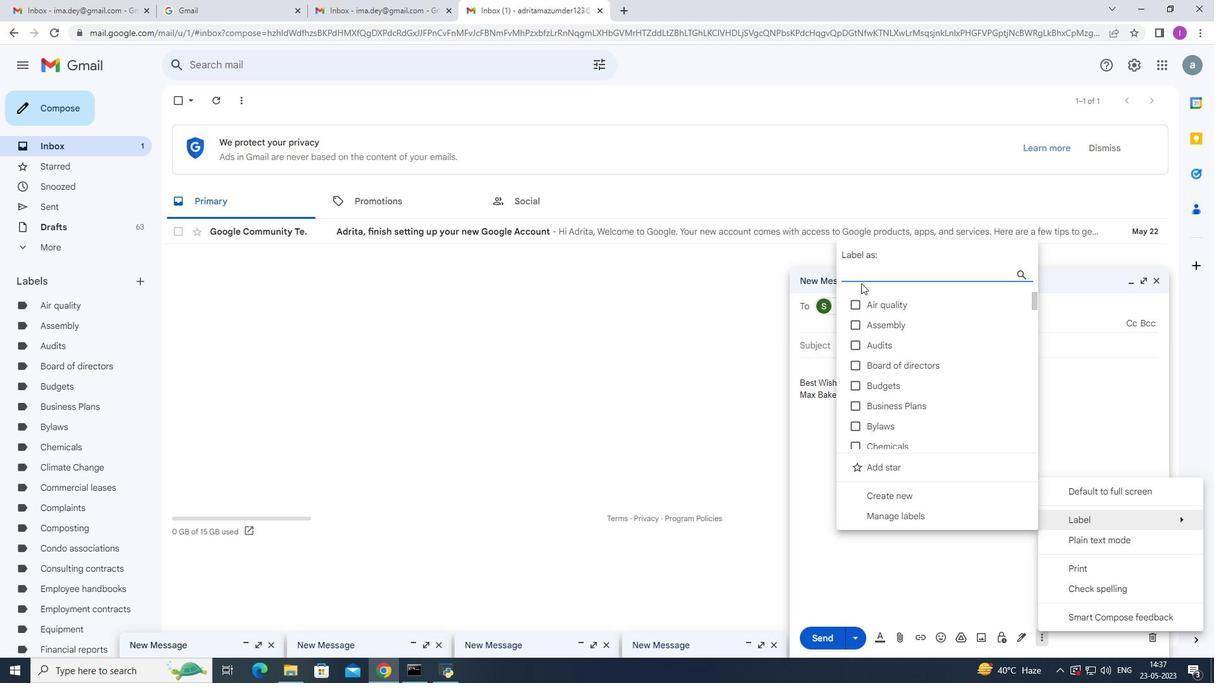 
Action: Key pressed <Key.shift><Key.shift><Key.shift><Key.shift><Key.shift>Community<Key.space>newsletters
Screenshot: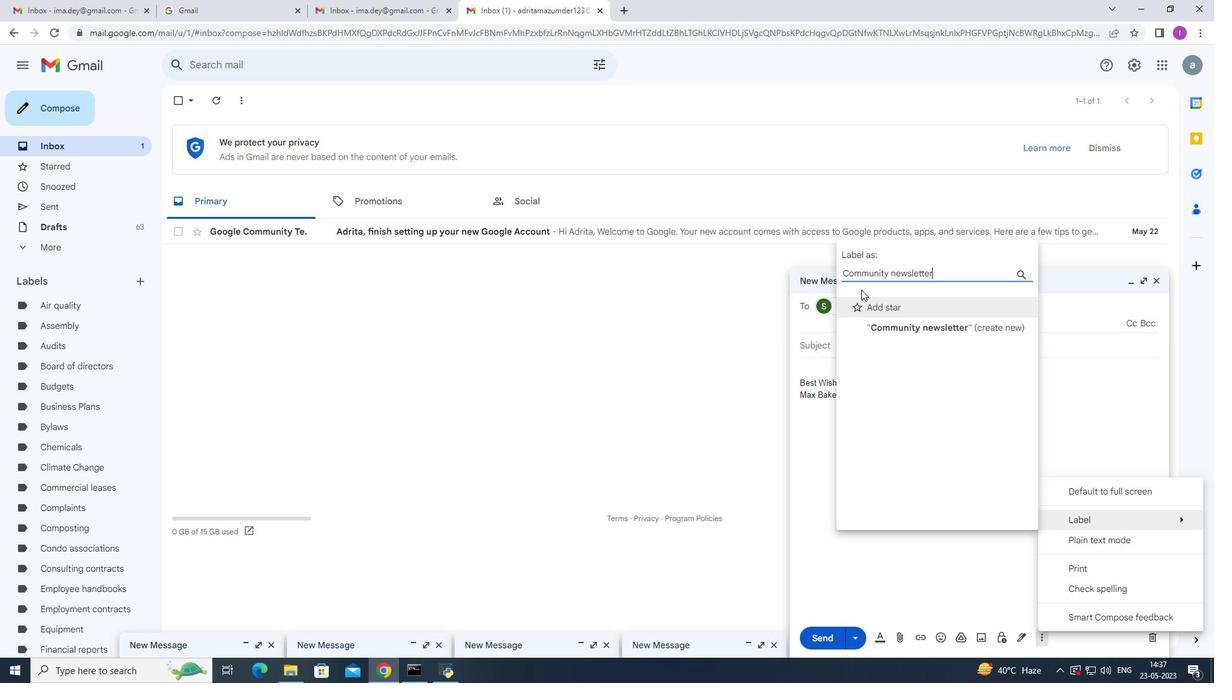 
Action: Mouse moved to (912, 327)
Screenshot: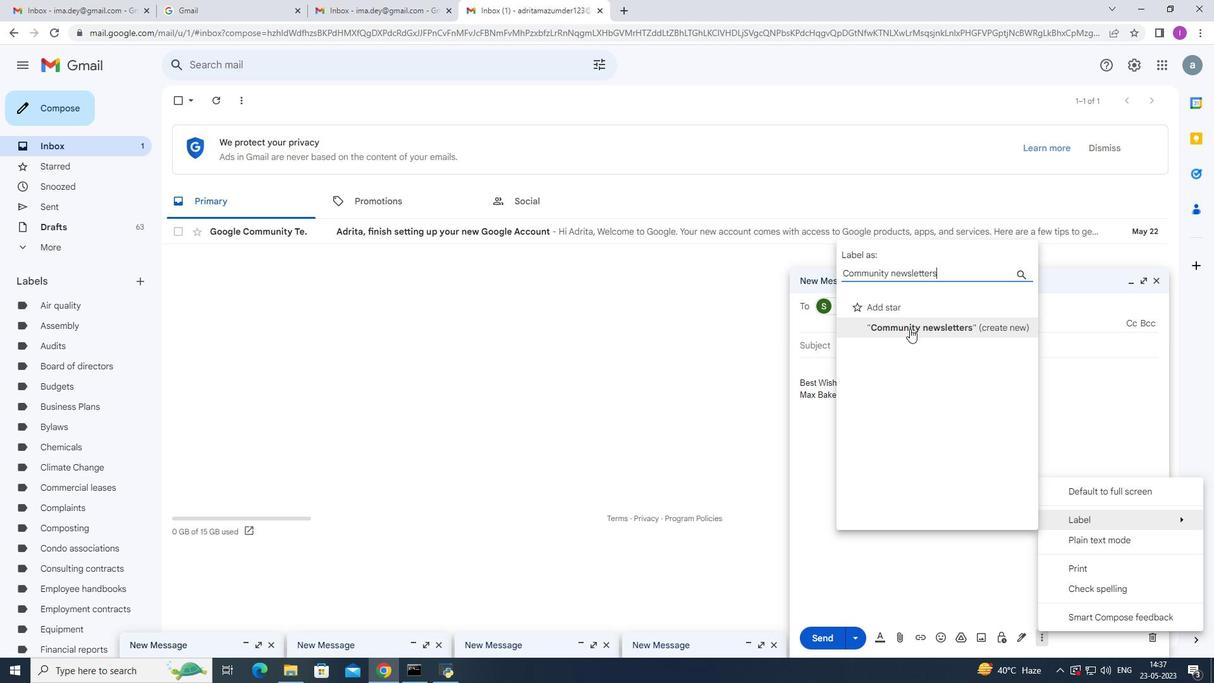 
Action: Mouse pressed left at (912, 327)
Screenshot: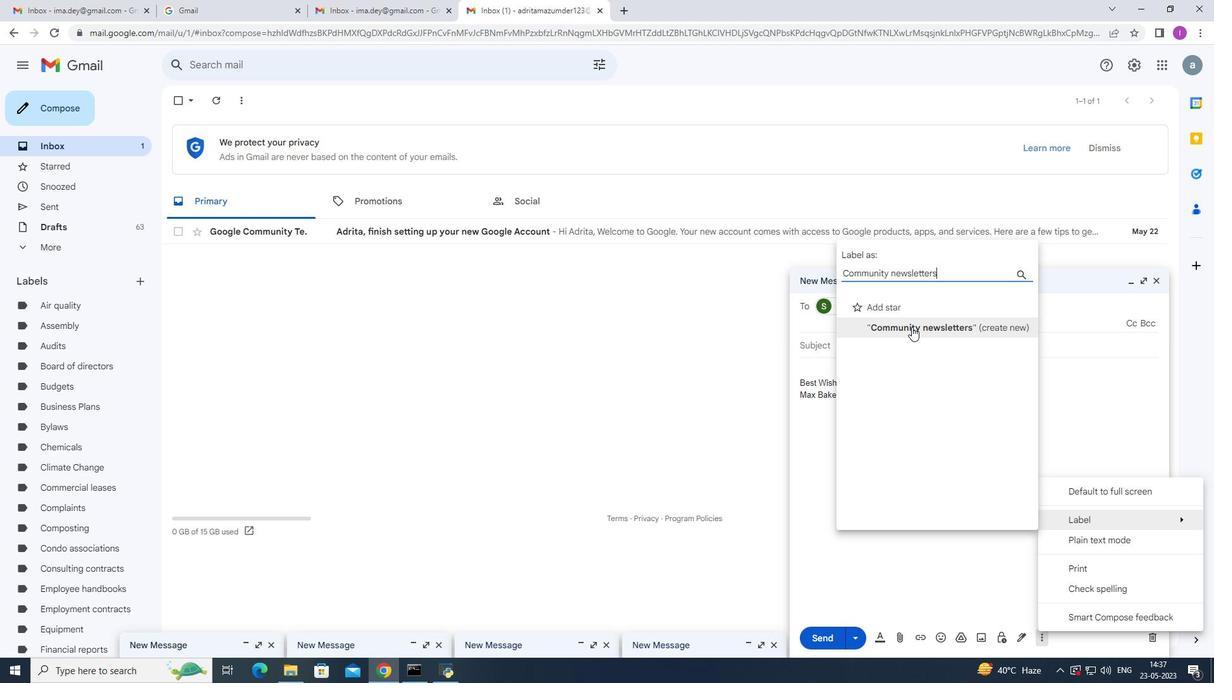 
Action: Mouse moved to (748, 401)
Screenshot: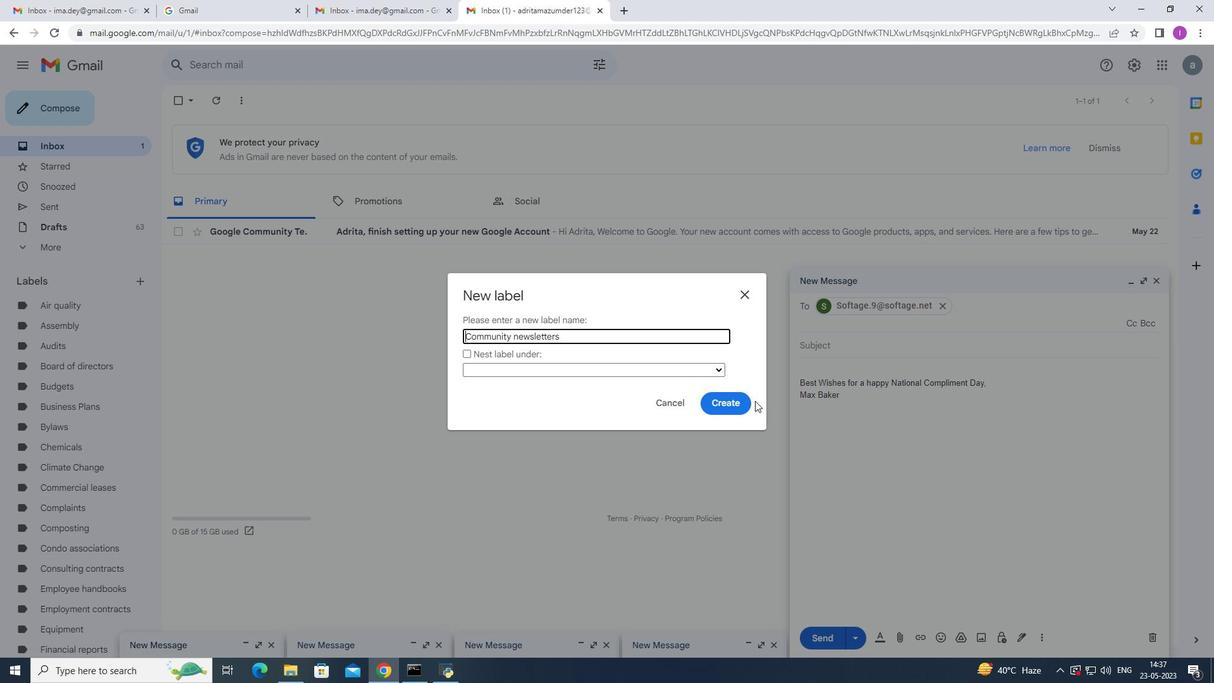 
Action: Mouse pressed left at (748, 401)
Screenshot: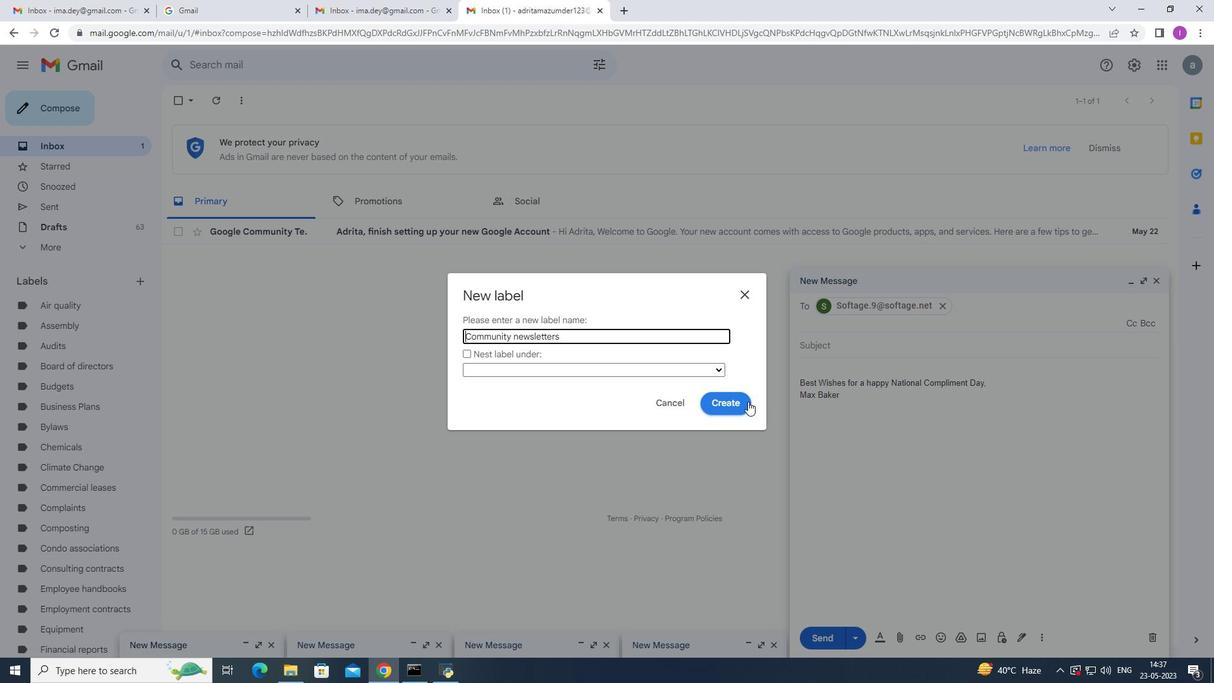 
Action: Mouse moved to (747, 402)
Screenshot: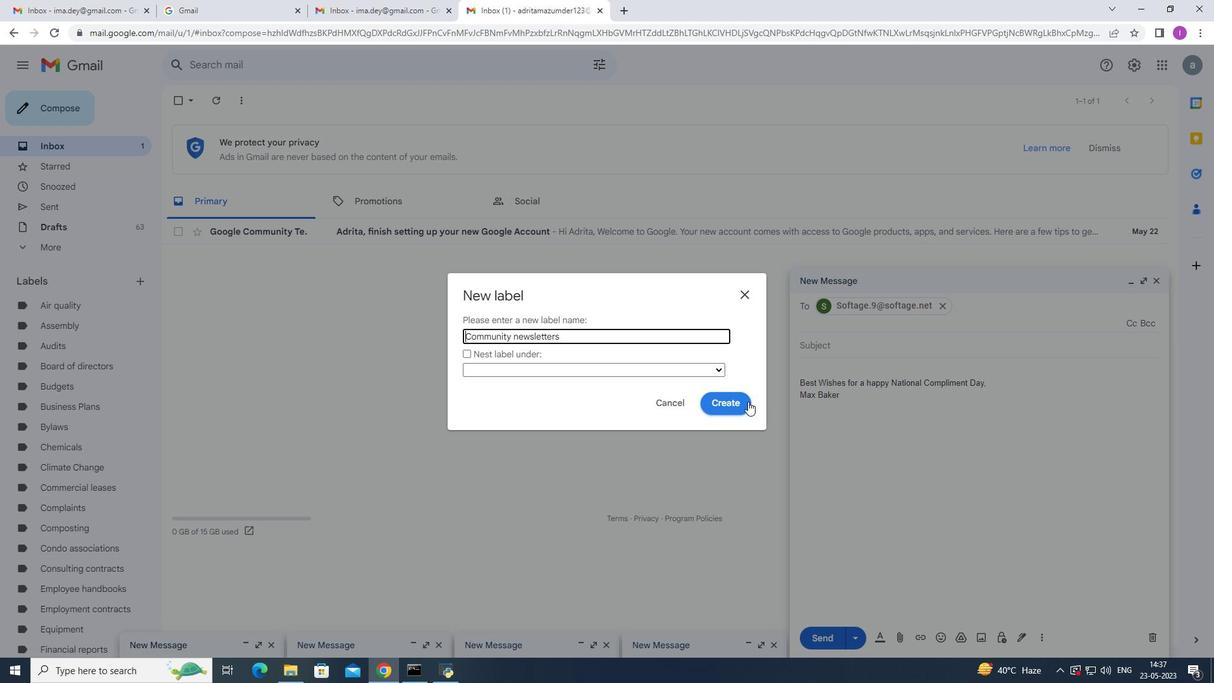
Action: Mouse pressed left at (747, 402)
Screenshot: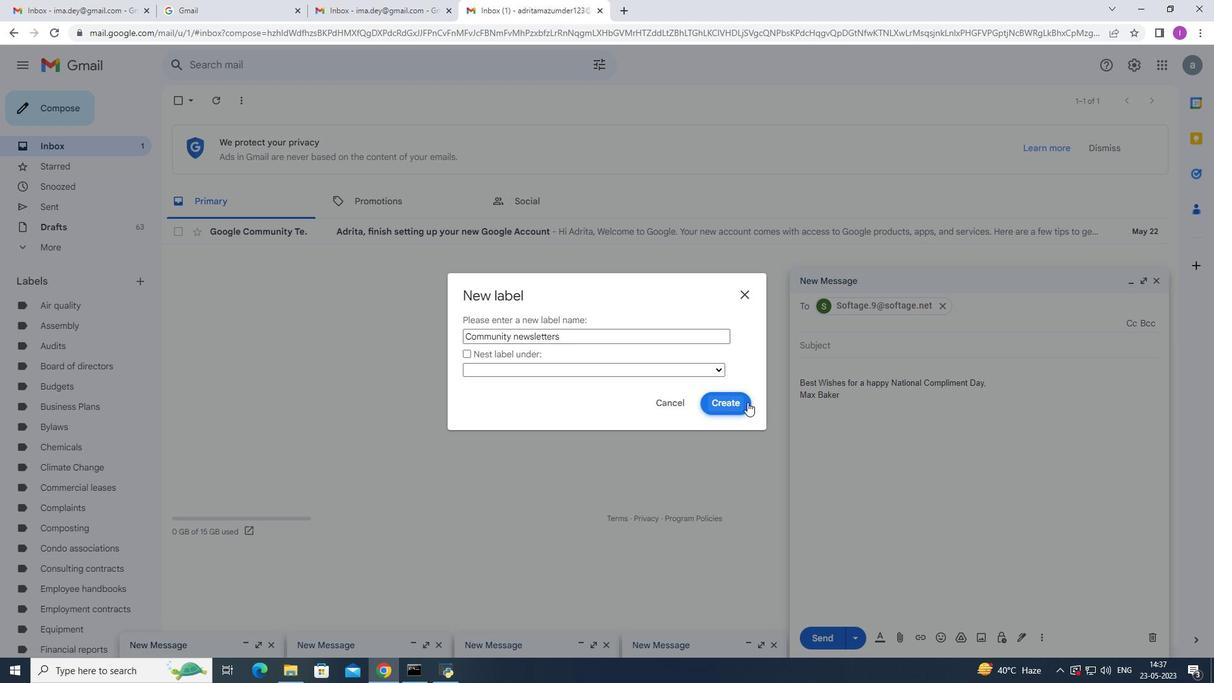 
Action: Mouse moved to (722, 373)
Screenshot: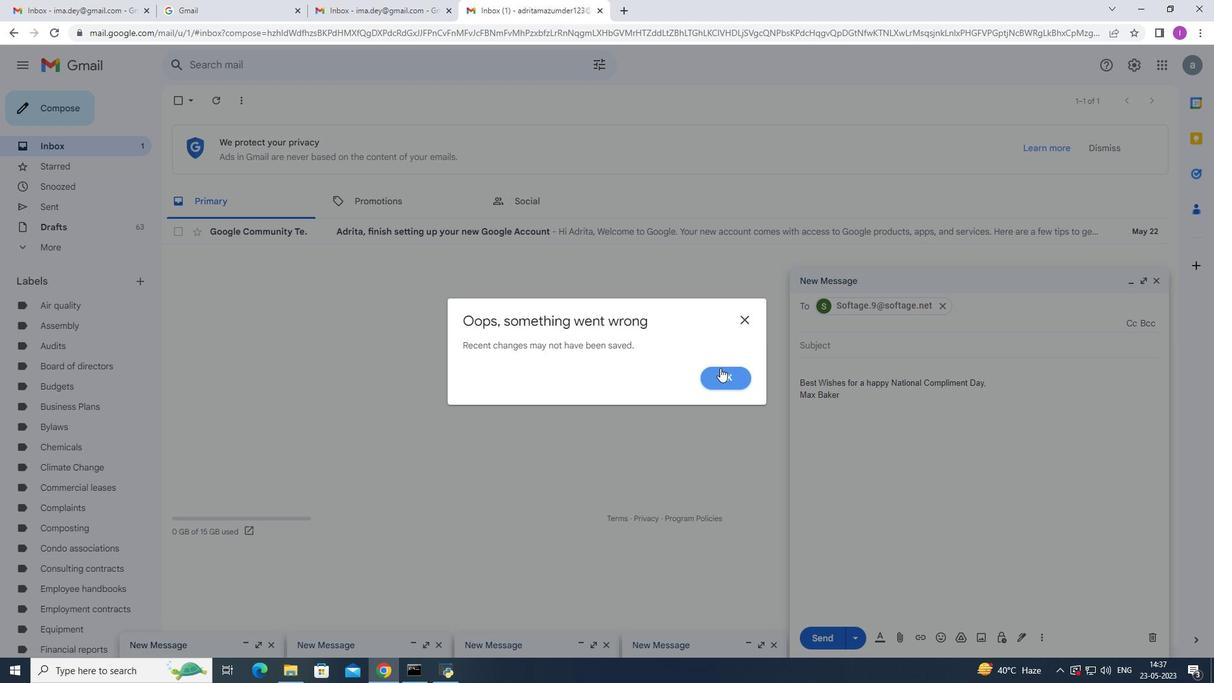 
Action: Mouse pressed left at (722, 373)
Screenshot: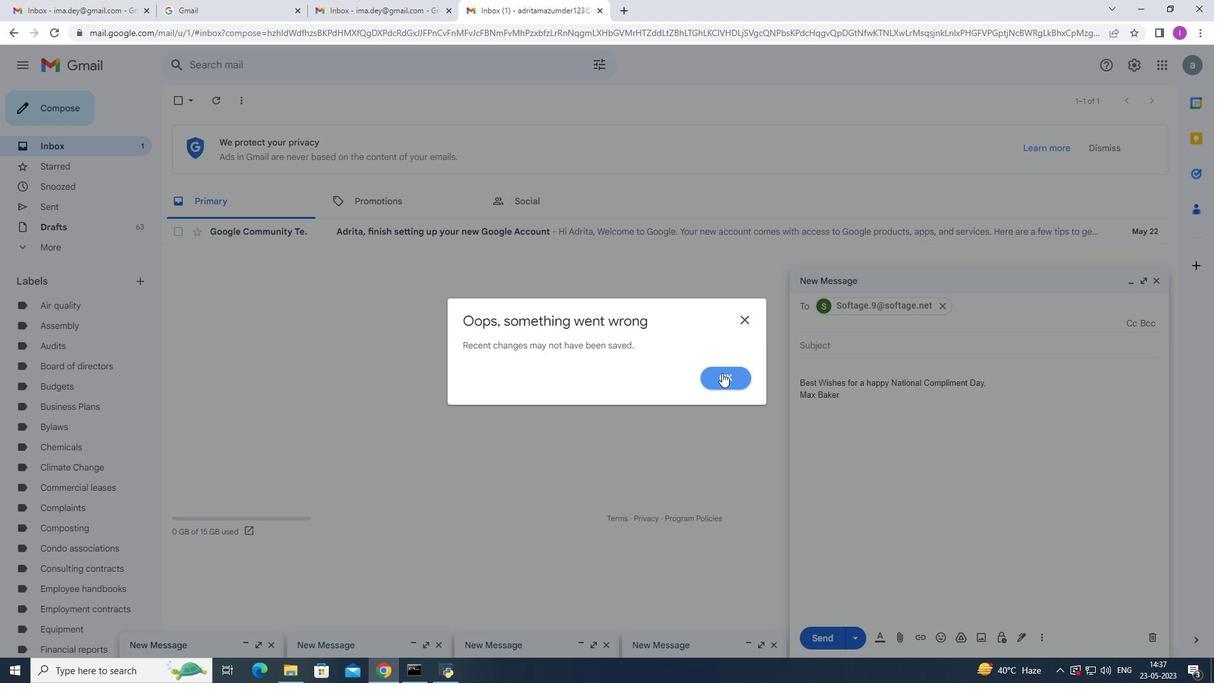 
Action: Mouse moved to (1043, 636)
Screenshot: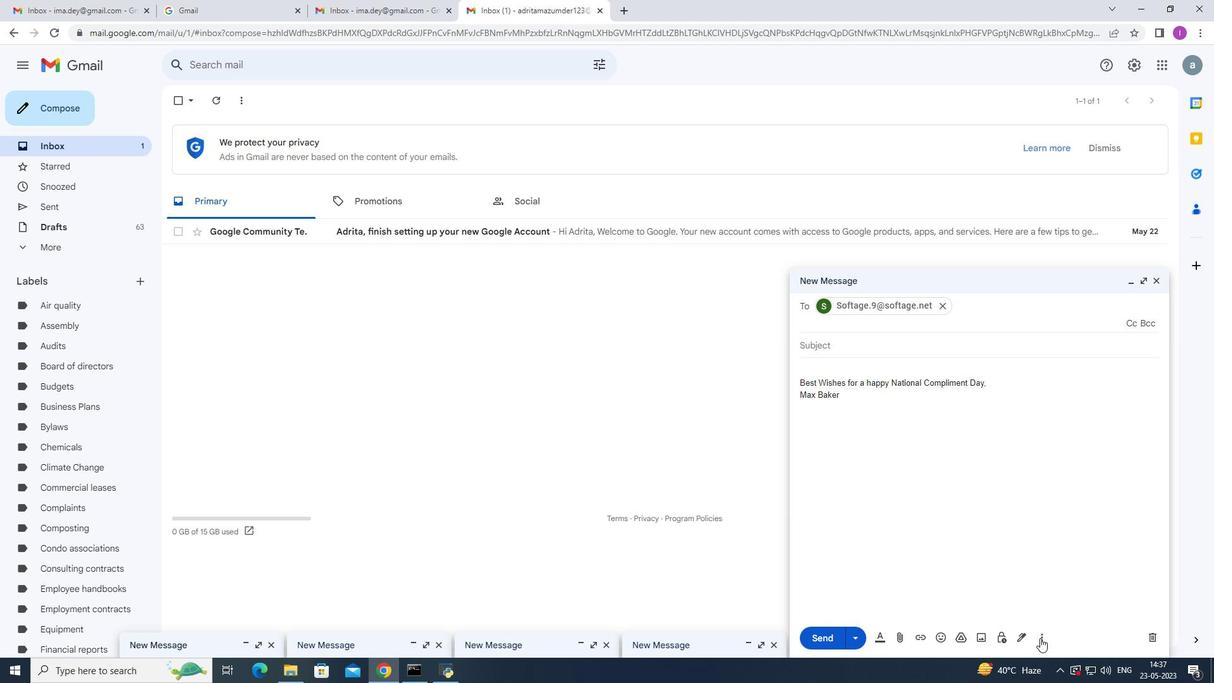 
Action: Mouse pressed left at (1043, 636)
Screenshot: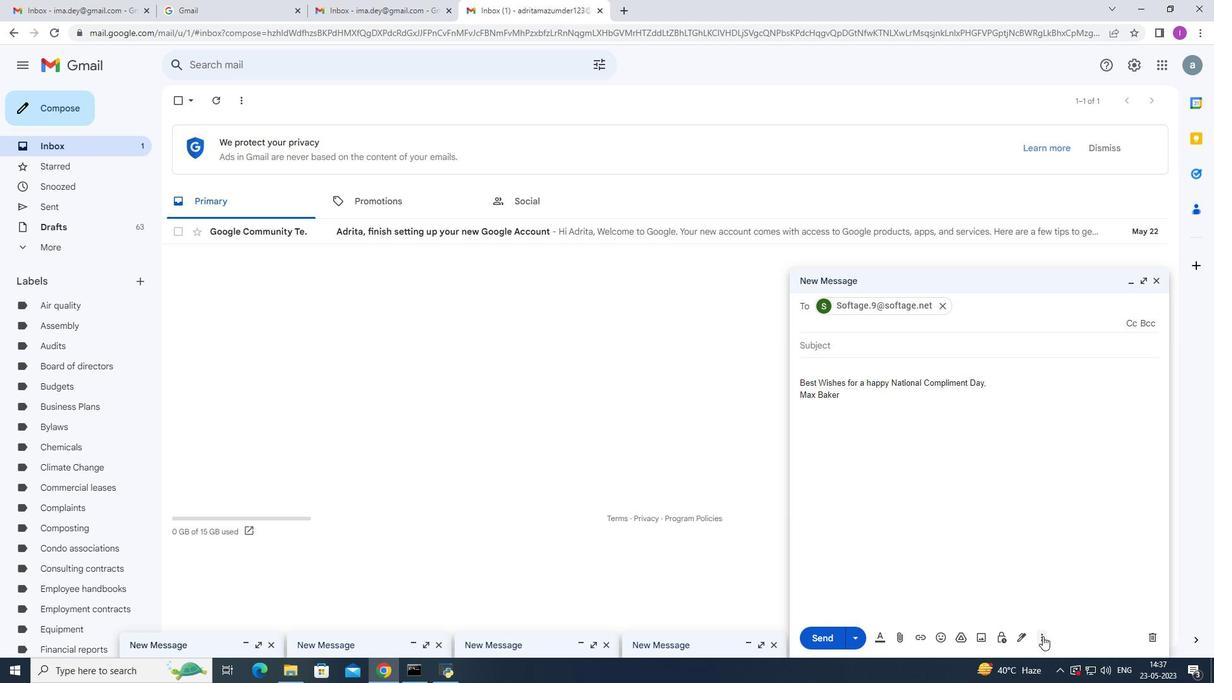 
Action: Mouse moved to (1083, 516)
Screenshot: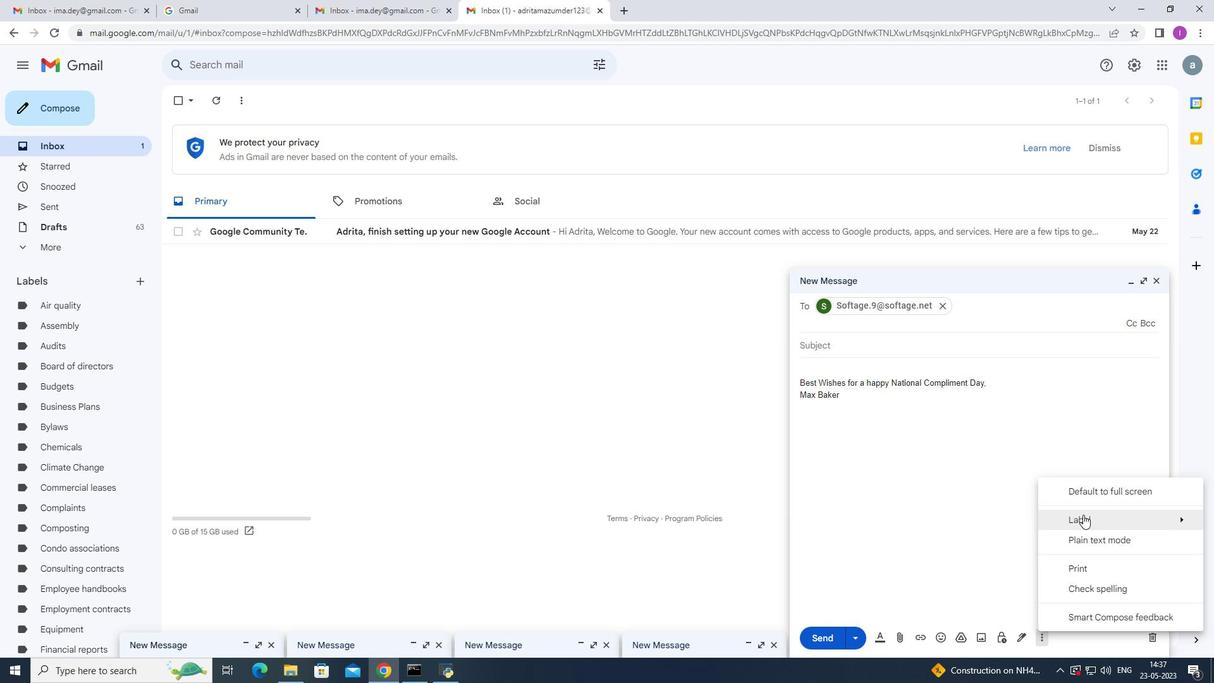 
Action: Mouse pressed left at (1083, 516)
Screenshot: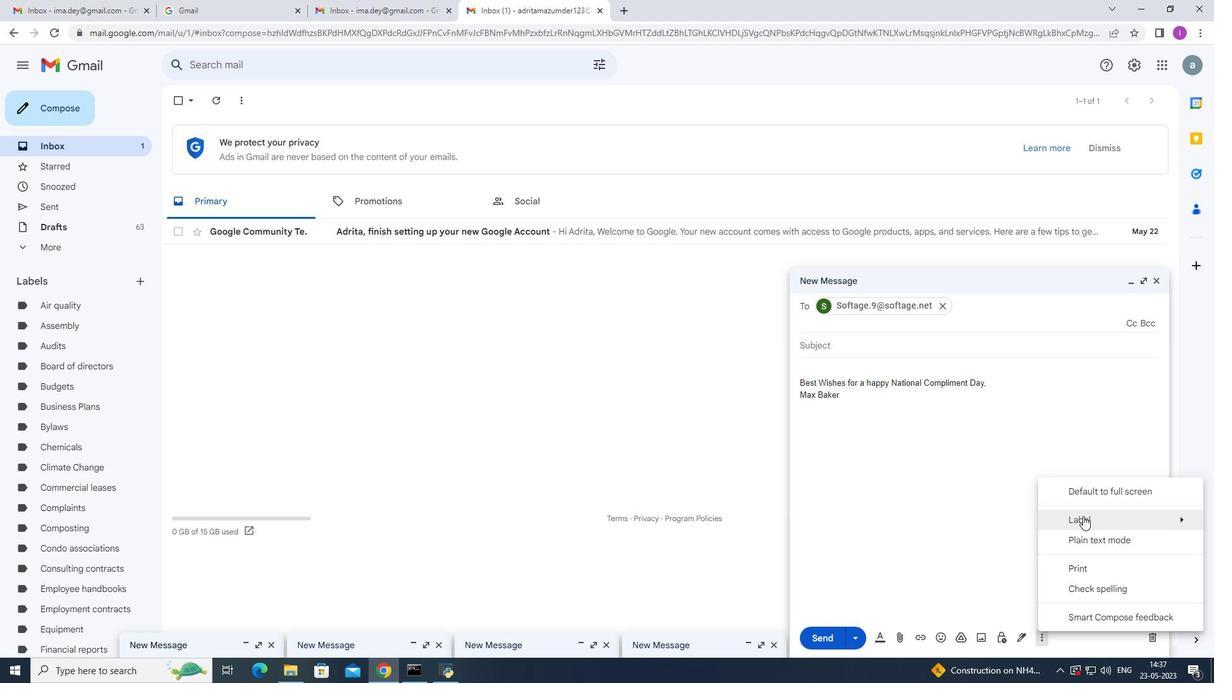 
Action: Mouse moved to (1075, 523)
Screenshot: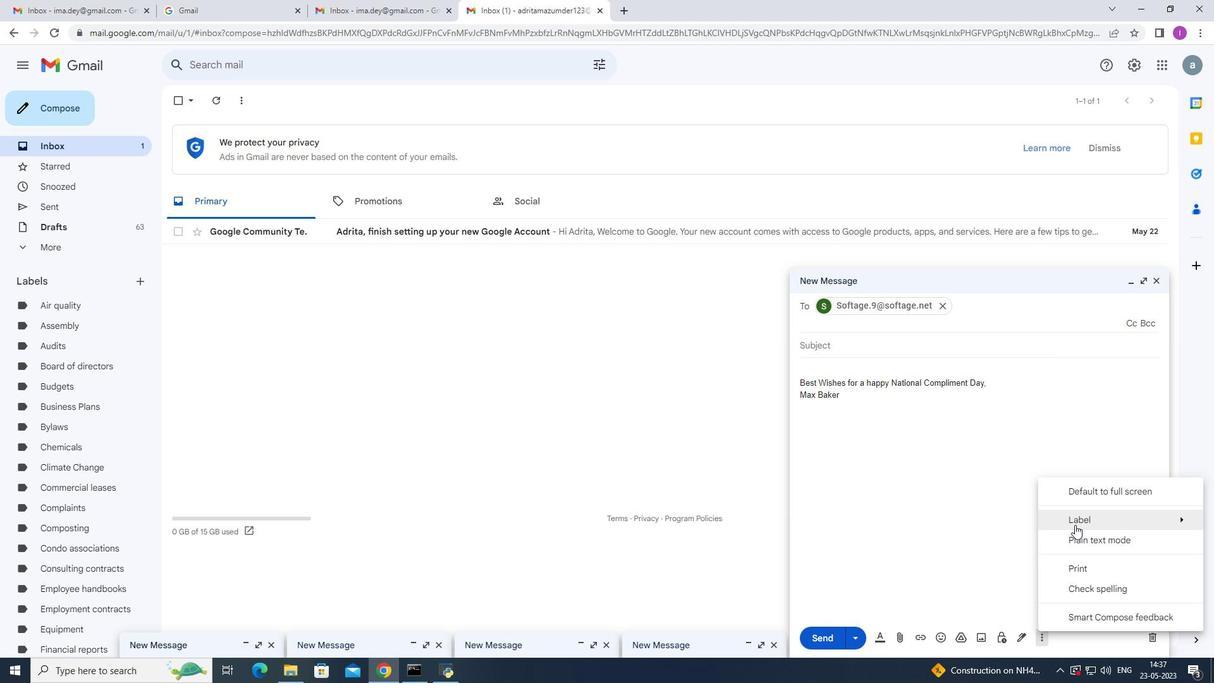 
Action: Mouse pressed left at (1075, 523)
Screenshot: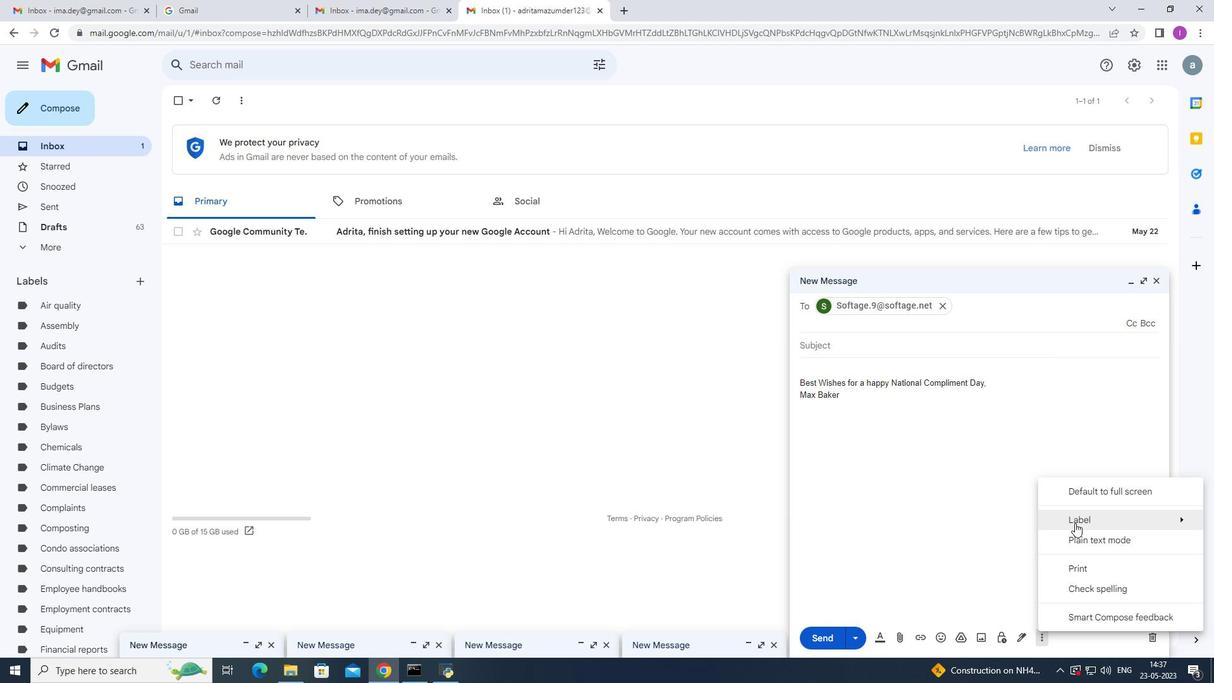 
Action: Mouse moved to (853, 302)
Screenshot: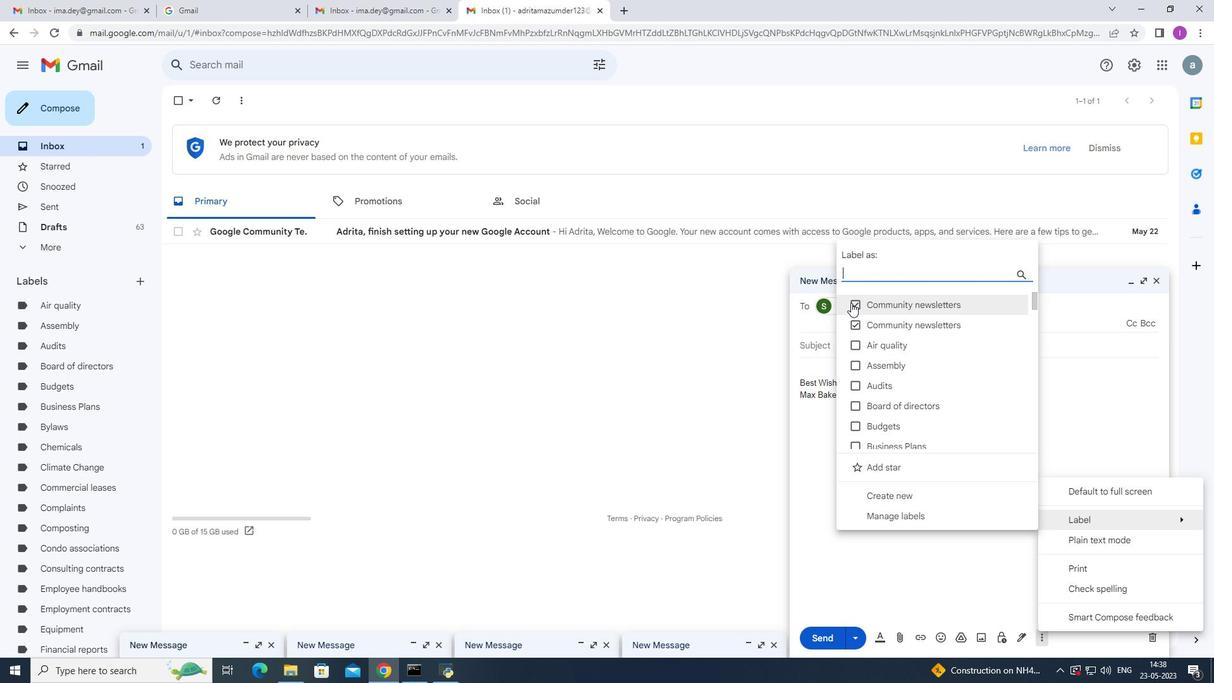 
Action: Mouse pressed left at (853, 302)
Screenshot: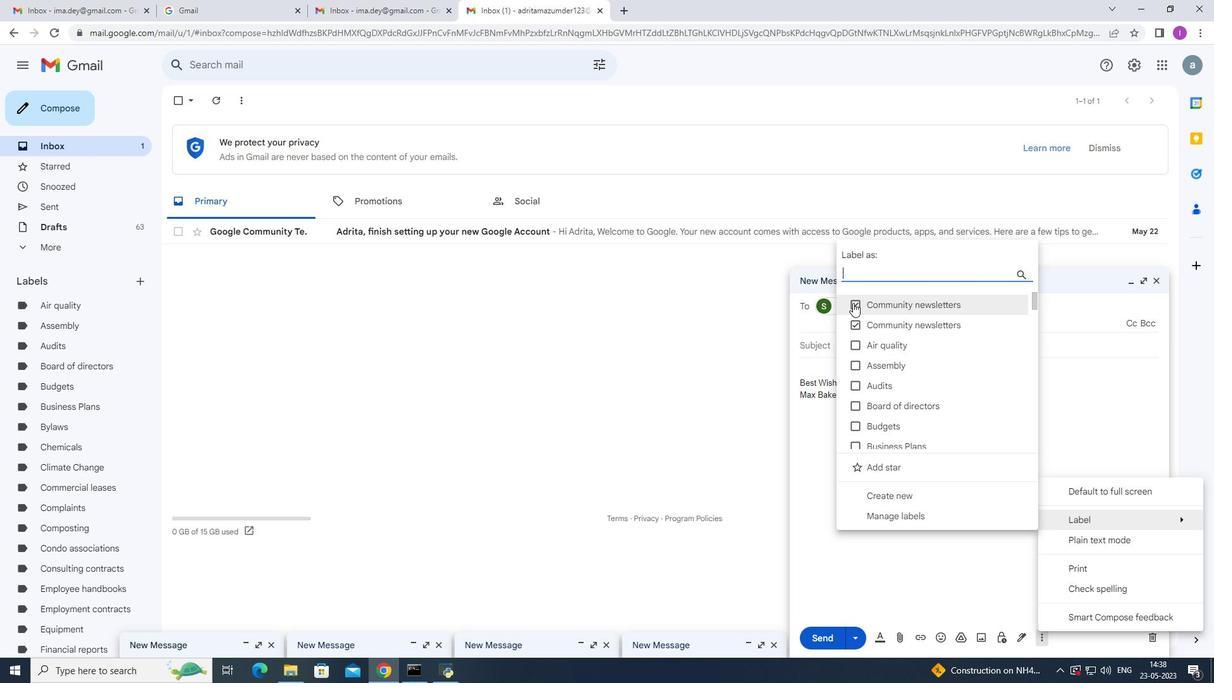 
Action: Mouse moved to (854, 301)
Screenshot: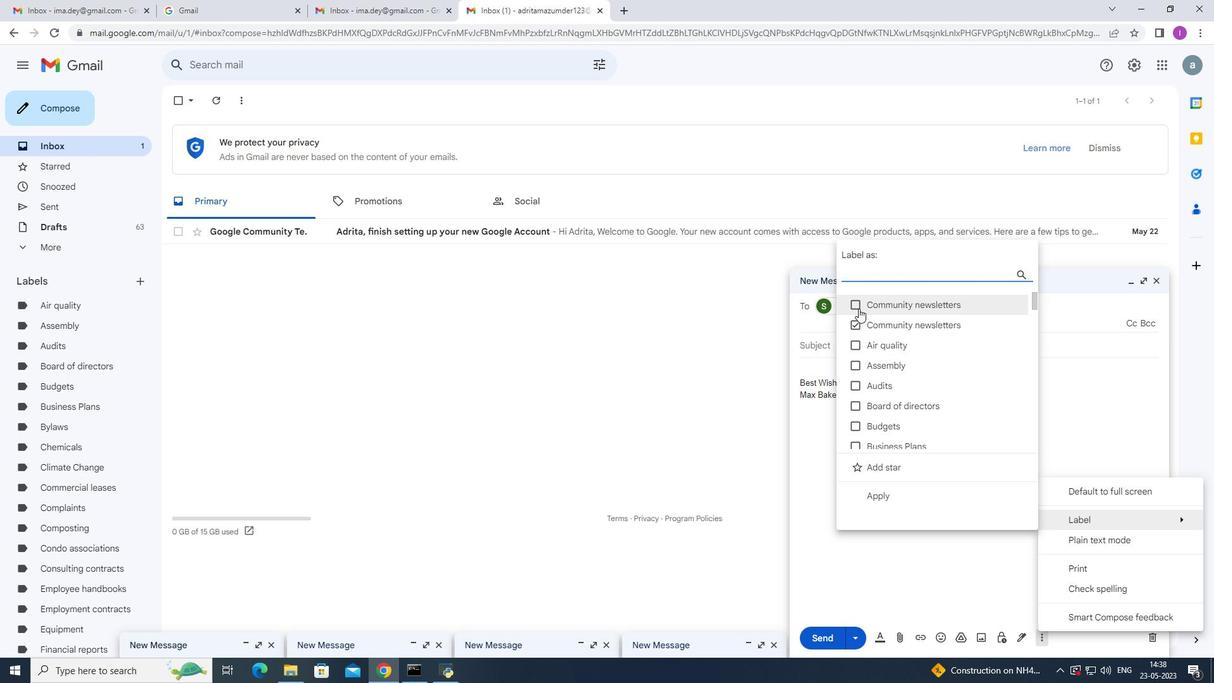 
Action: Mouse pressed left at (854, 301)
Screenshot: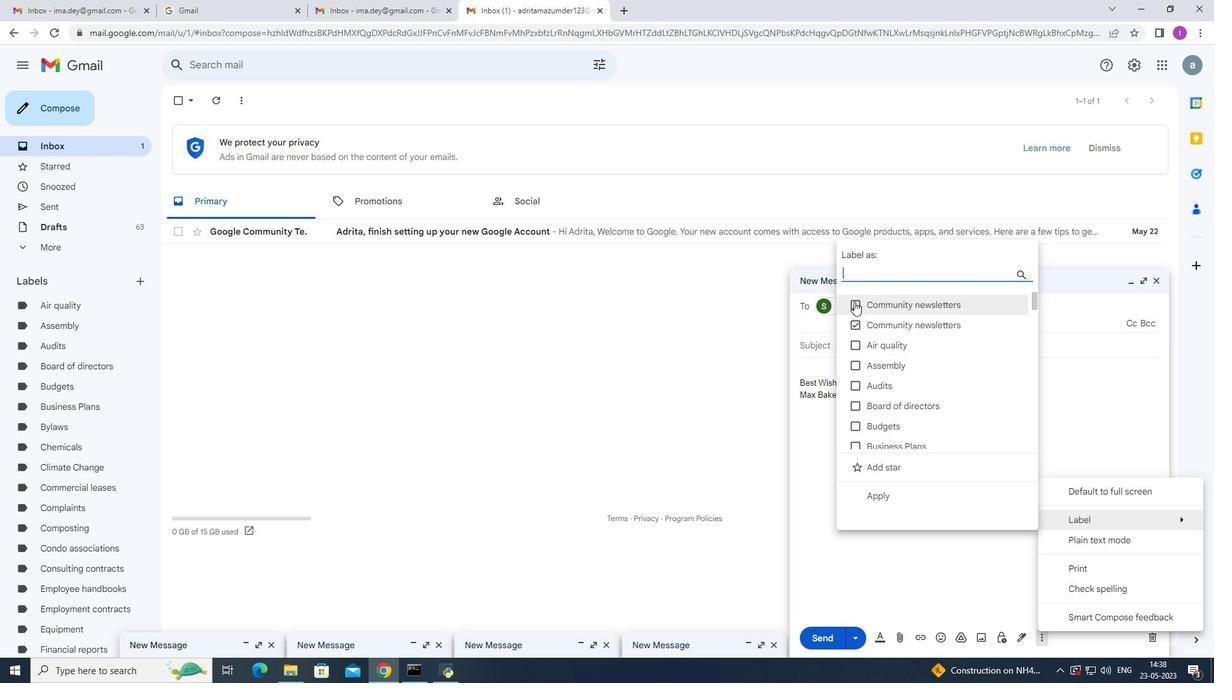 
Action: Mouse moved to (859, 321)
Screenshot: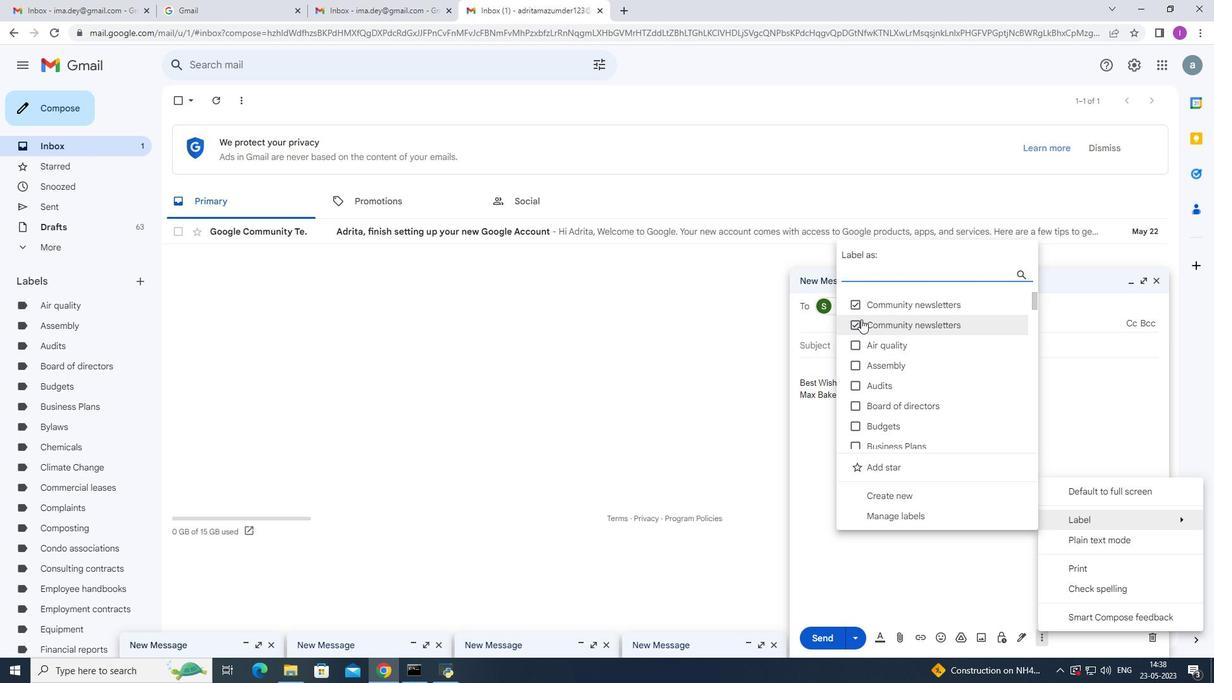 
Action: Mouse pressed left at (859, 321)
Screenshot: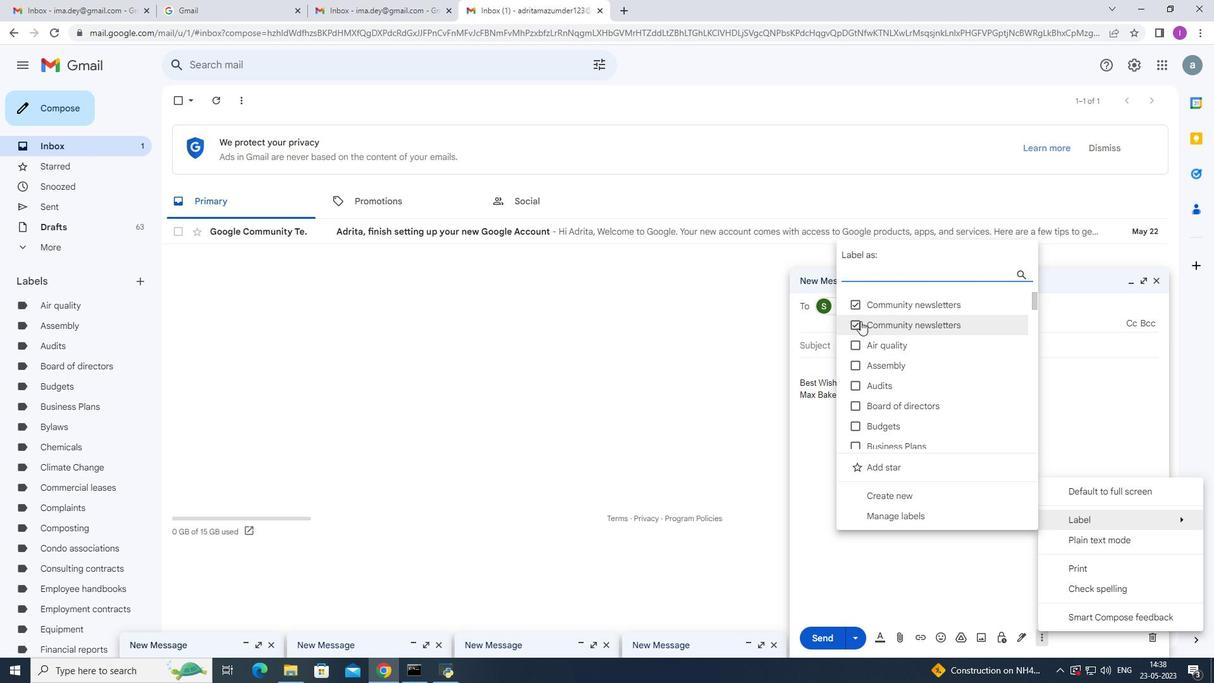 
Action: Mouse moved to (819, 490)
Screenshot: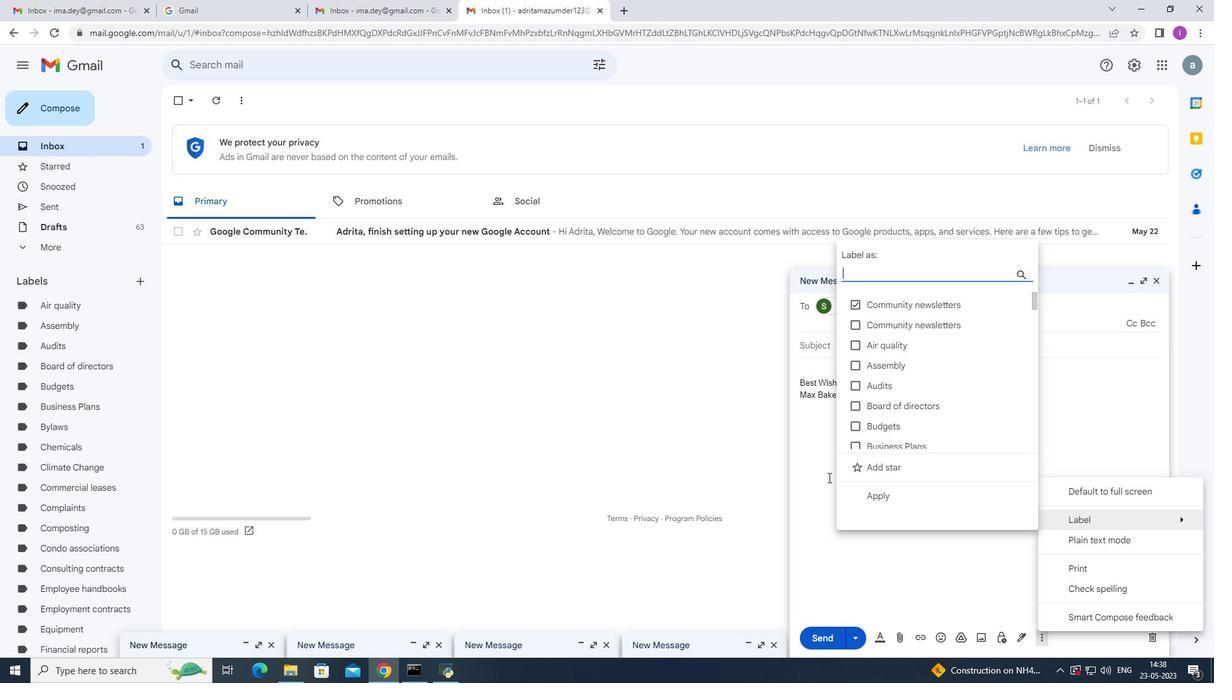 
Action: Mouse pressed left at (819, 490)
Screenshot: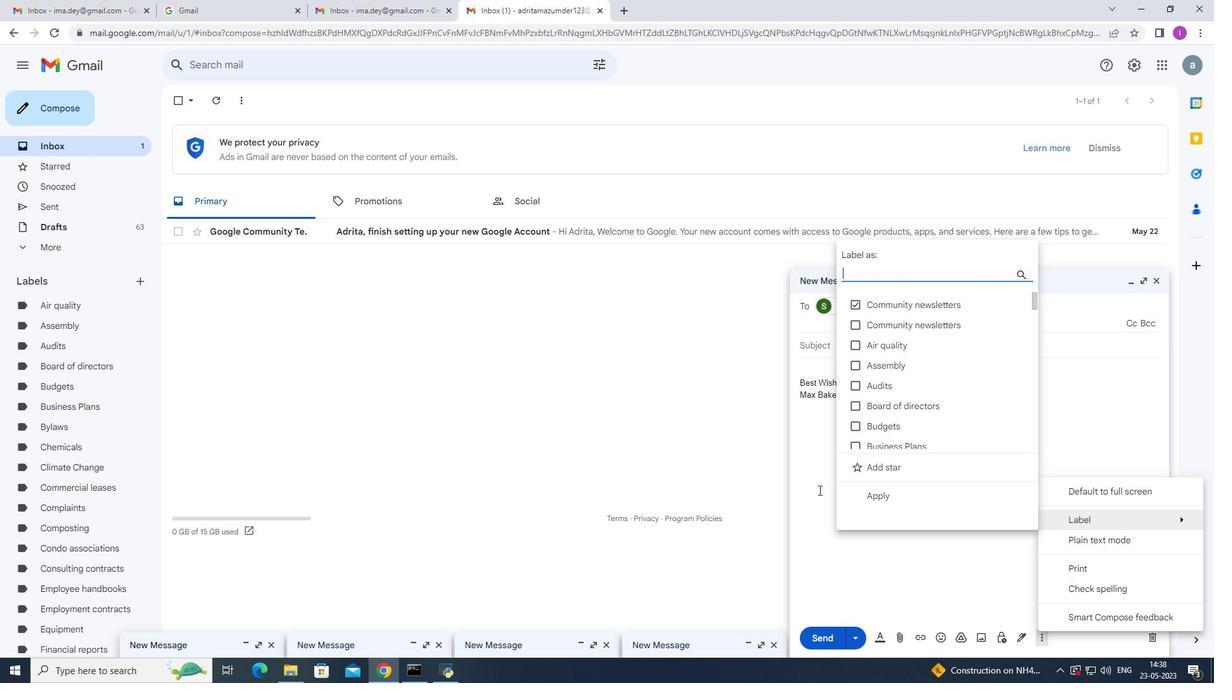
Action: Mouse moved to (824, 555)
Screenshot: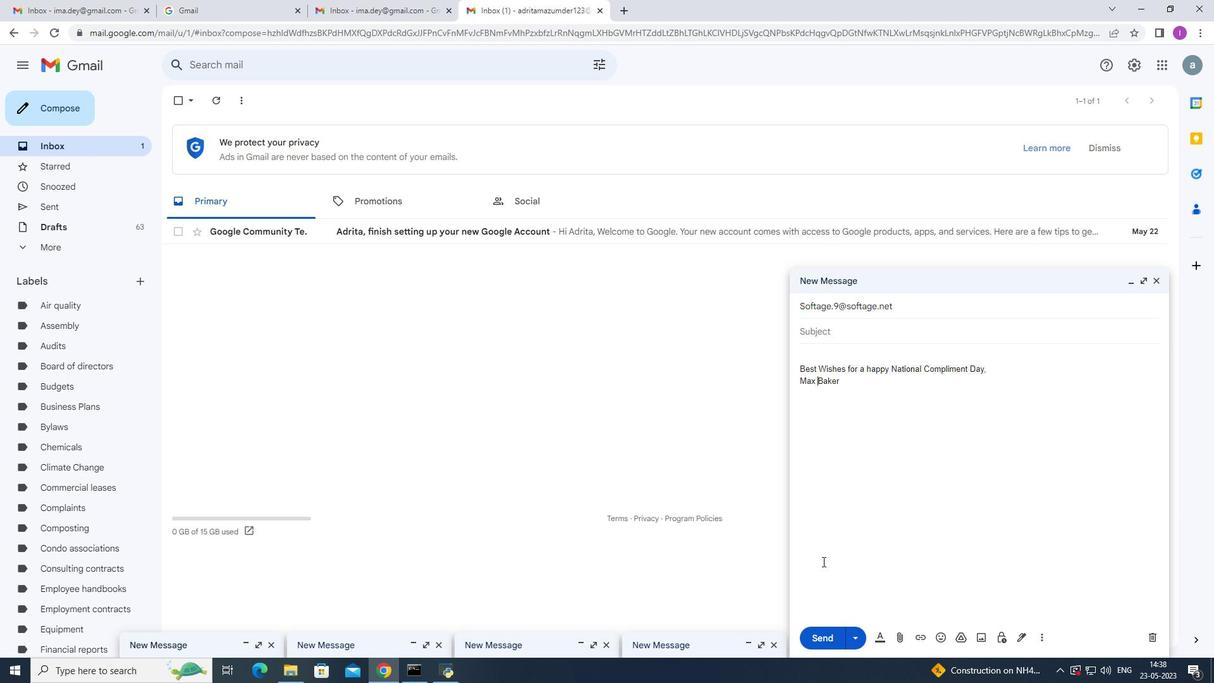 
